 Task: In the  document John.html ,change text color to 'Dark Red' Insert the mentioned shape below the text 'Rounded Rectangle'. Change color of the shape to  PinkChange shape height to 0.7
Action: Mouse moved to (301, 389)
Screenshot: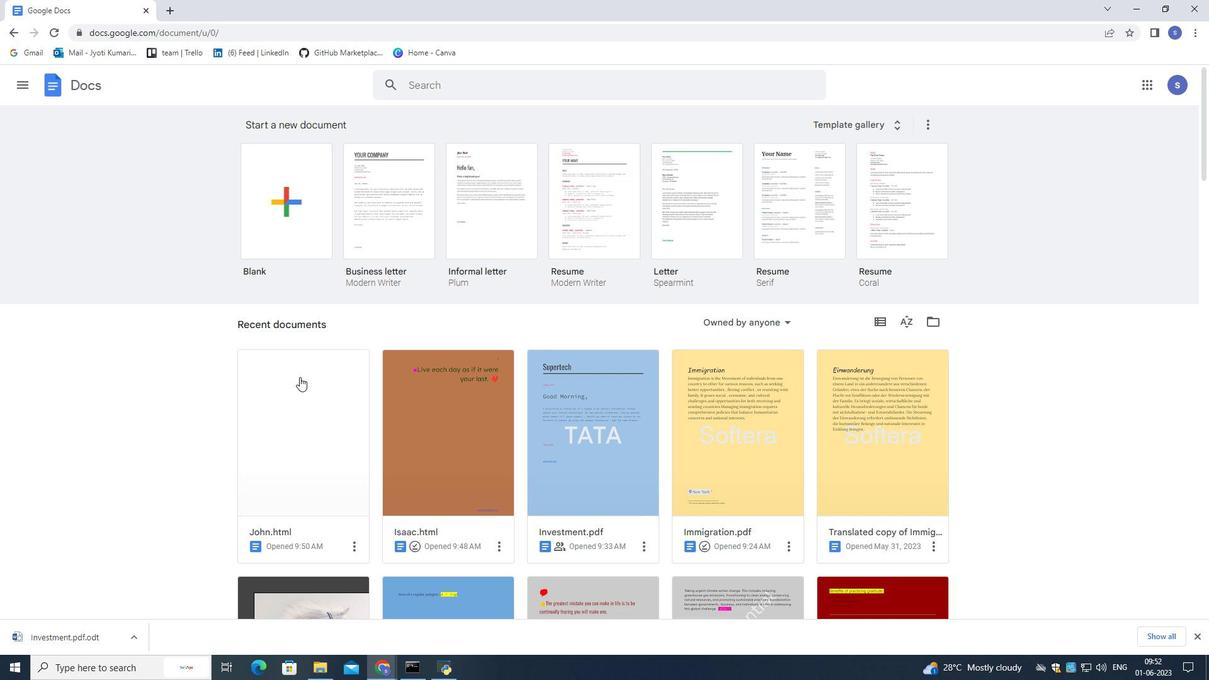 
Action: Mouse pressed left at (301, 389)
Screenshot: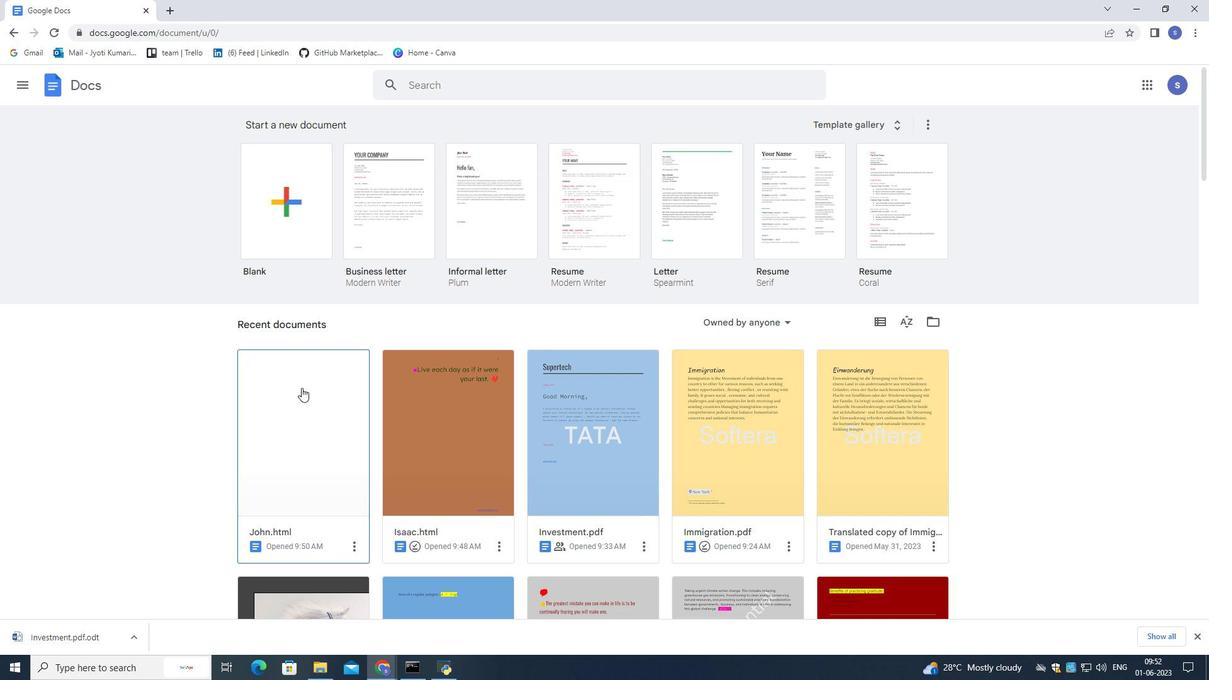 
Action: Mouse pressed left at (301, 389)
Screenshot: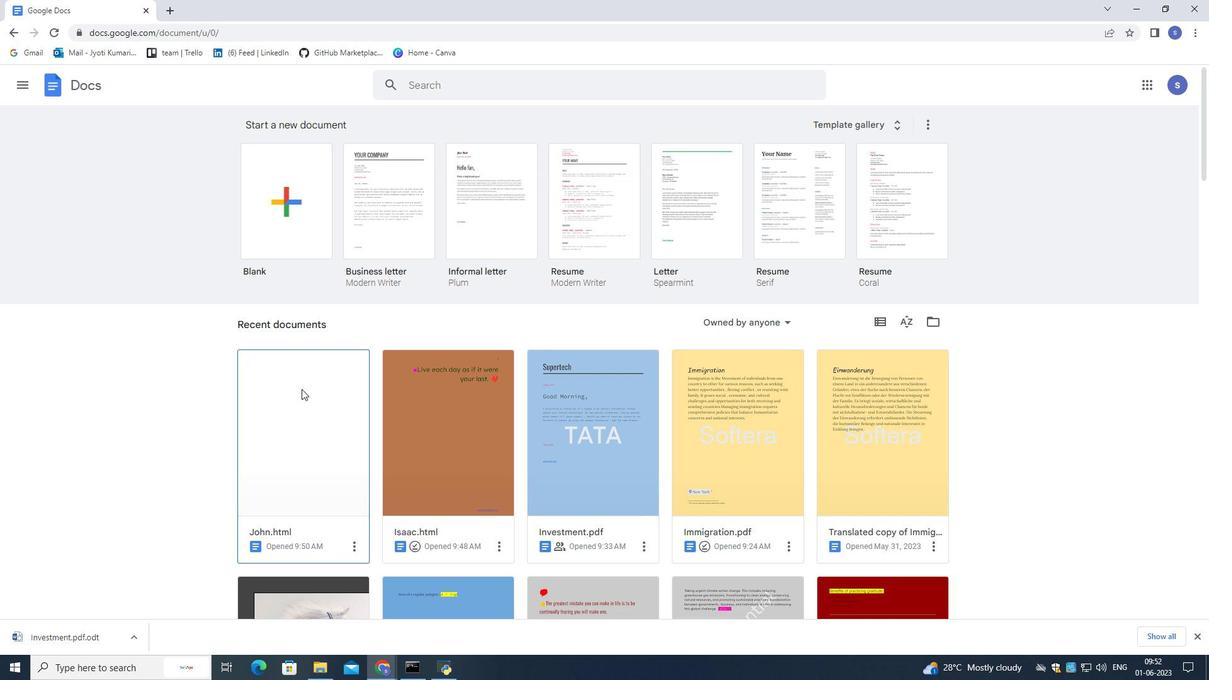 
Action: Mouse moved to (786, 228)
Screenshot: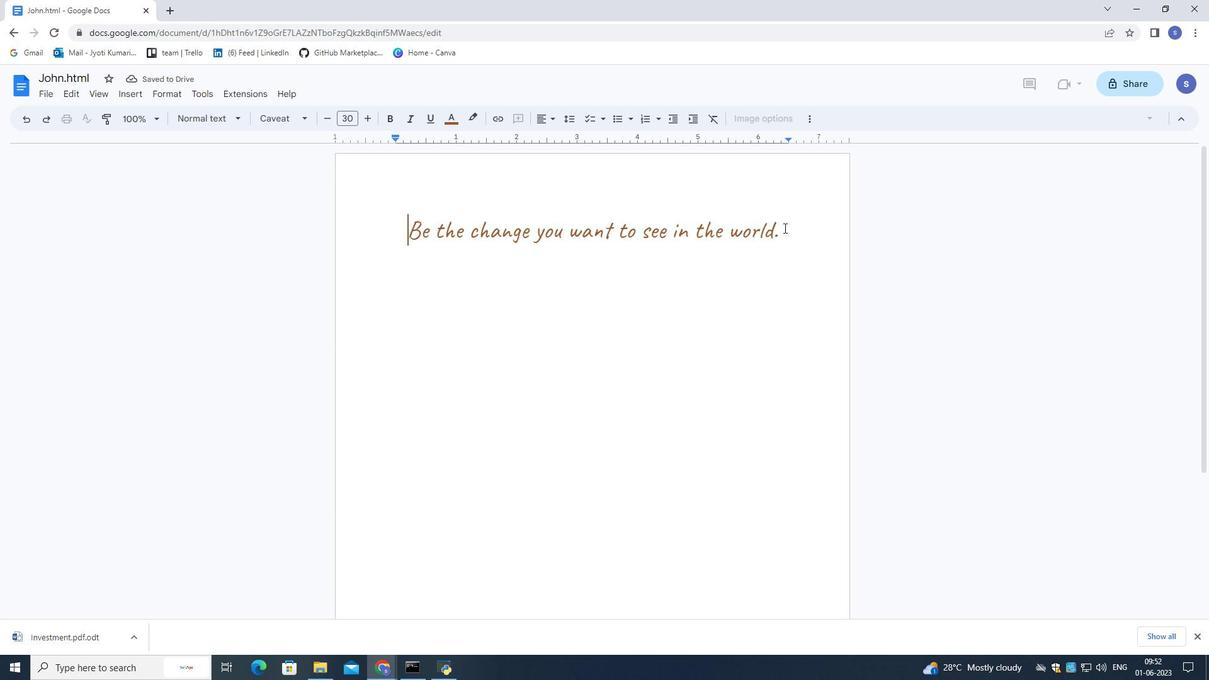 
Action: Mouse pressed left at (786, 228)
Screenshot: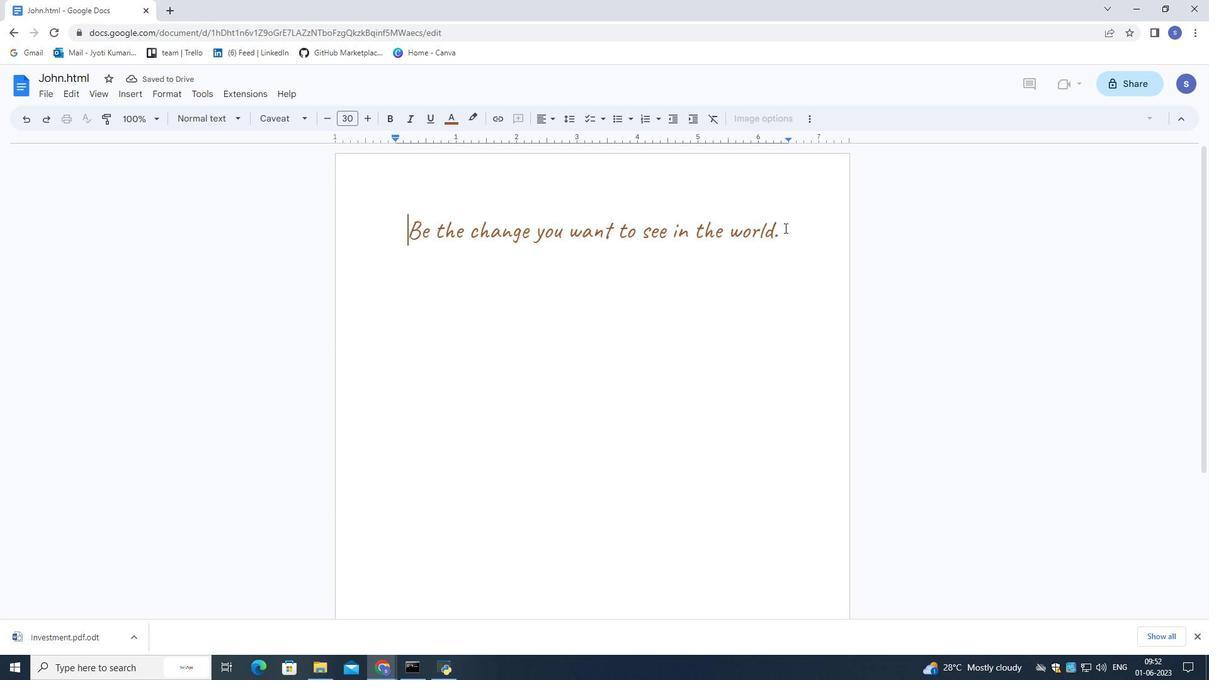 
Action: Mouse moved to (785, 228)
Screenshot: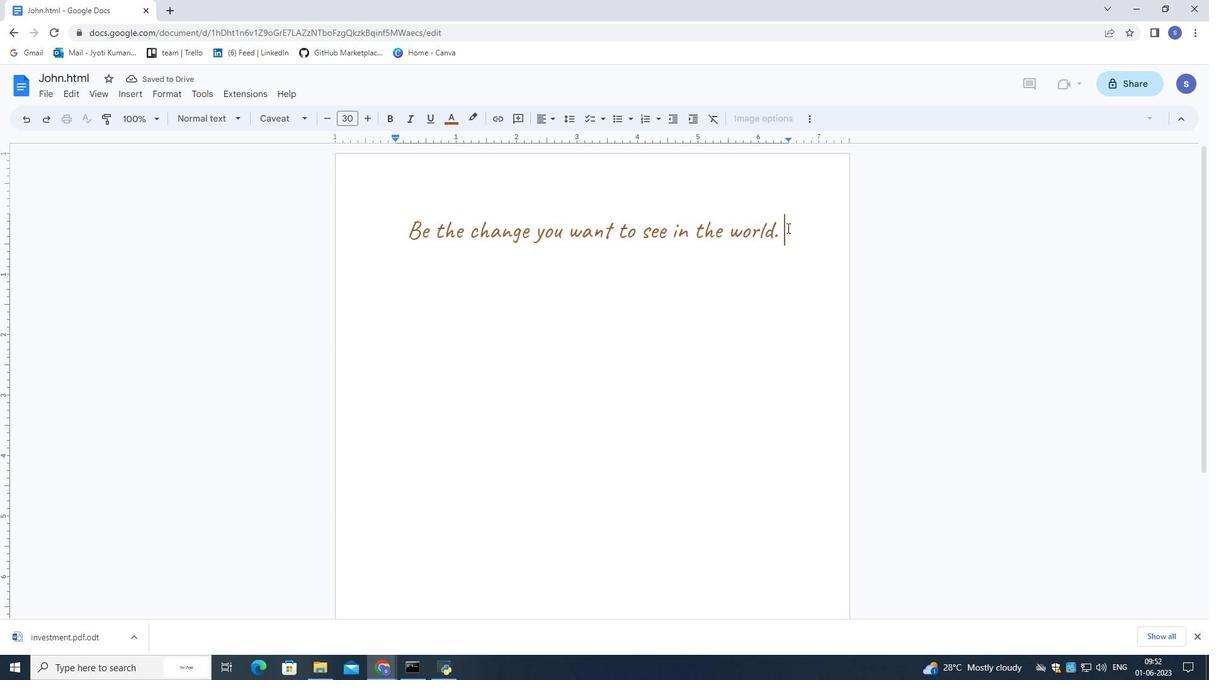 
Action: Mouse pressed left at (785, 228)
Screenshot: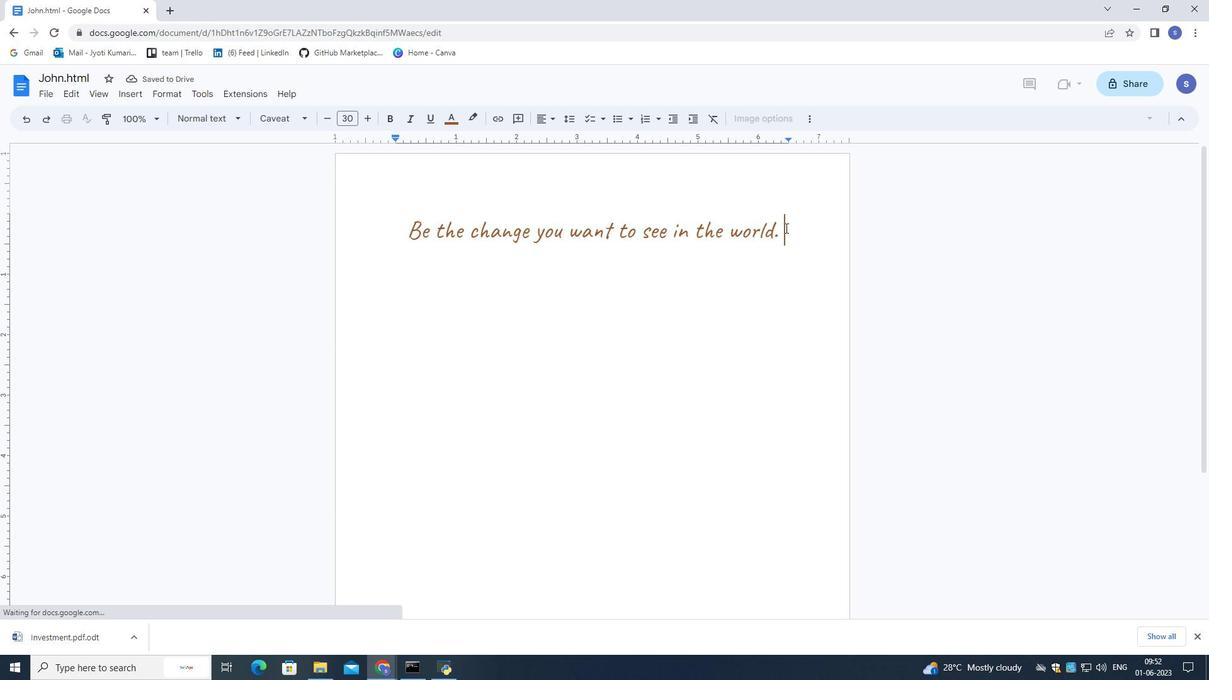 
Action: Mouse moved to (451, 119)
Screenshot: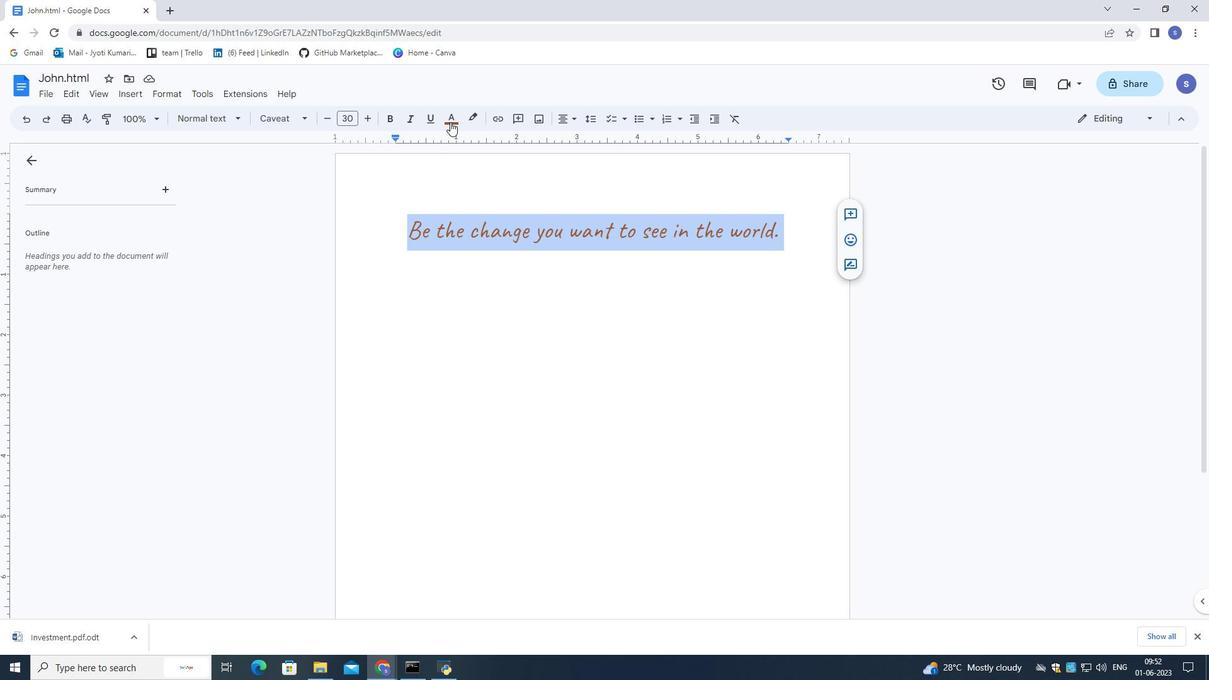 
Action: Mouse pressed left at (451, 119)
Screenshot: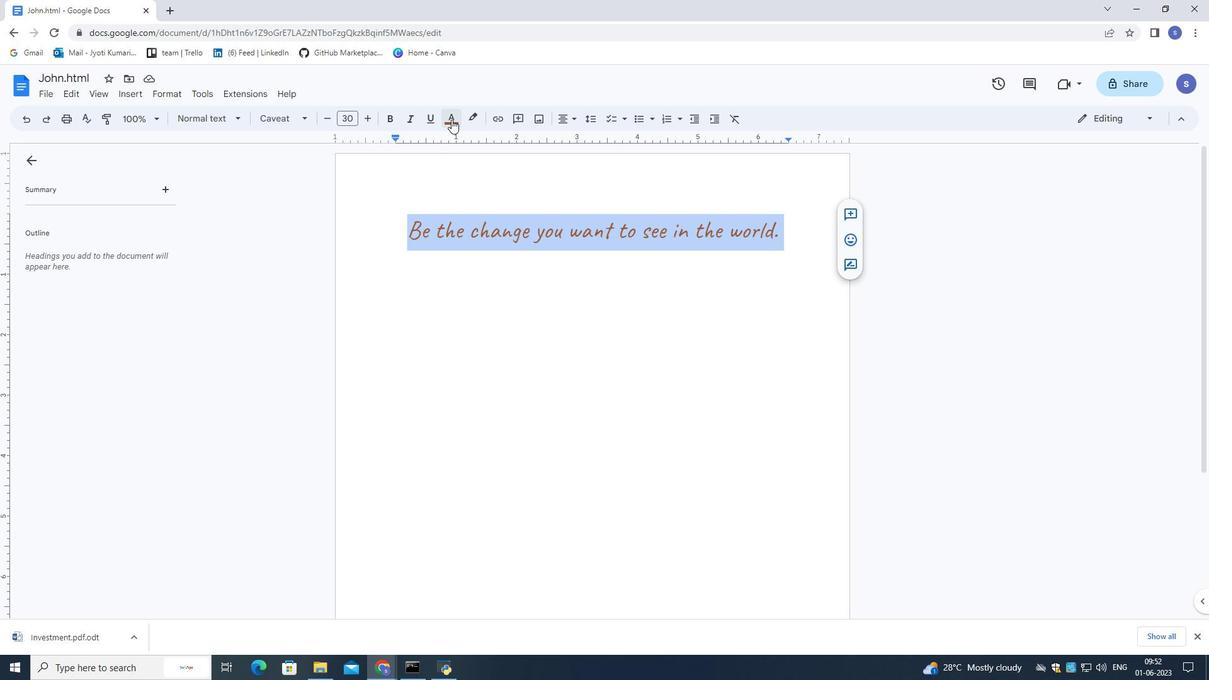 
Action: Mouse moved to (471, 234)
Screenshot: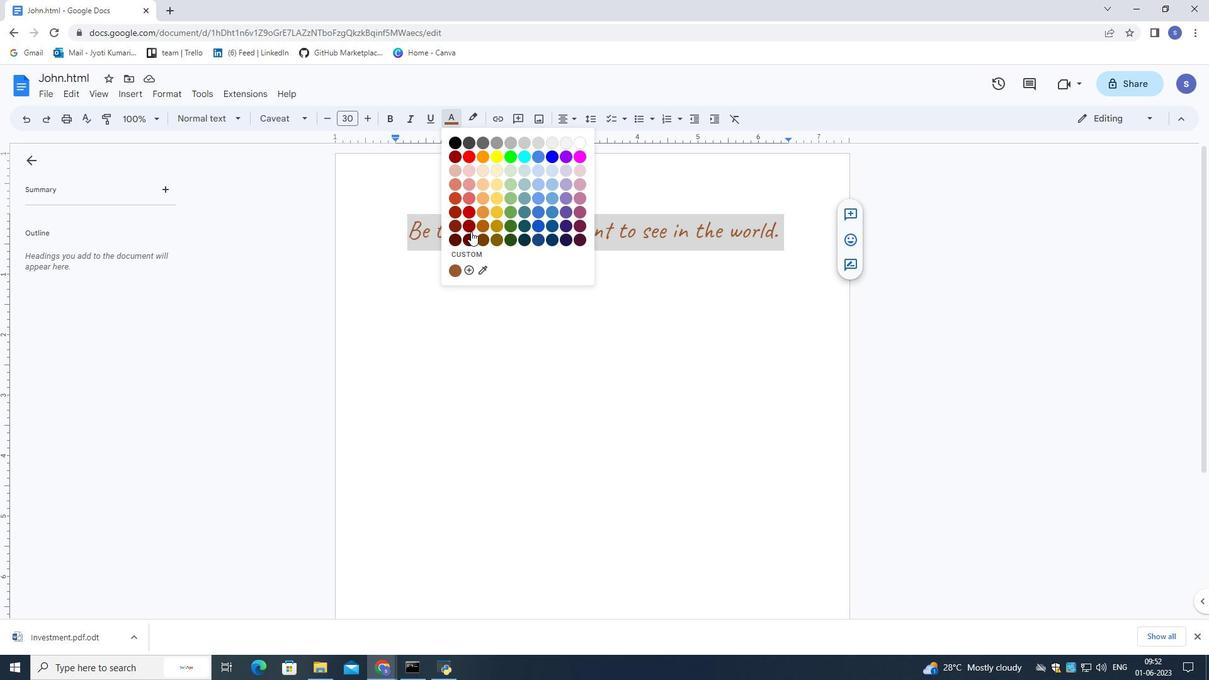 
Action: Mouse pressed left at (471, 234)
Screenshot: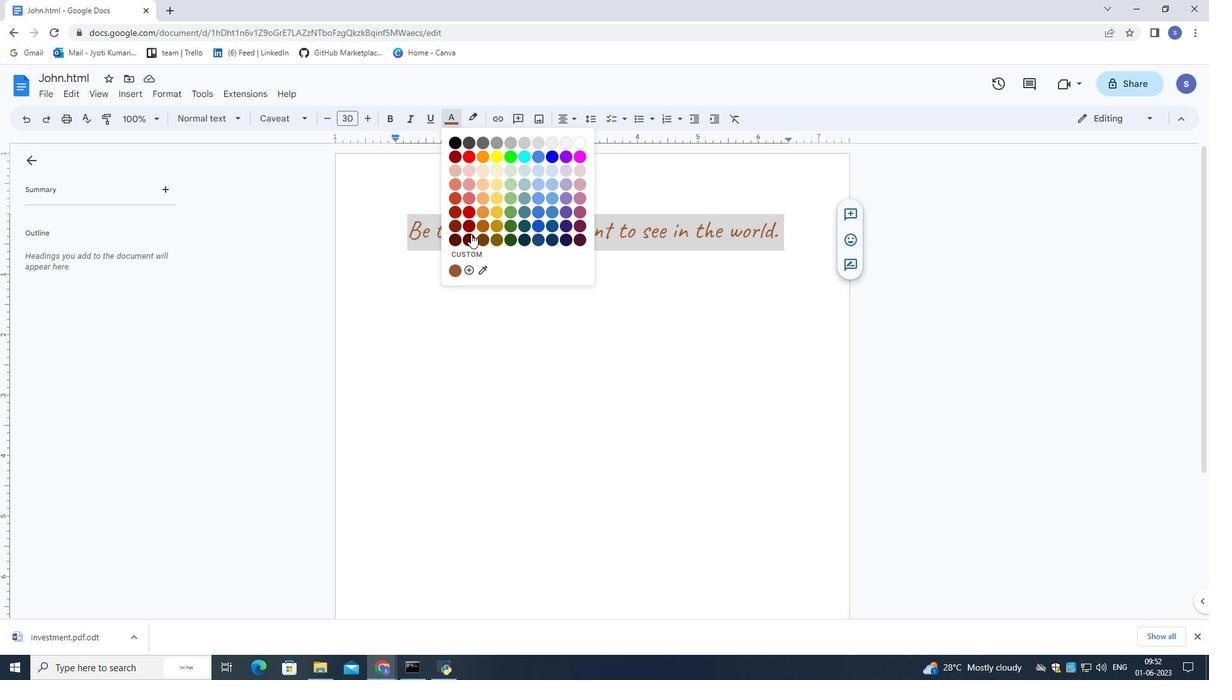 
Action: Mouse moved to (797, 230)
Screenshot: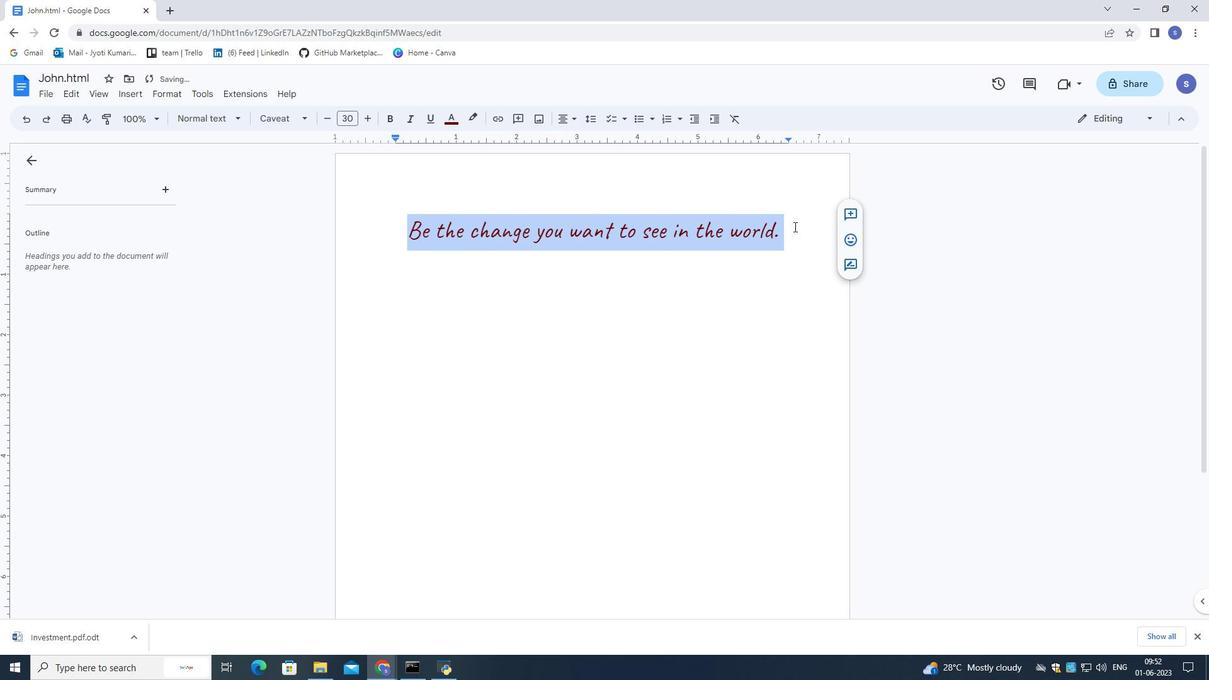 
Action: Mouse pressed left at (797, 230)
Screenshot: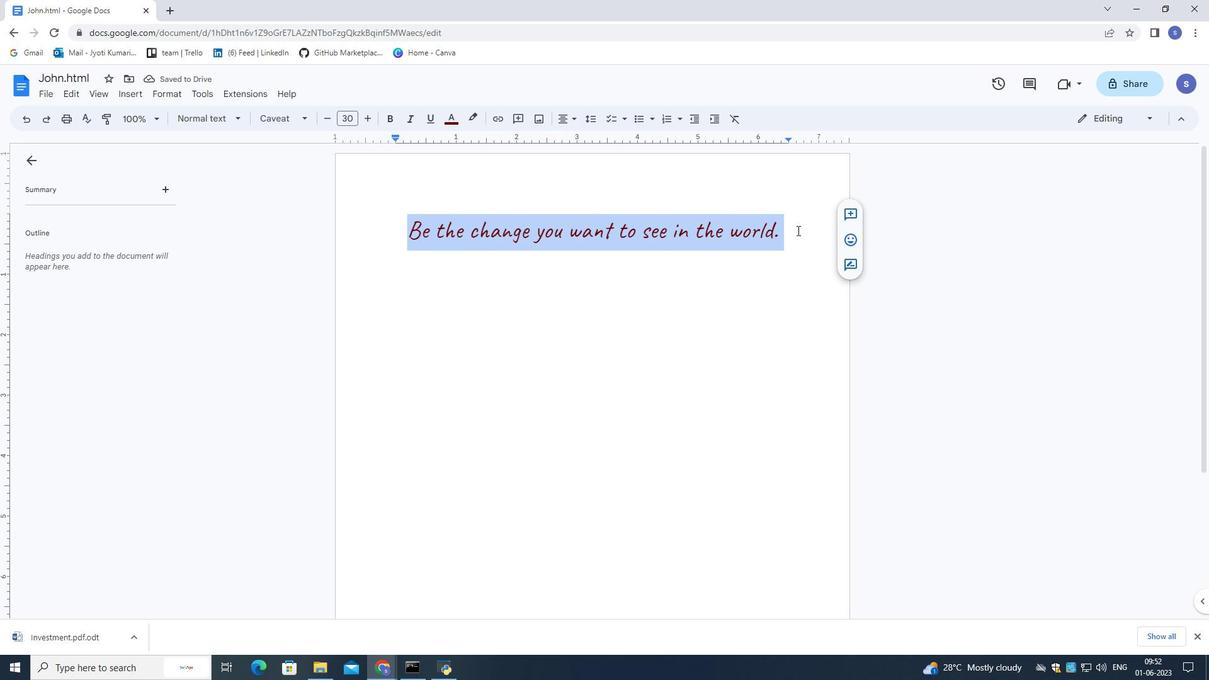 
Action: Mouse moved to (590, 251)
Screenshot: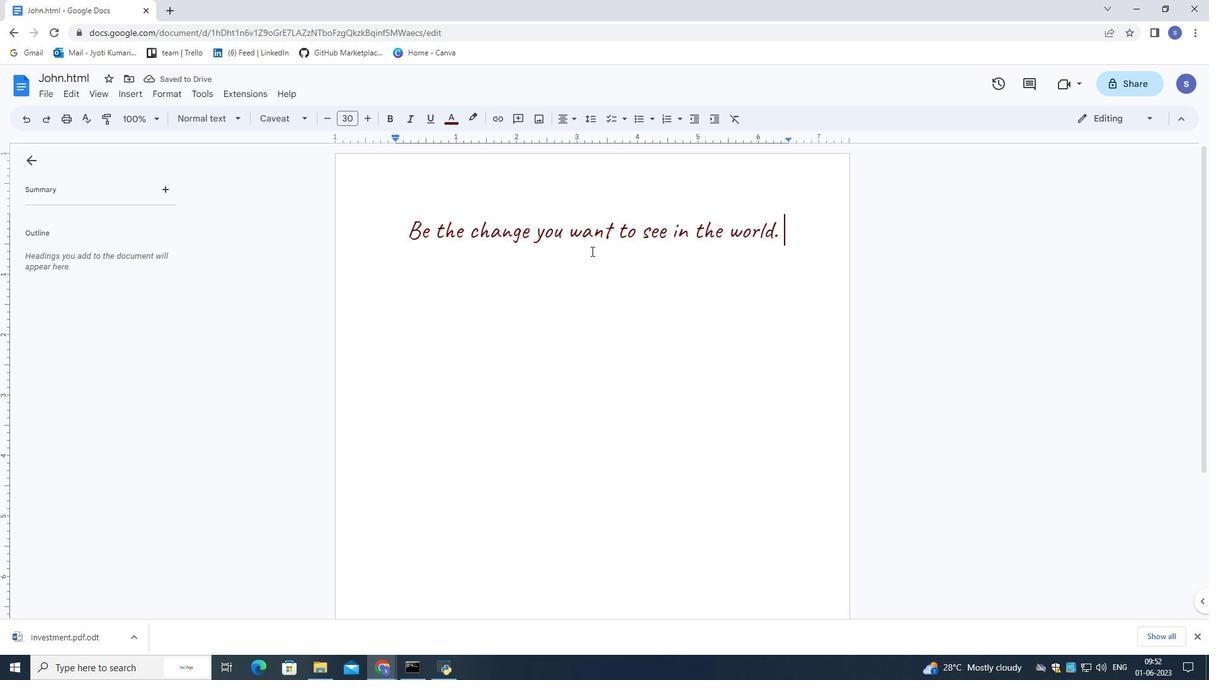 
Action: Key pressed <Key.enter>
Screenshot: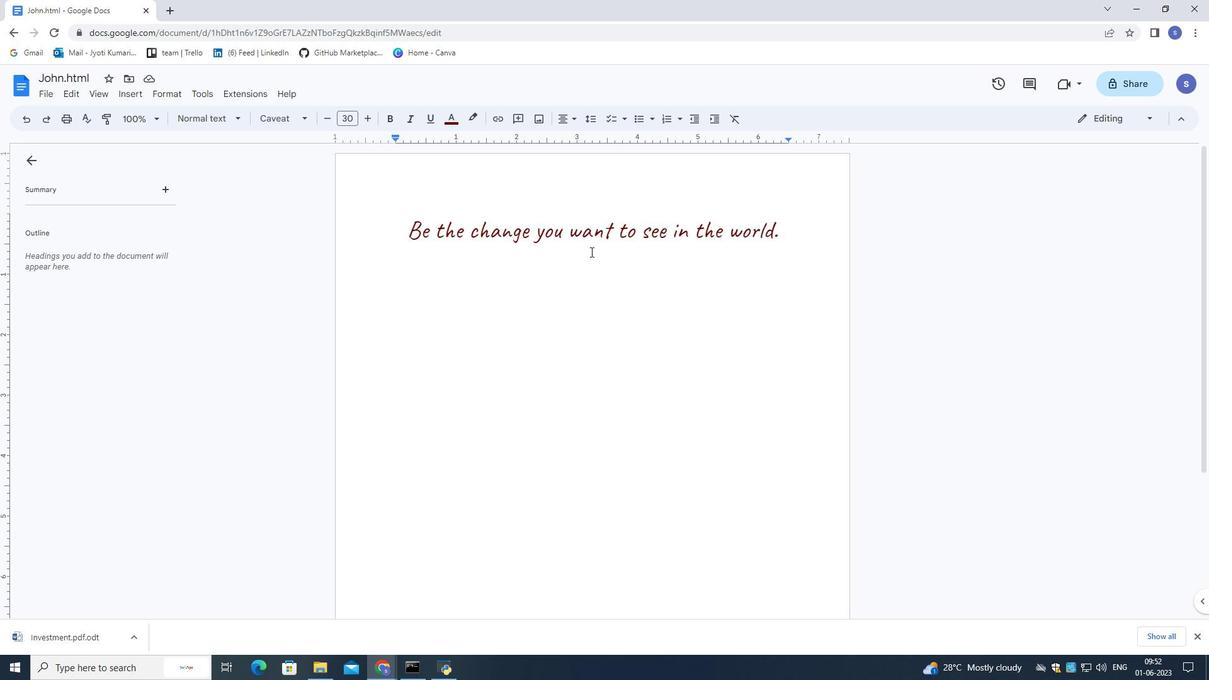 
Action: Mouse moved to (142, 94)
Screenshot: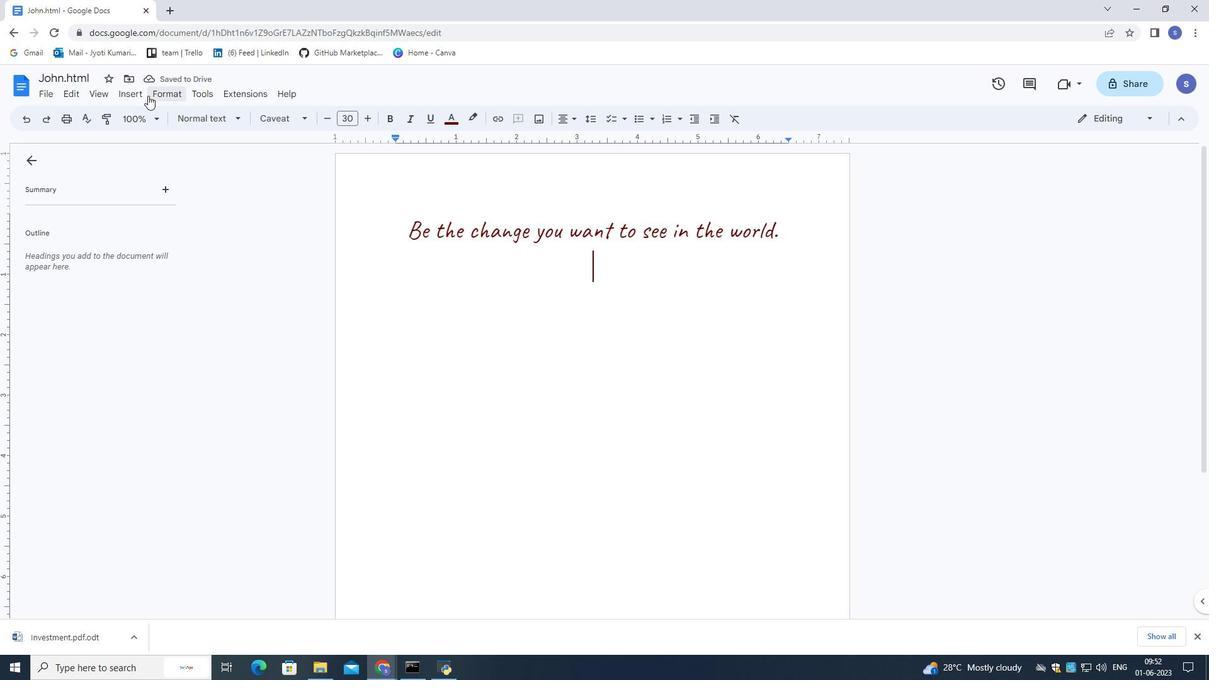 
Action: Mouse pressed left at (142, 94)
Screenshot: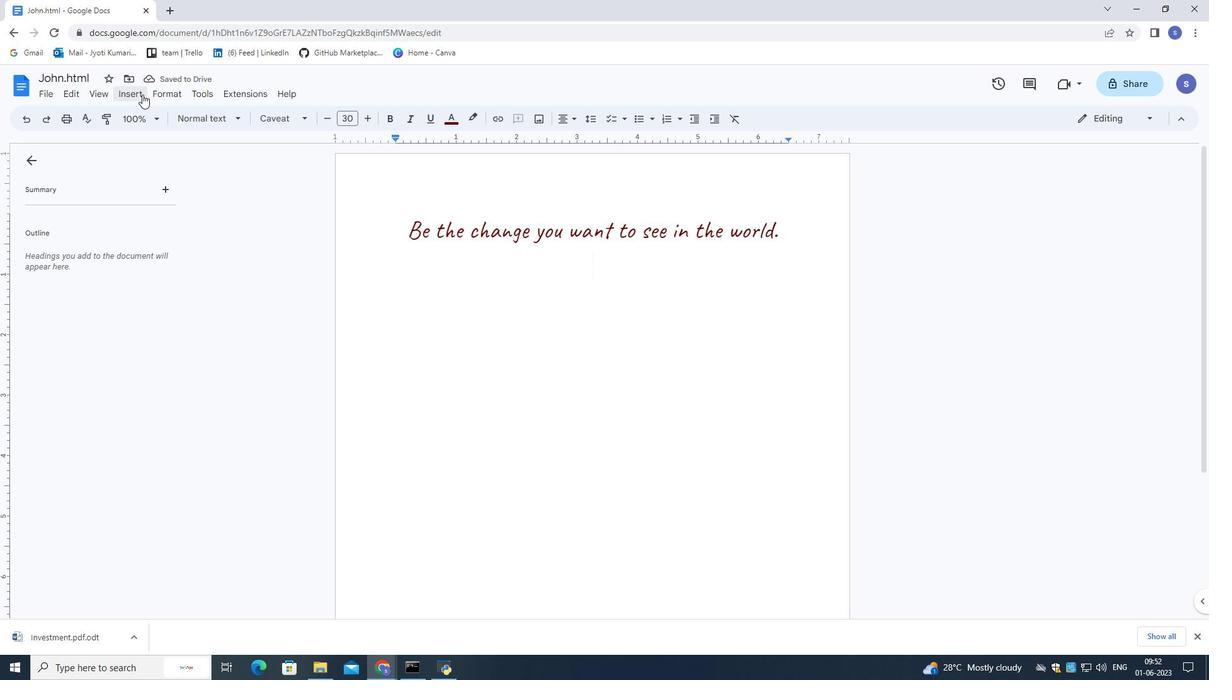
Action: Mouse moved to (361, 158)
Screenshot: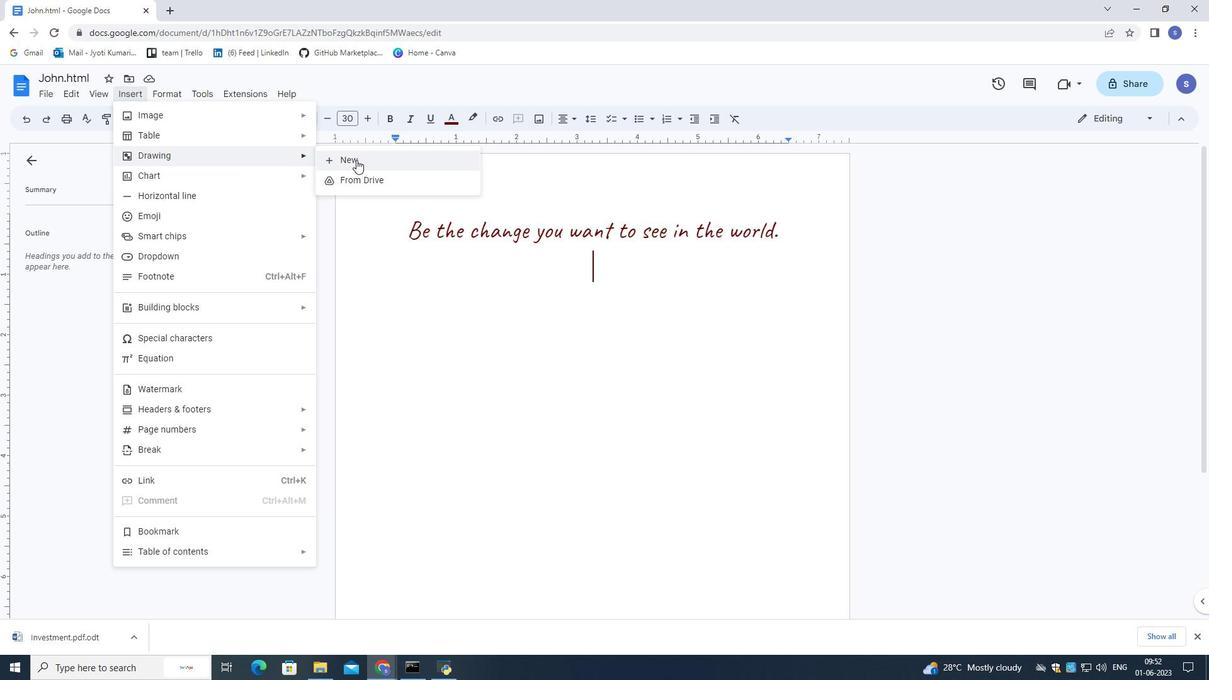 
Action: Mouse pressed left at (361, 158)
Screenshot: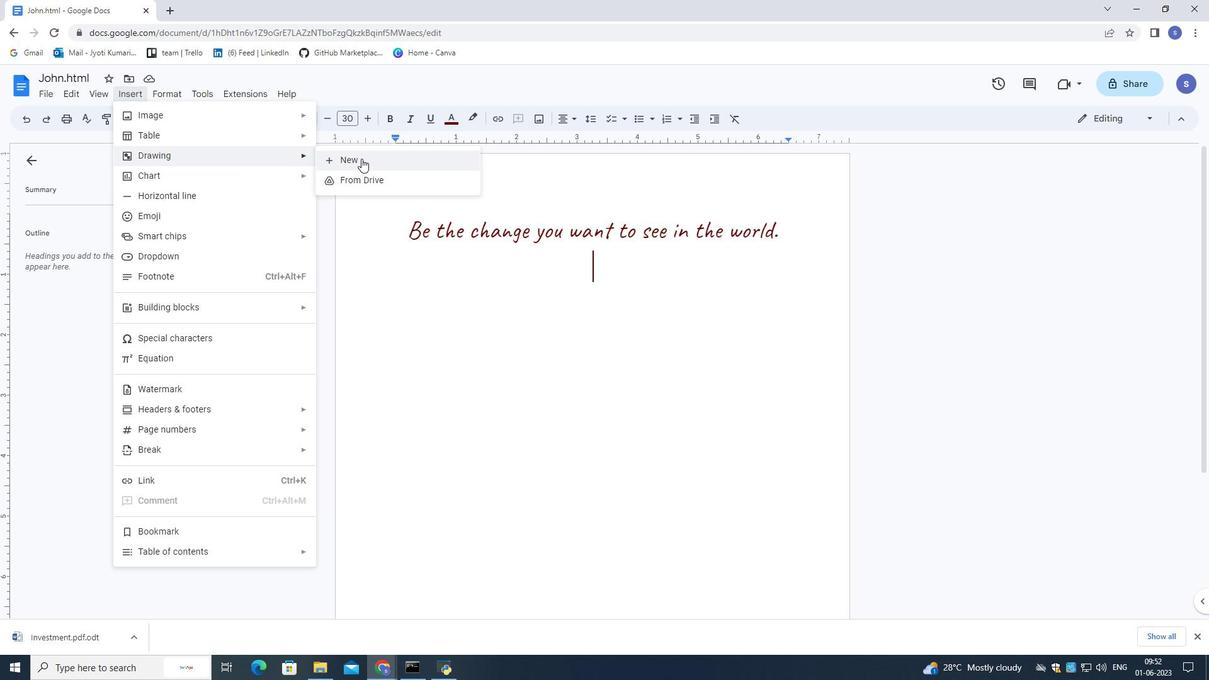 
Action: Mouse moved to (476, 147)
Screenshot: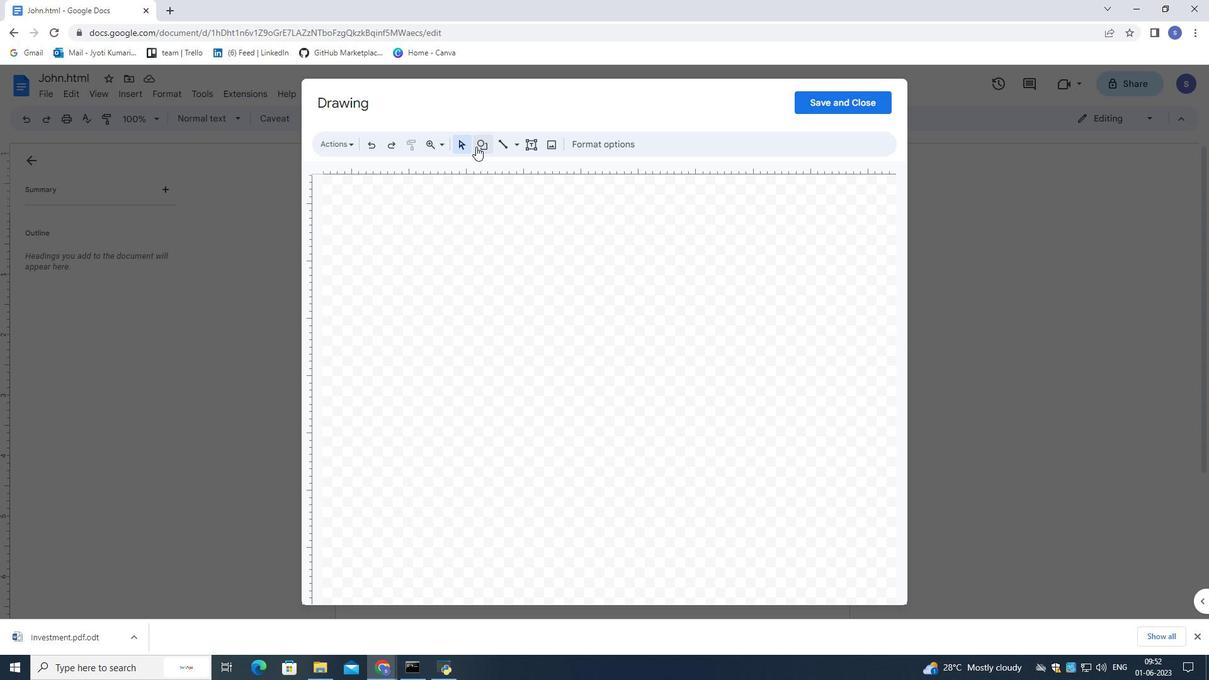 
Action: Mouse pressed left at (476, 147)
Screenshot: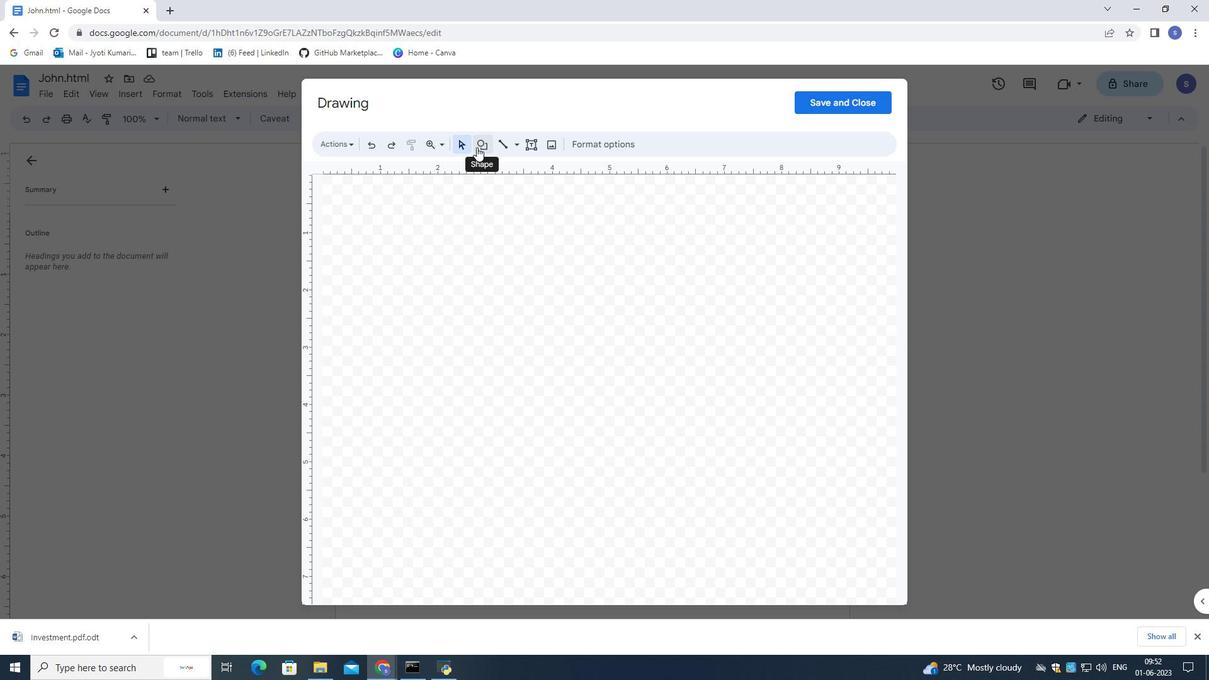 
Action: Mouse moved to (597, 172)
Screenshot: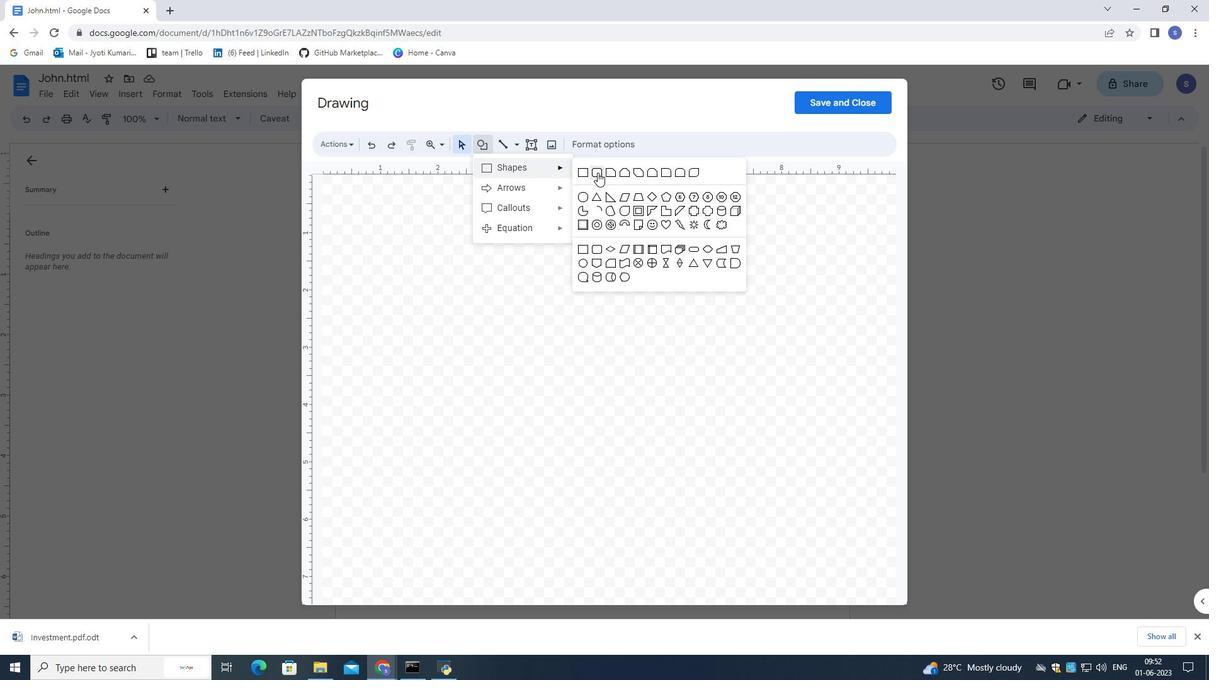 
Action: Mouse pressed left at (597, 172)
Screenshot: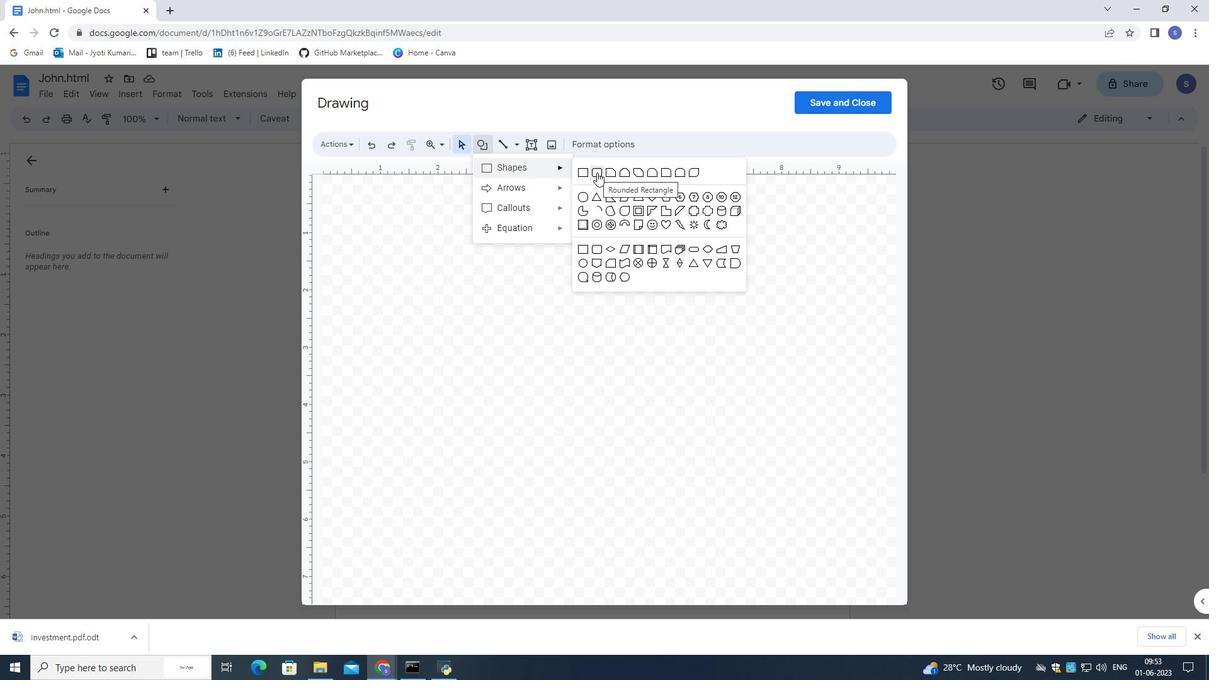 
Action: Mouse moved to (440, 252)
Screenshot: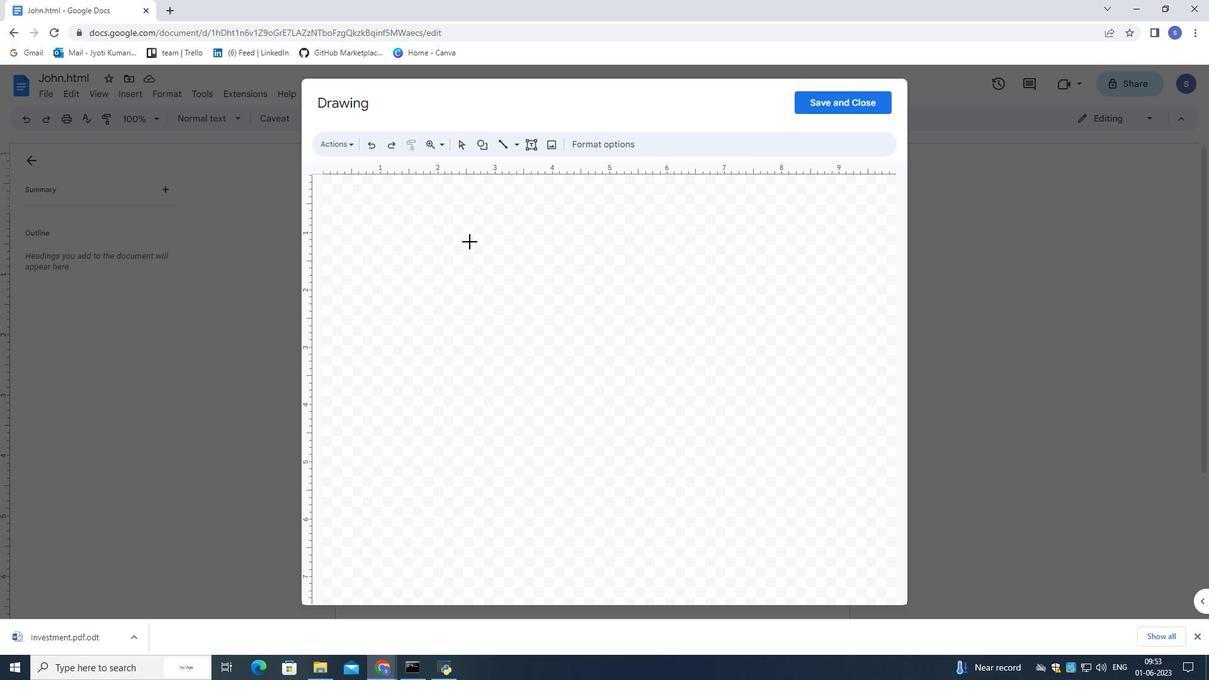 
Action: Mouse pressed left at (440, 252)
Screenshot: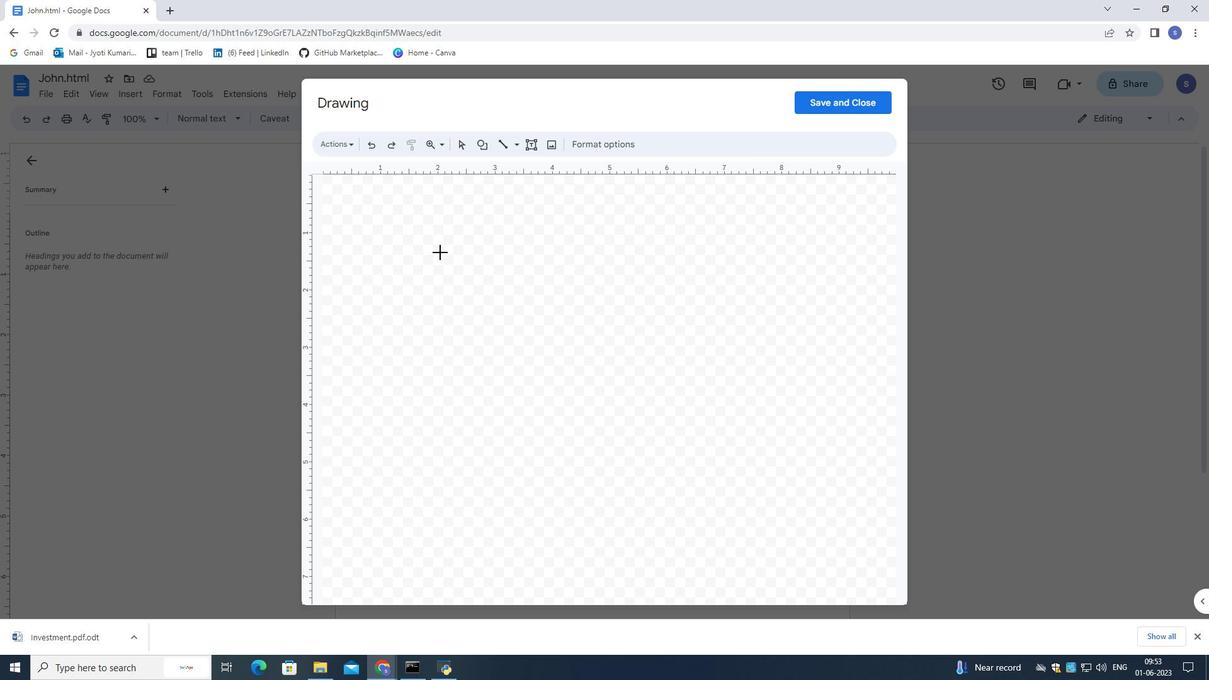 
Action: Mouse moved to (731, 381)
Screenshot: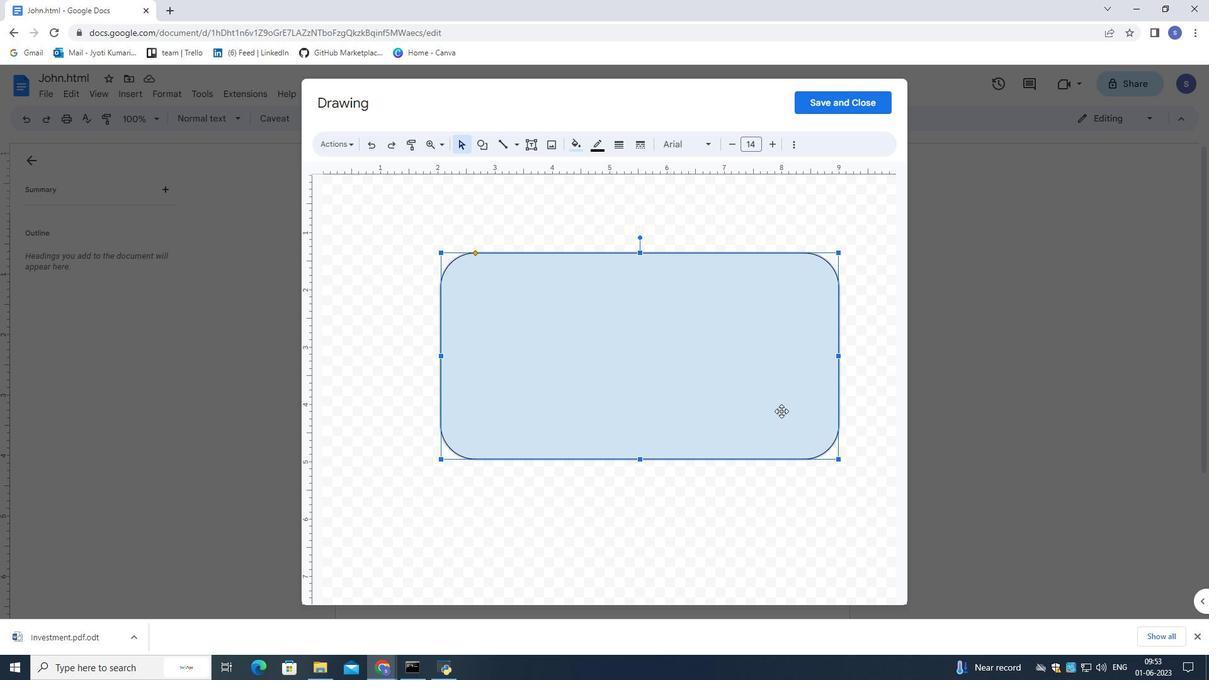 
Action: Mouse pressed left at (731, 381)
Screenshot: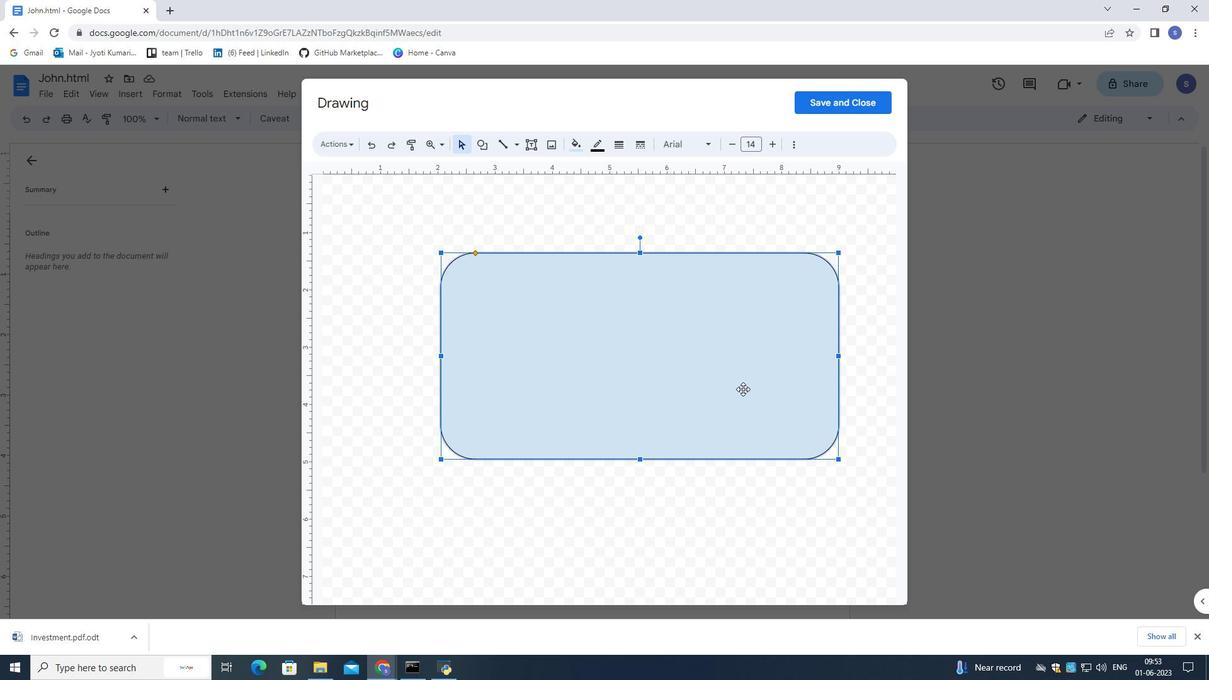 
Action: Mouse moved to (576, 140)
Screenshot: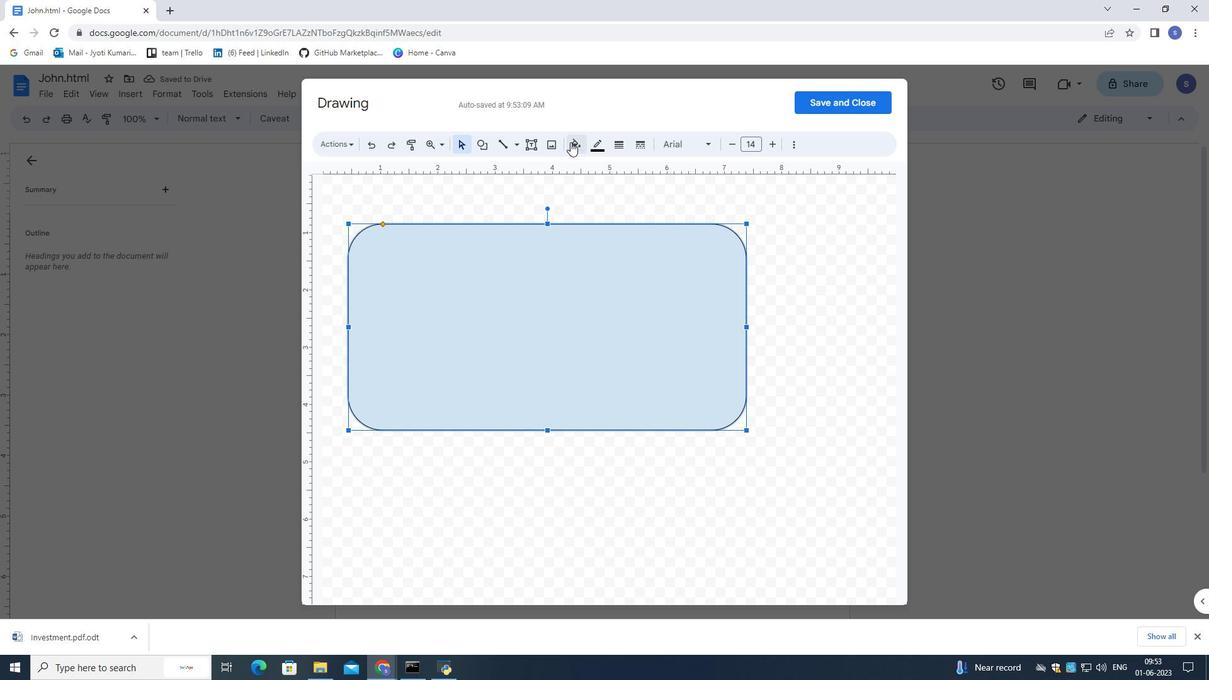 
Action: Mouse pressed left at (576, 140)
Screenshot: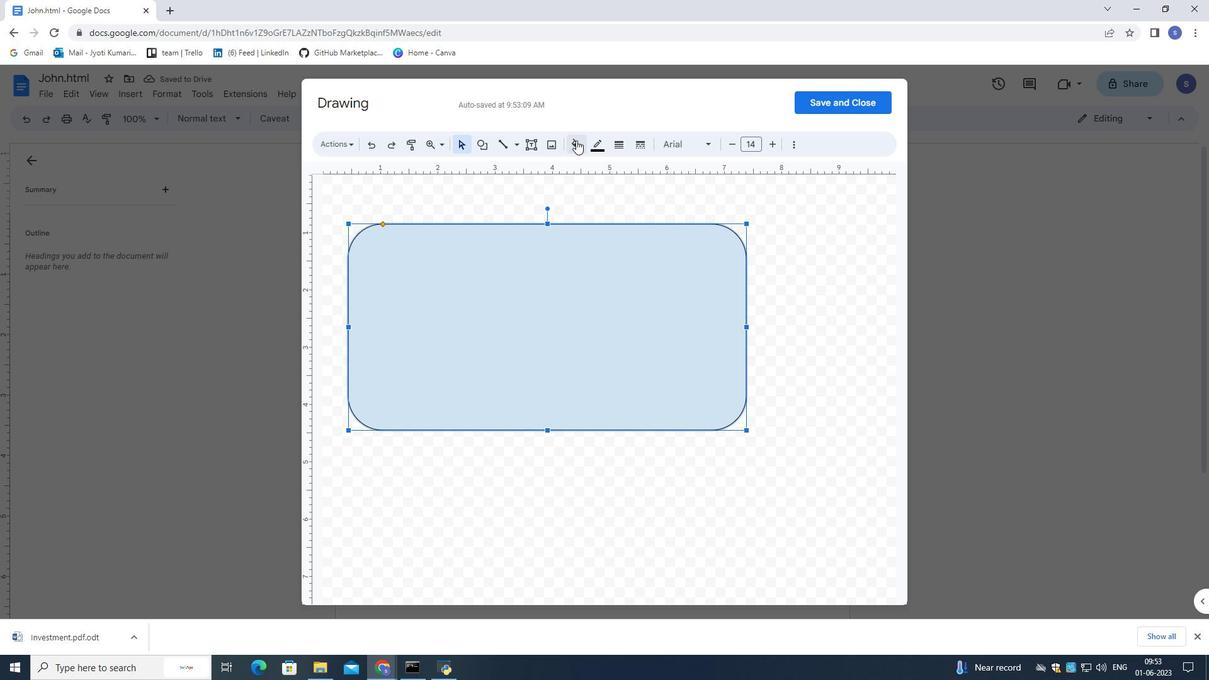 
Action: Mouse moved to (594, 190)
Screenshot: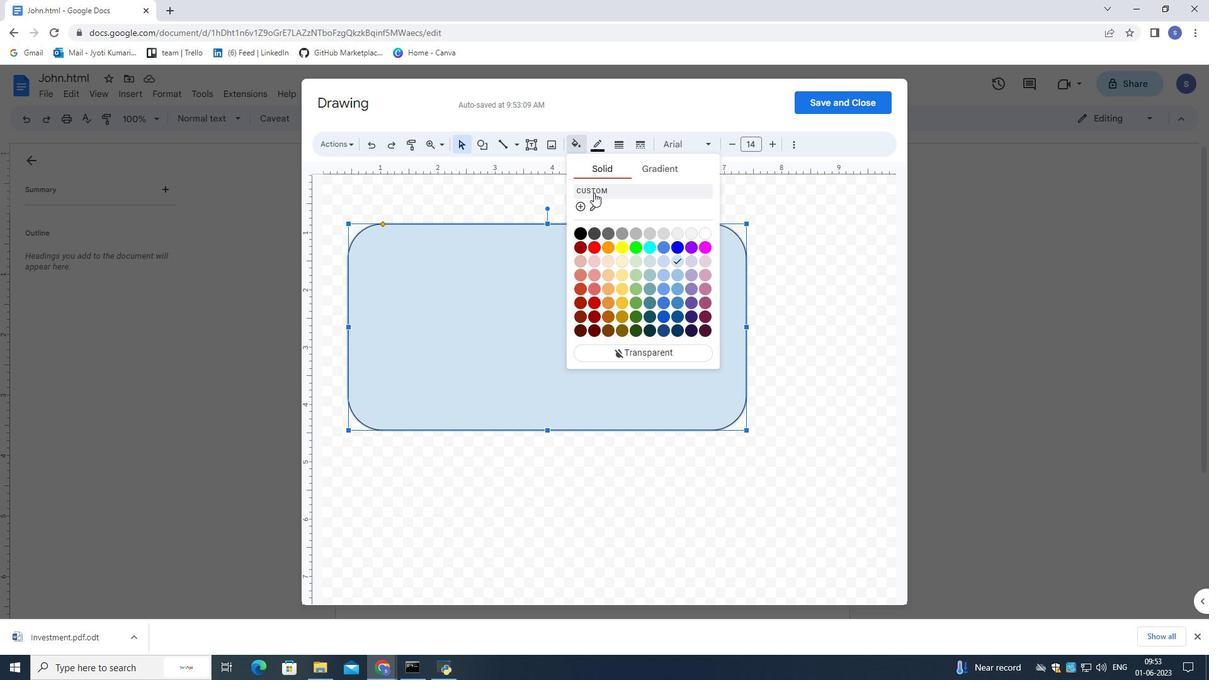 
Action: Mouse pressed left at (594, 190)
Screenshot: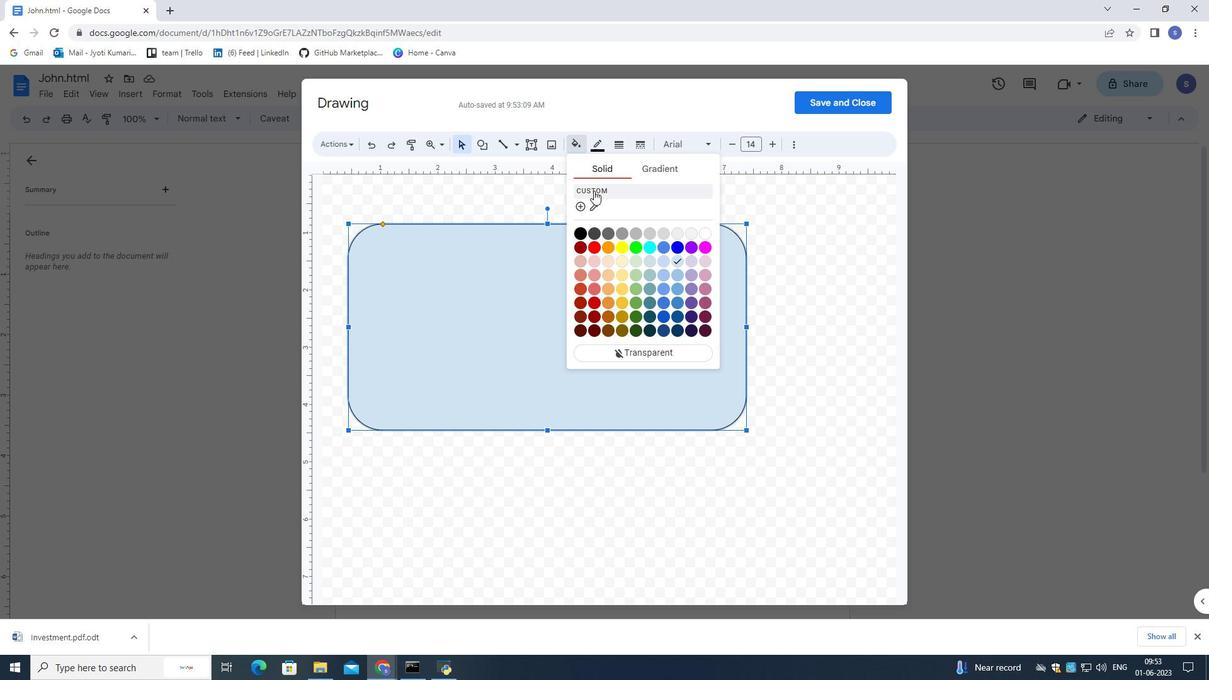 
Action: Mouse moved to (647, 366)
Screenshot: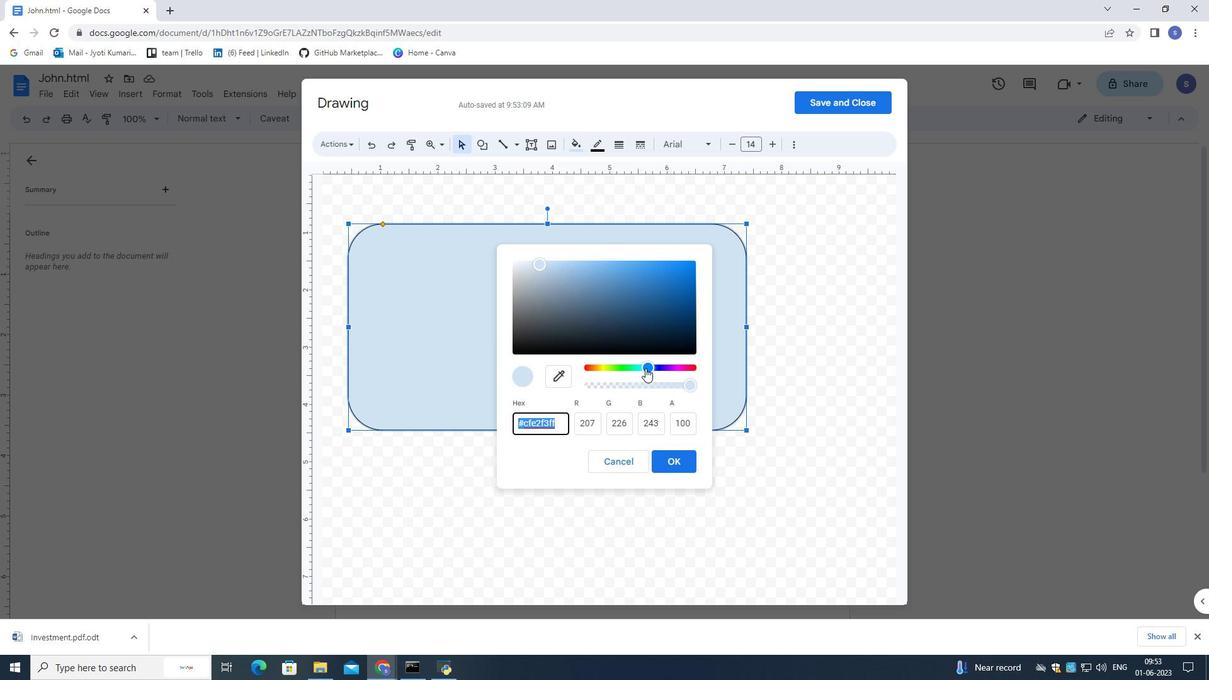 
Action: Mouse pressed left at (647, 366)
Screenshot: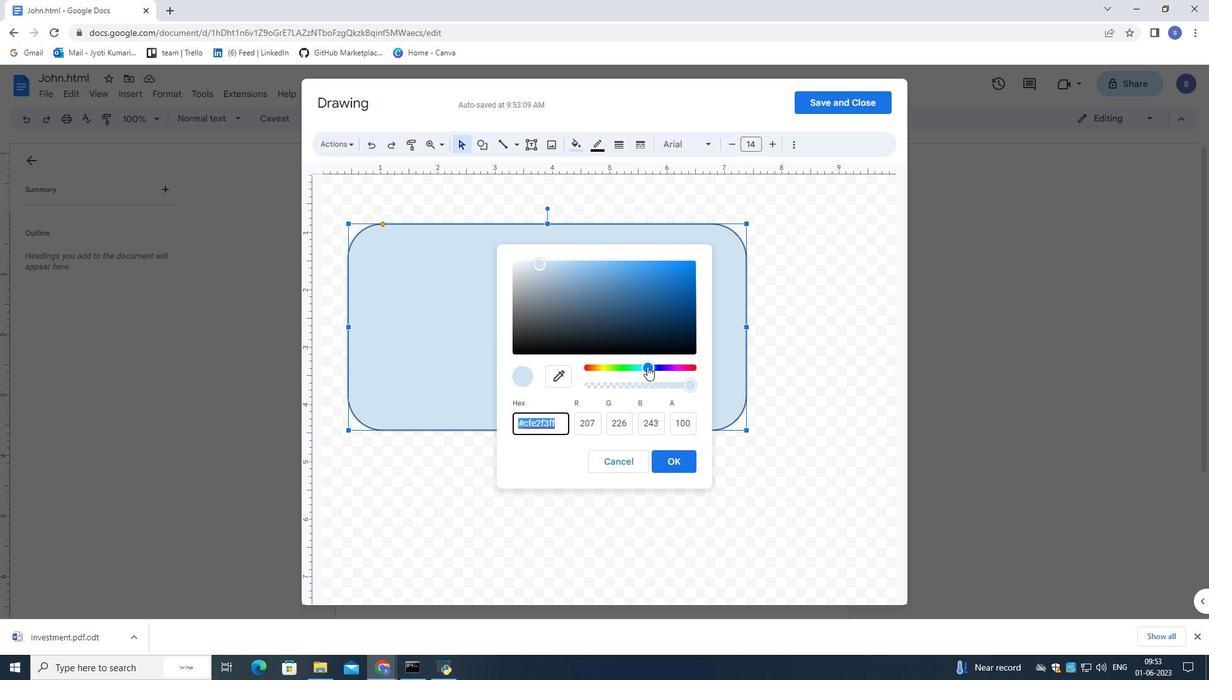 
Action: Mouse moved to (609, 284)
Screenshot: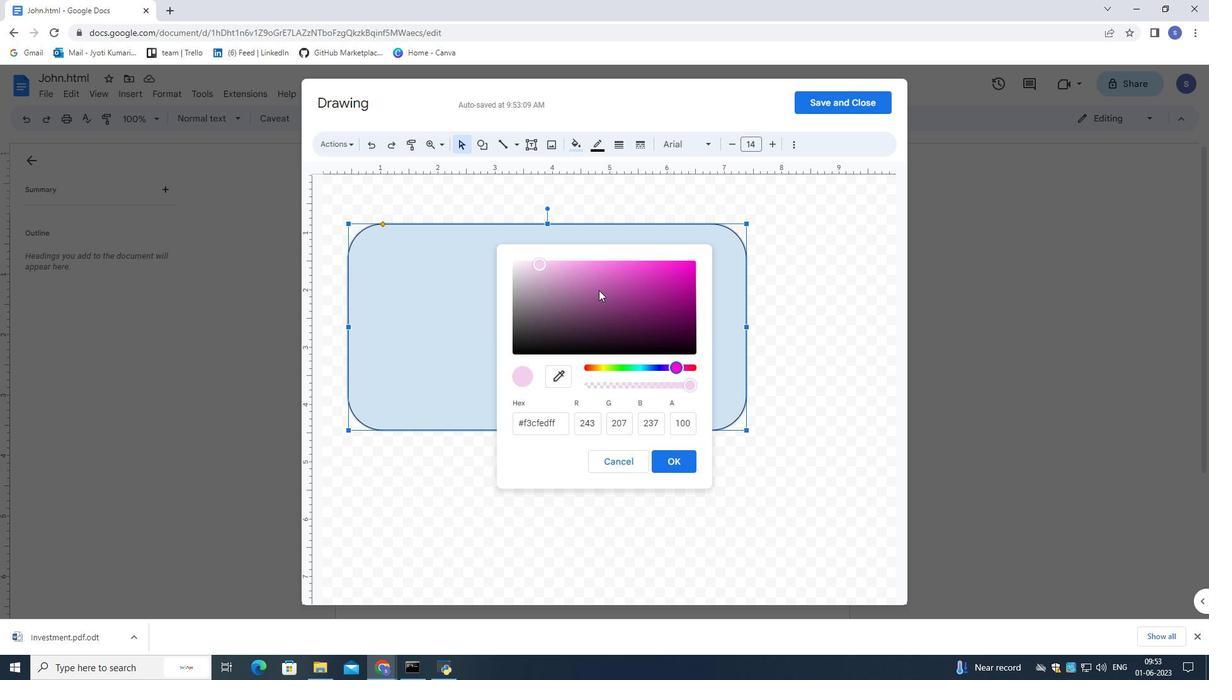 
Action: Mouse pressed left at (609, 284)
Screenshot: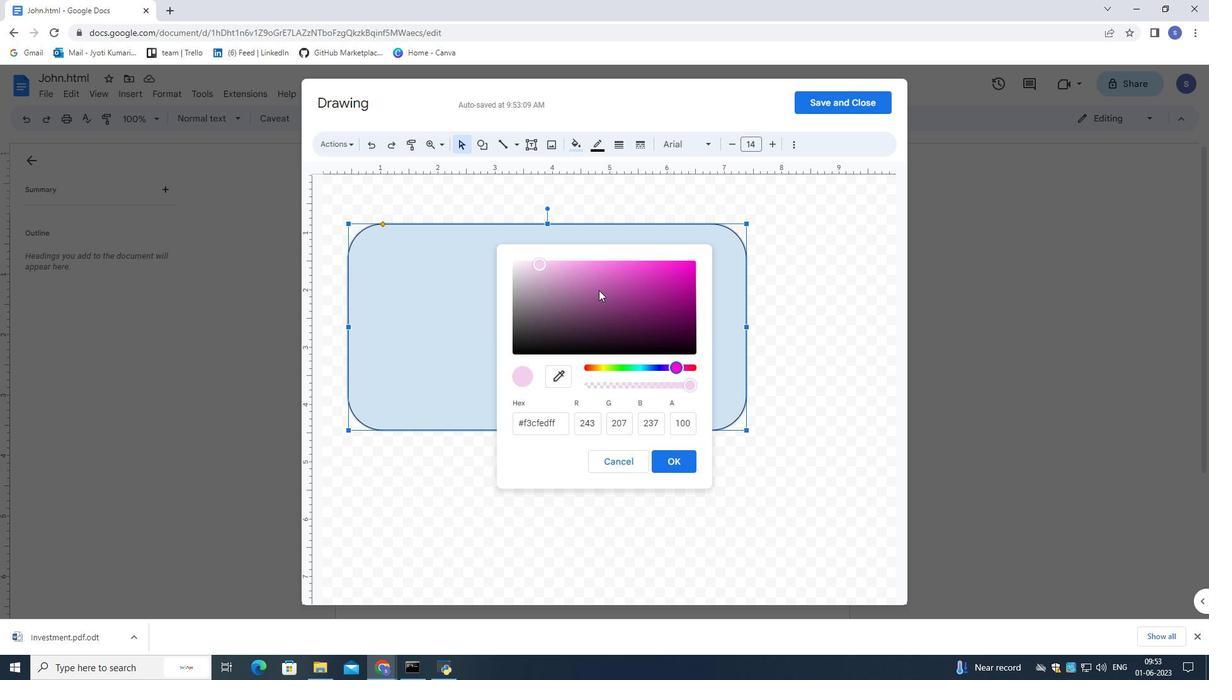 
Action: Mouse moved to (675, 461)
Screenshot: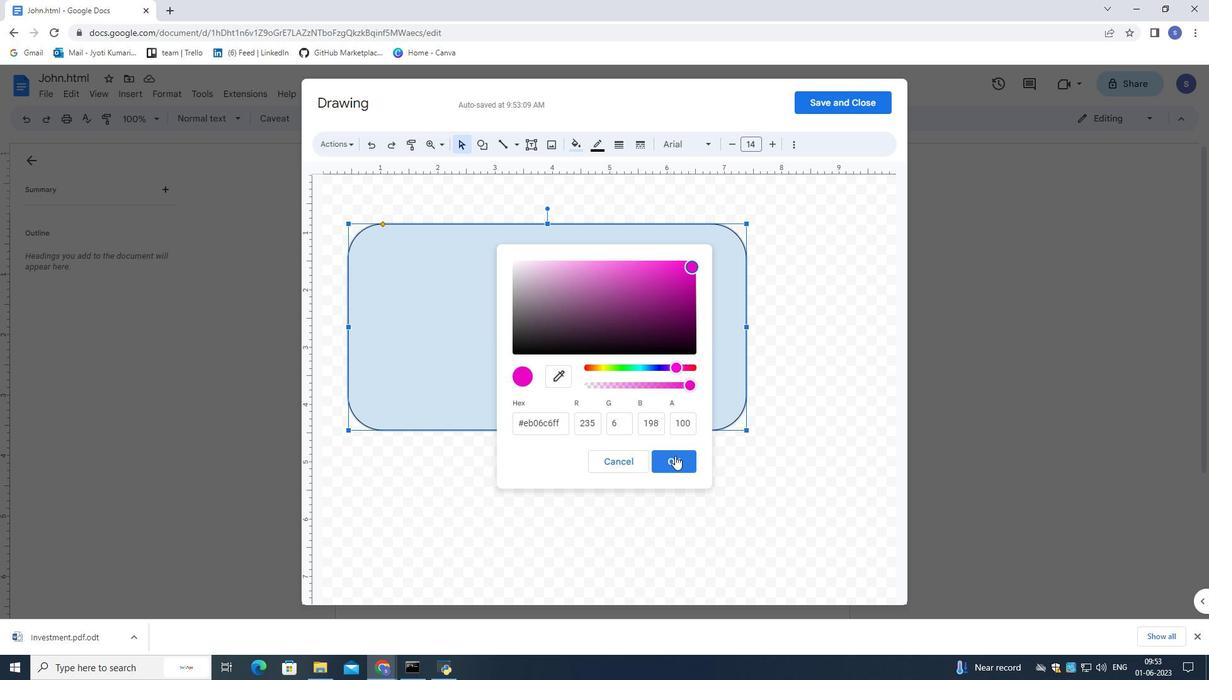 
Action: Mouse pressed left at (675, 461)
Screenshot: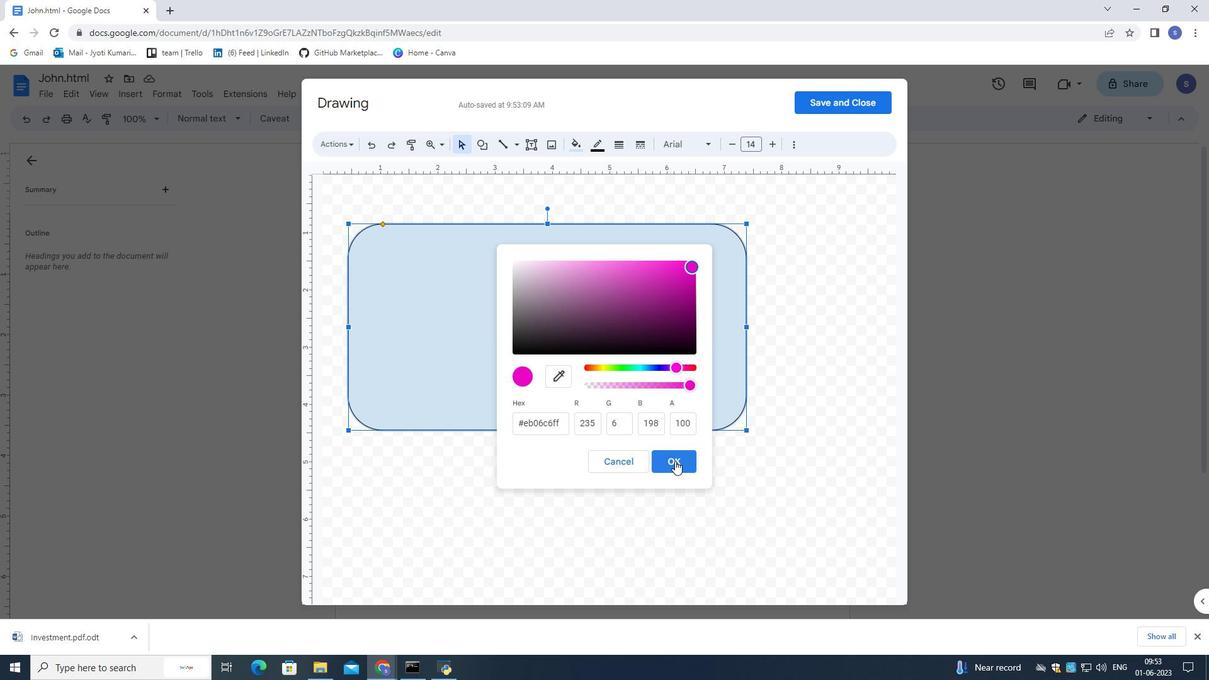 
Action: Mouse moved to (844, 97)
Screenshot: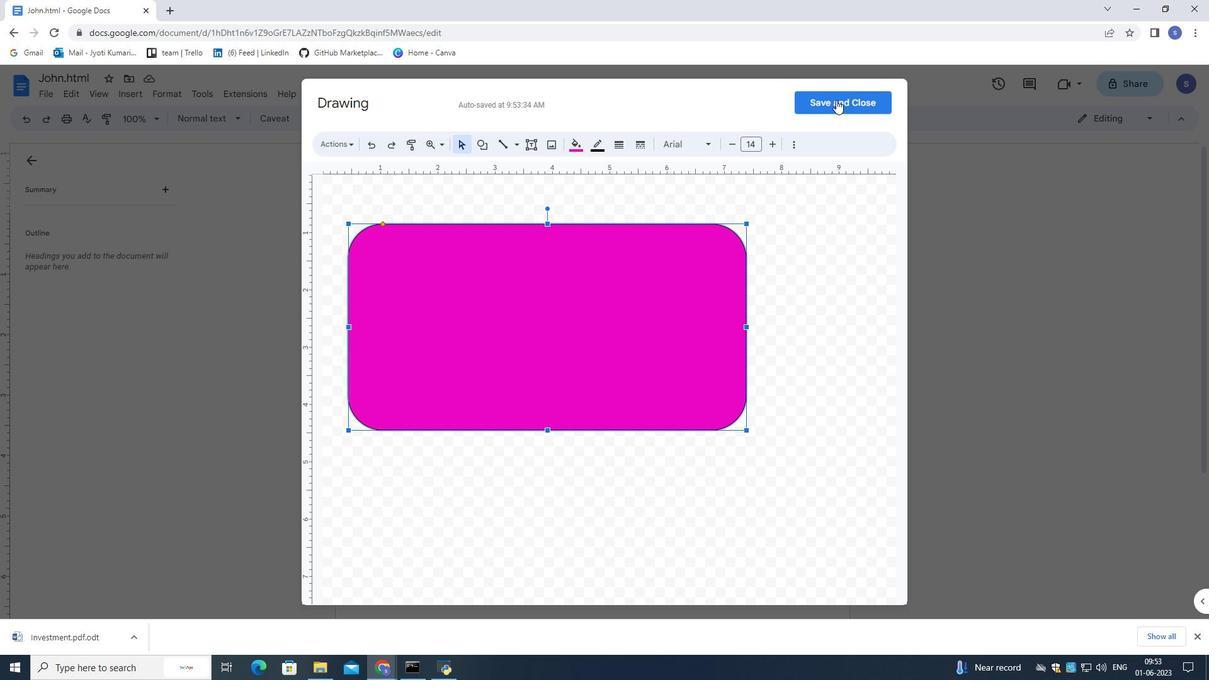 
Action: Mouse pressed left at (844, 97)
Screenshot: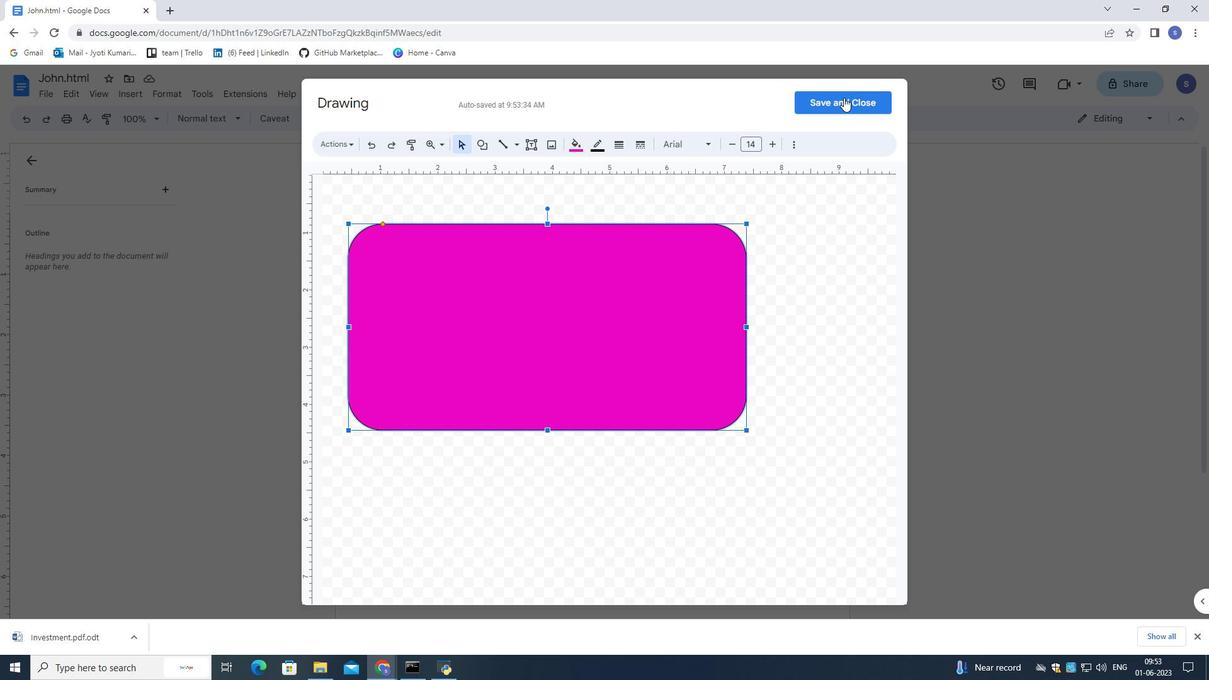 
Action: Mouse moved to (746, 350)
Screenshot: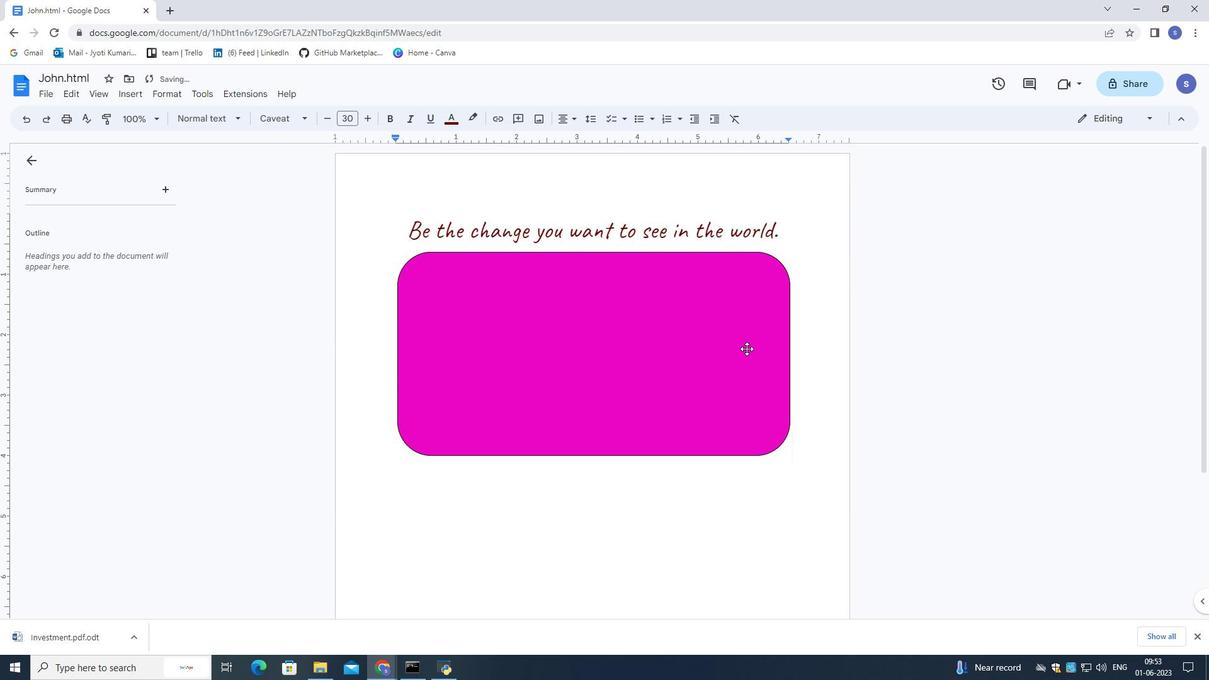 
Action: Mouse pressed left at (746, 350)
Screenshot: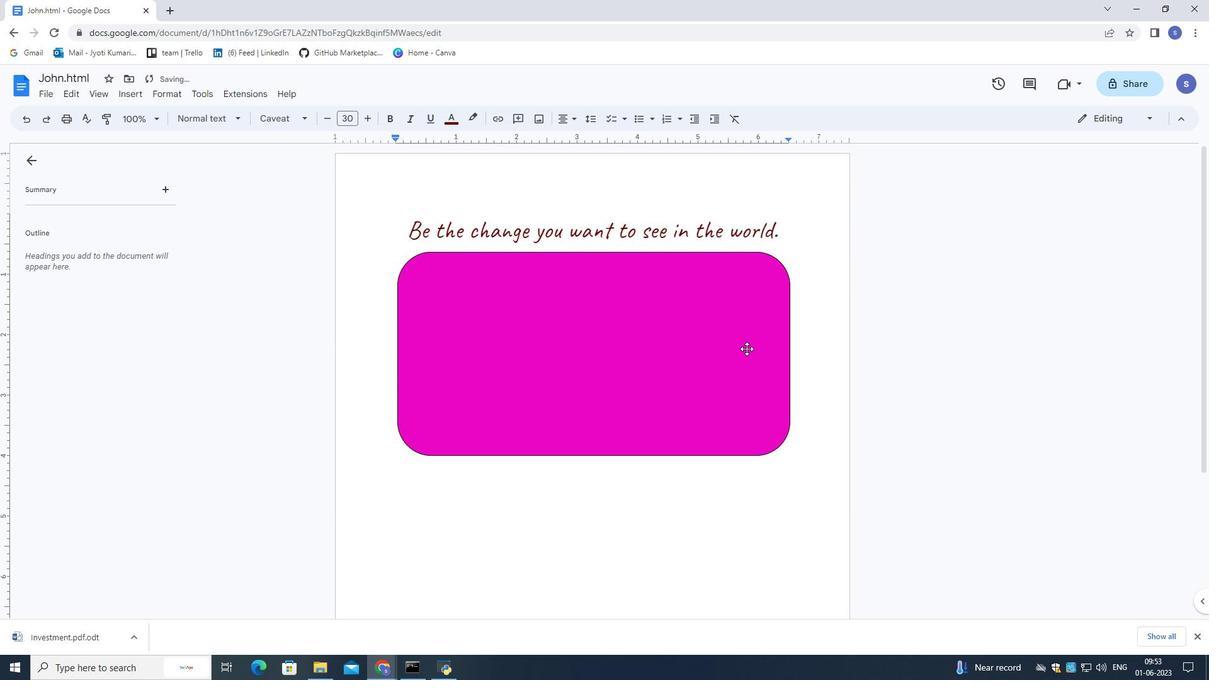 
Action: Mouse moved to (581, 481)
Screenshot: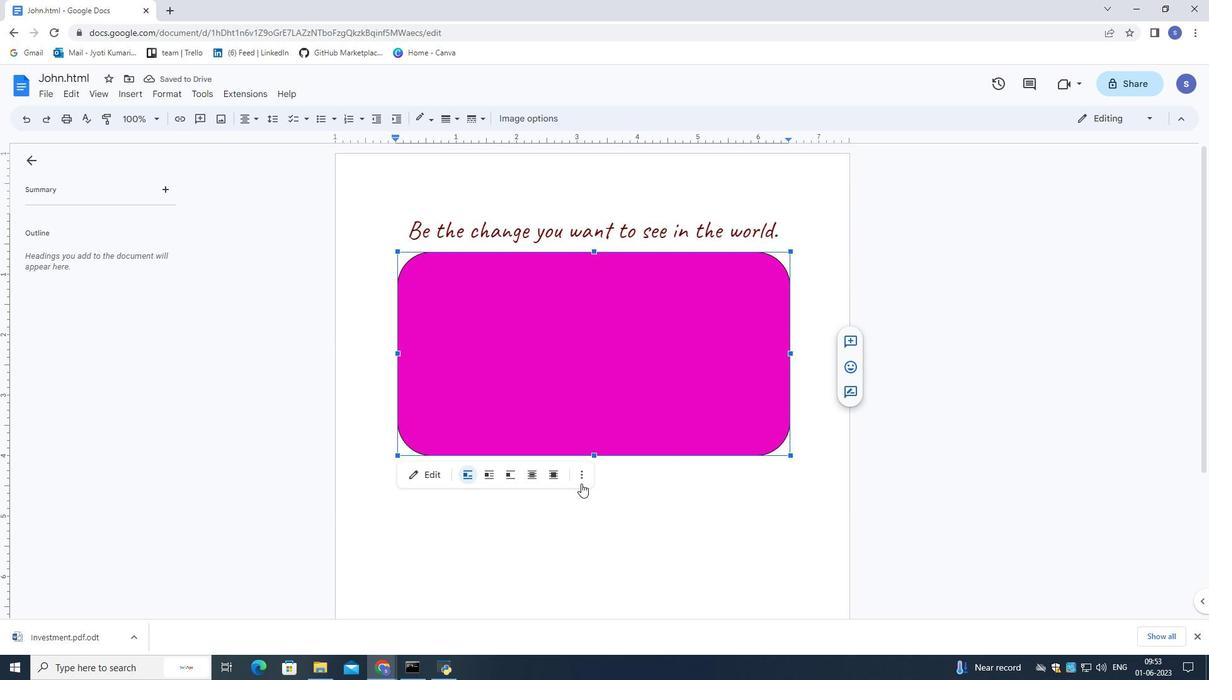 
Action: Mouse pressed left at (581, 481)
Screenshot: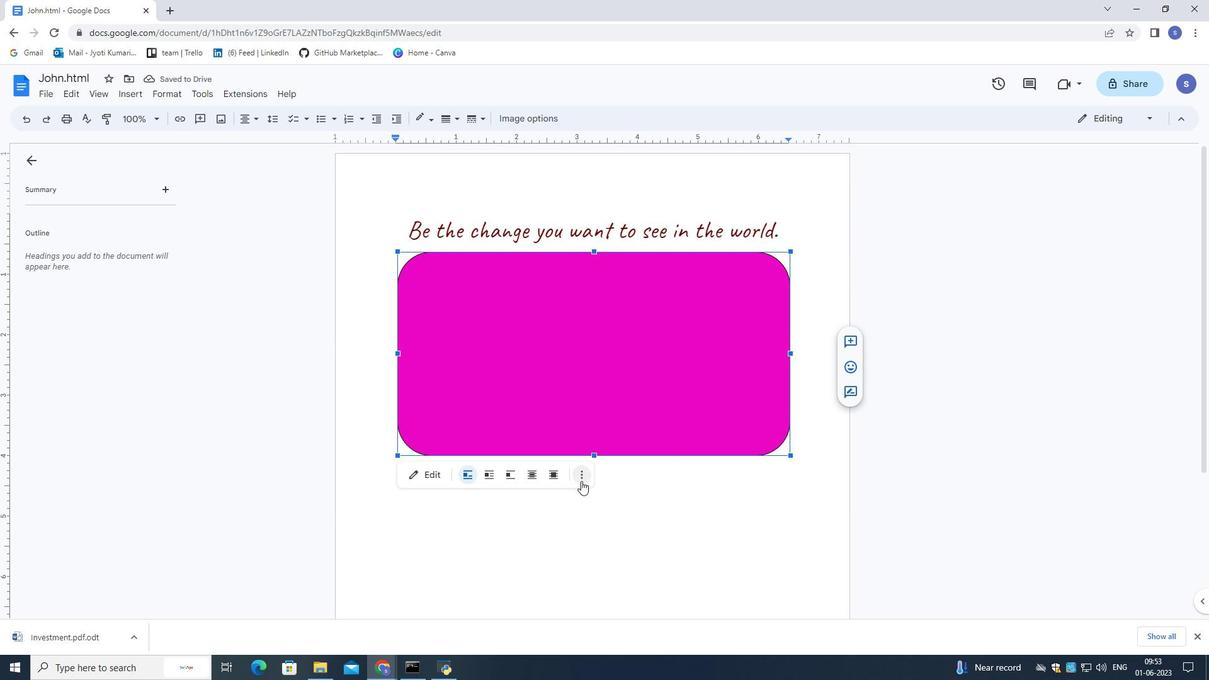 
Action: Mouse moved to (619, 496)
Screenshot: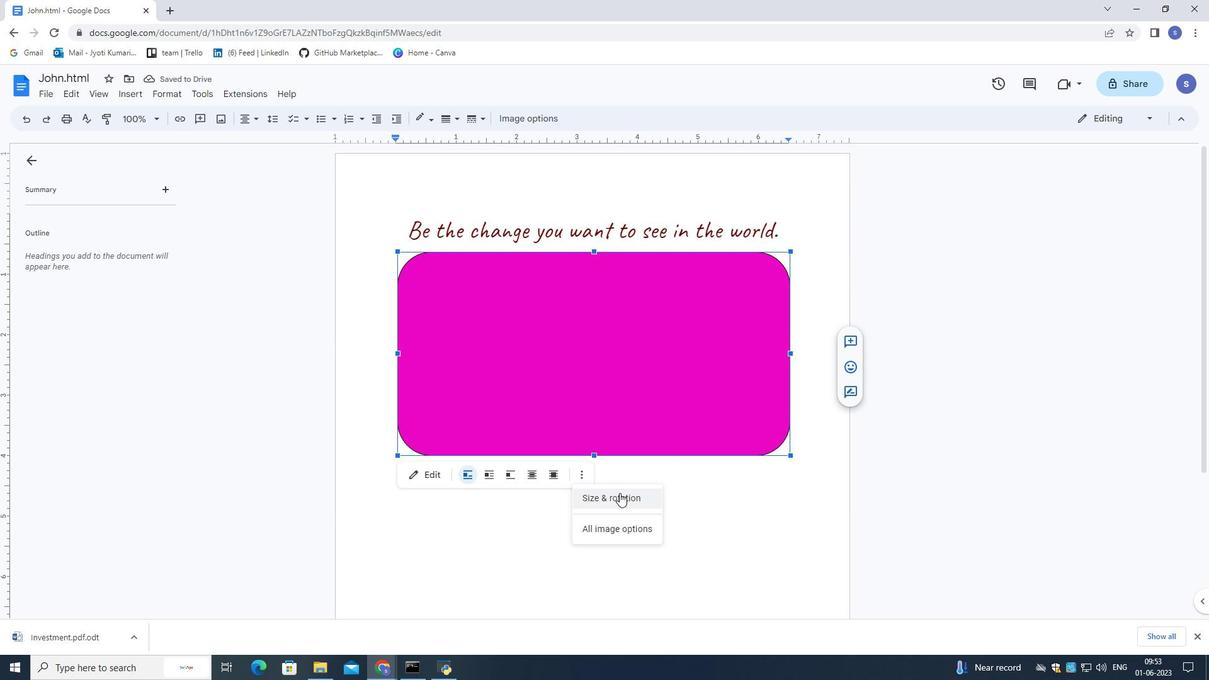 
Action: Mouse pressed left at (619, 496)
Screenshot: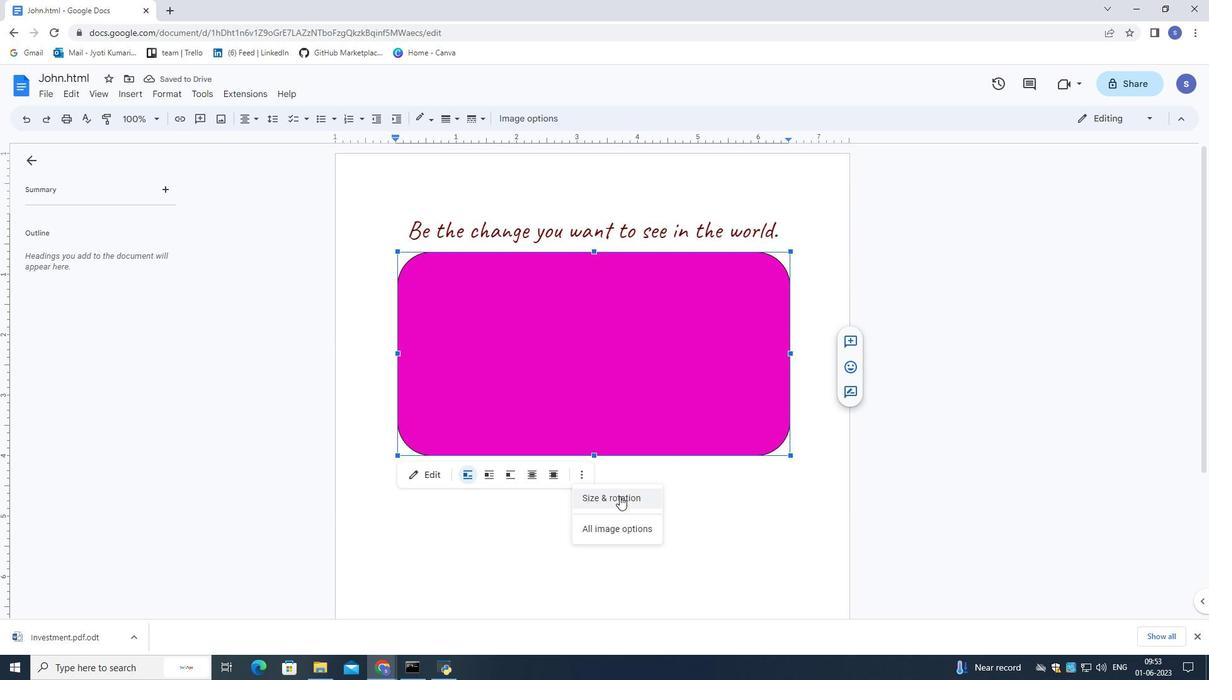 
Action: Mouse moved to (1153, 227)
Screenshot: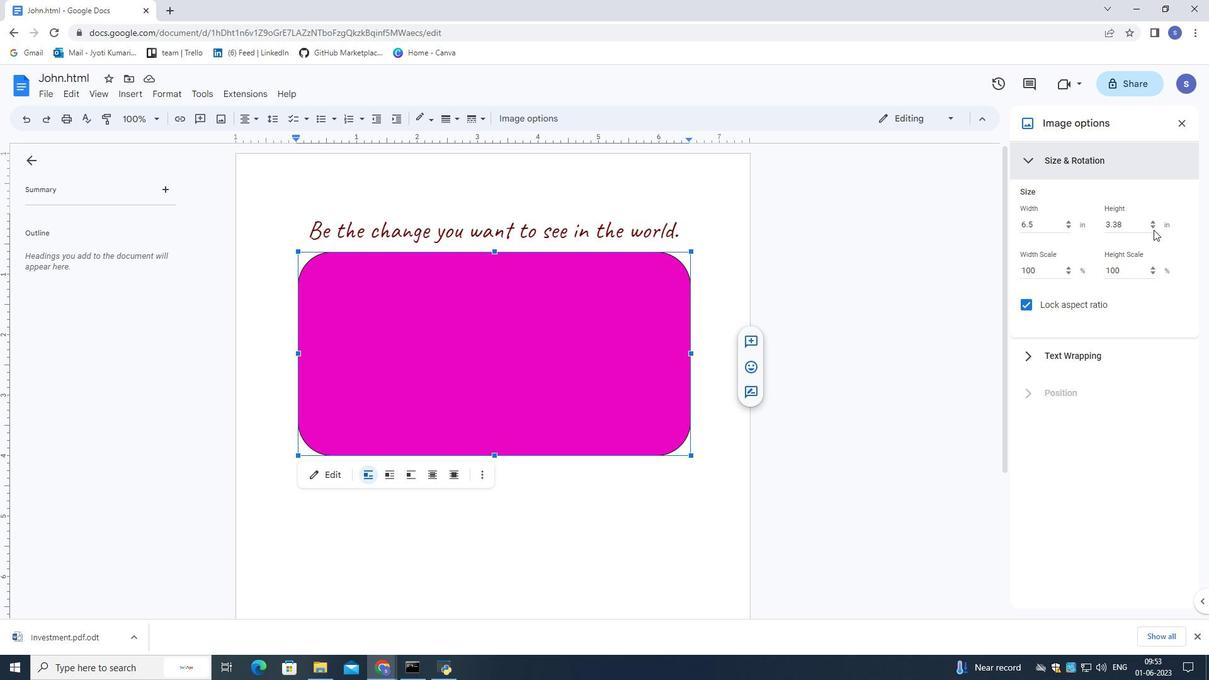 
Action: Mouse pressed left at (1153, 227)
Screenshot: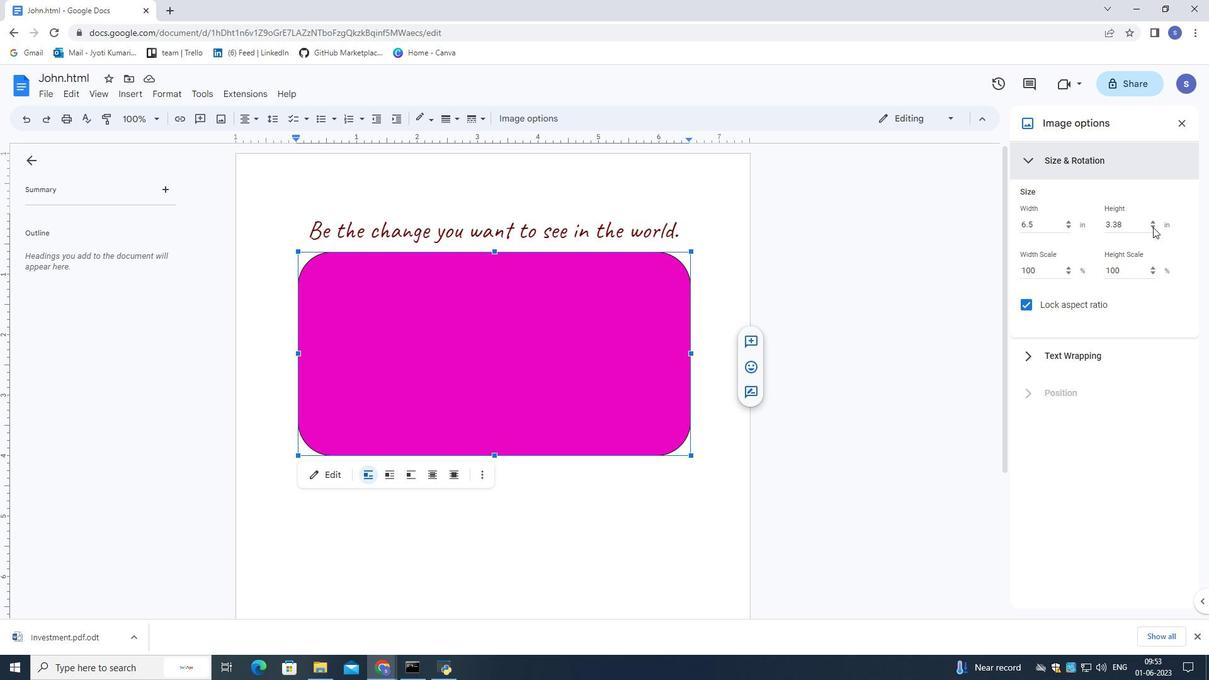 
Action: Mouse pressed left at (1153, 227)
Screenshot: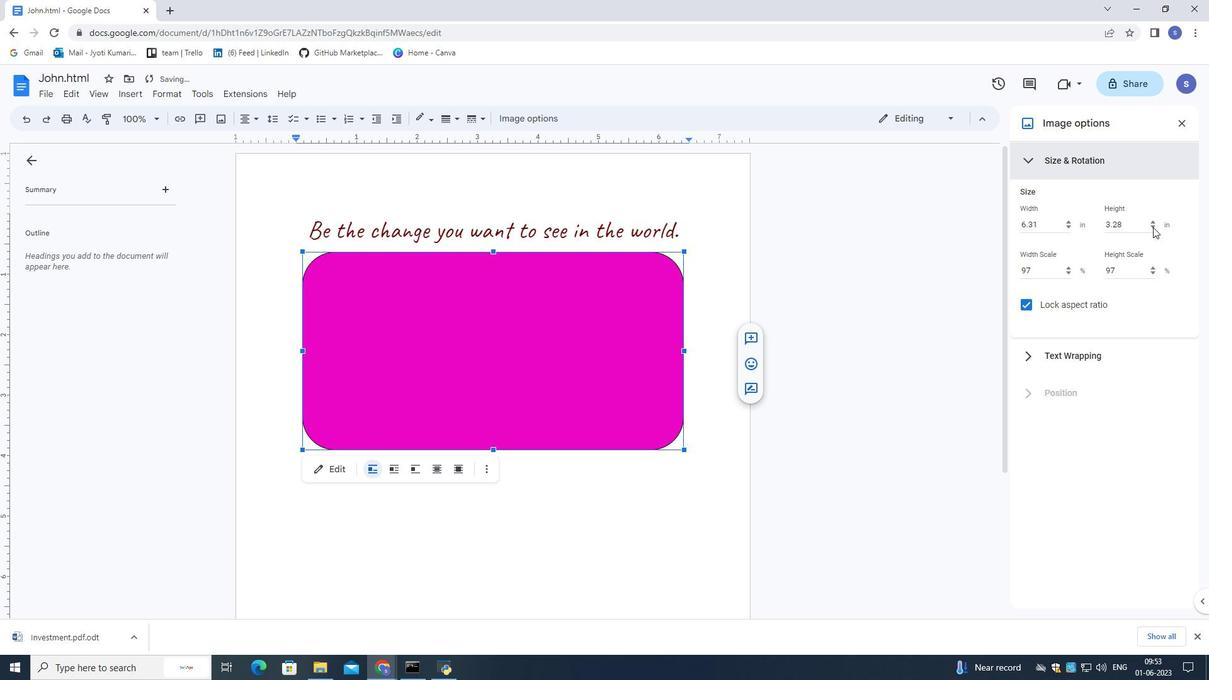 
Action: Mouse pressed left at (1153, 227)
Screenshot: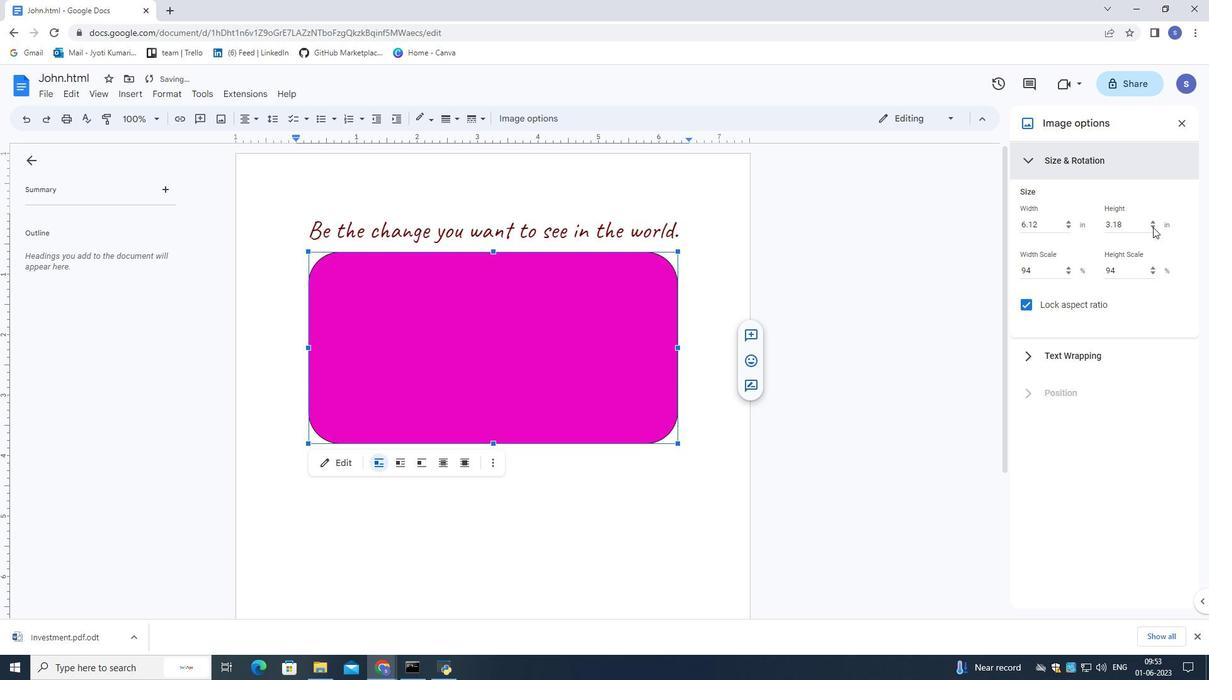 
Action: Mouse pressed left at (1153, 227)
Screenshot: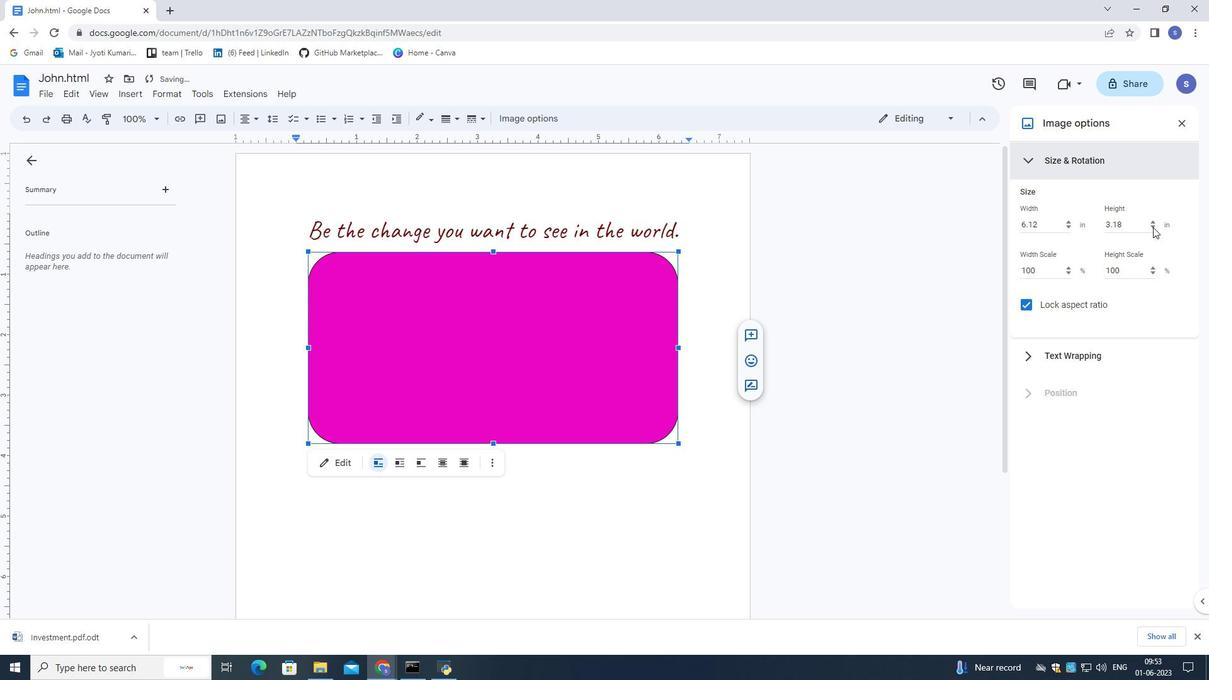 
Action: Mouse pressed left at (1153, 227)
Screenshot: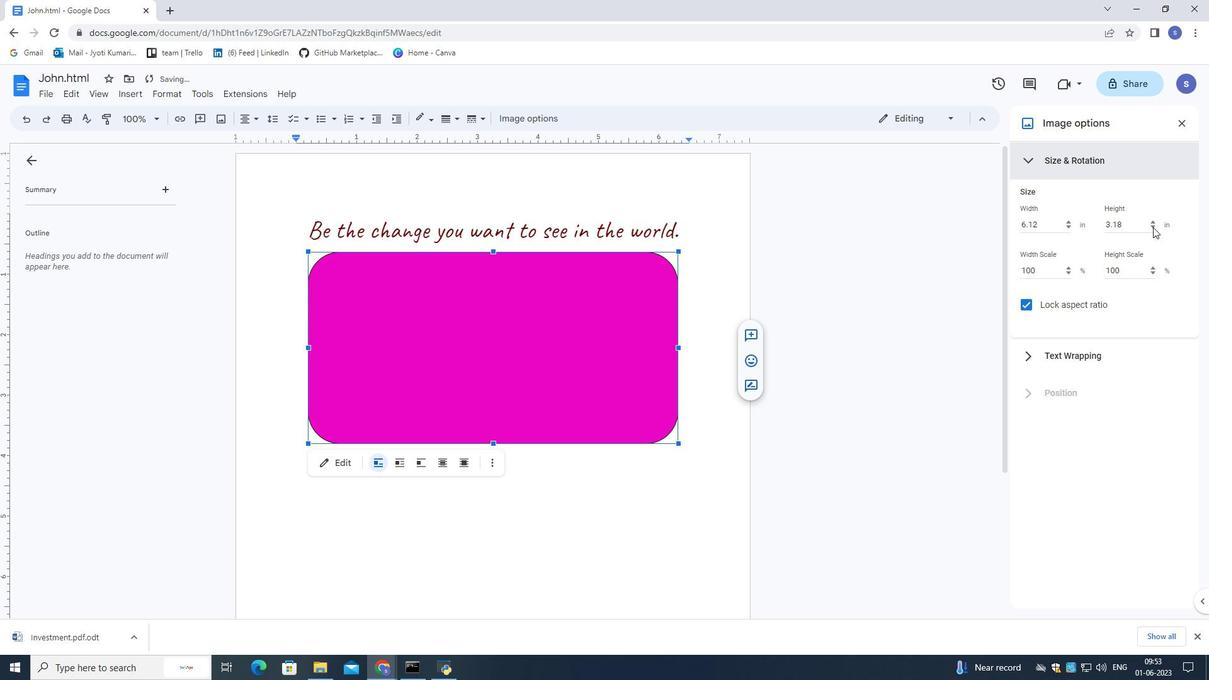 
Action: Mouse pressed left at (1153, 227)
Screenshot: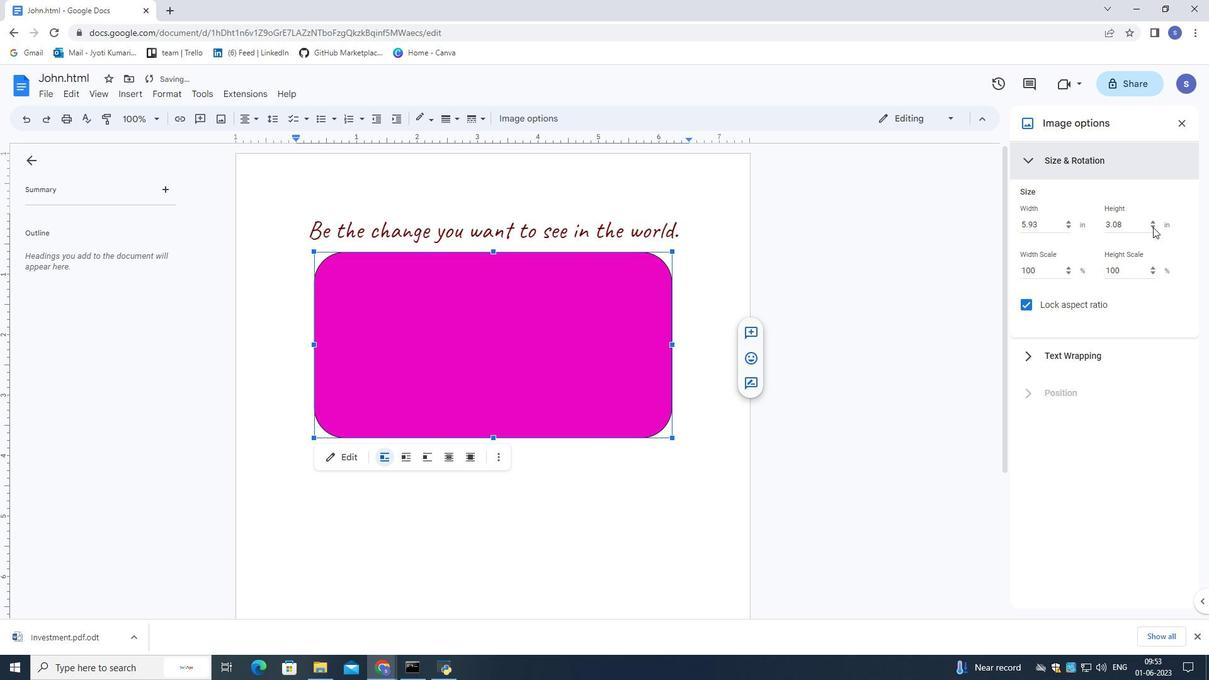 
Action: Mouse pressed left at (1153, 227)
Screenshot: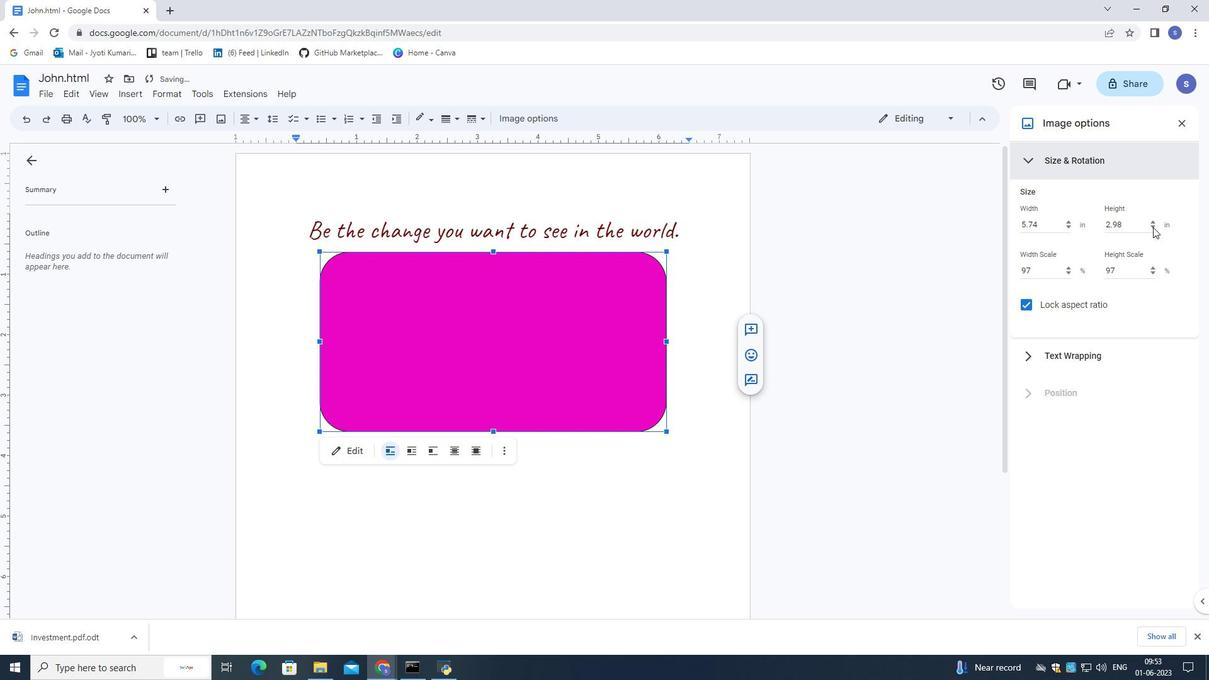
Action: Mouse pressed left at (1153, 227)
Screenshot: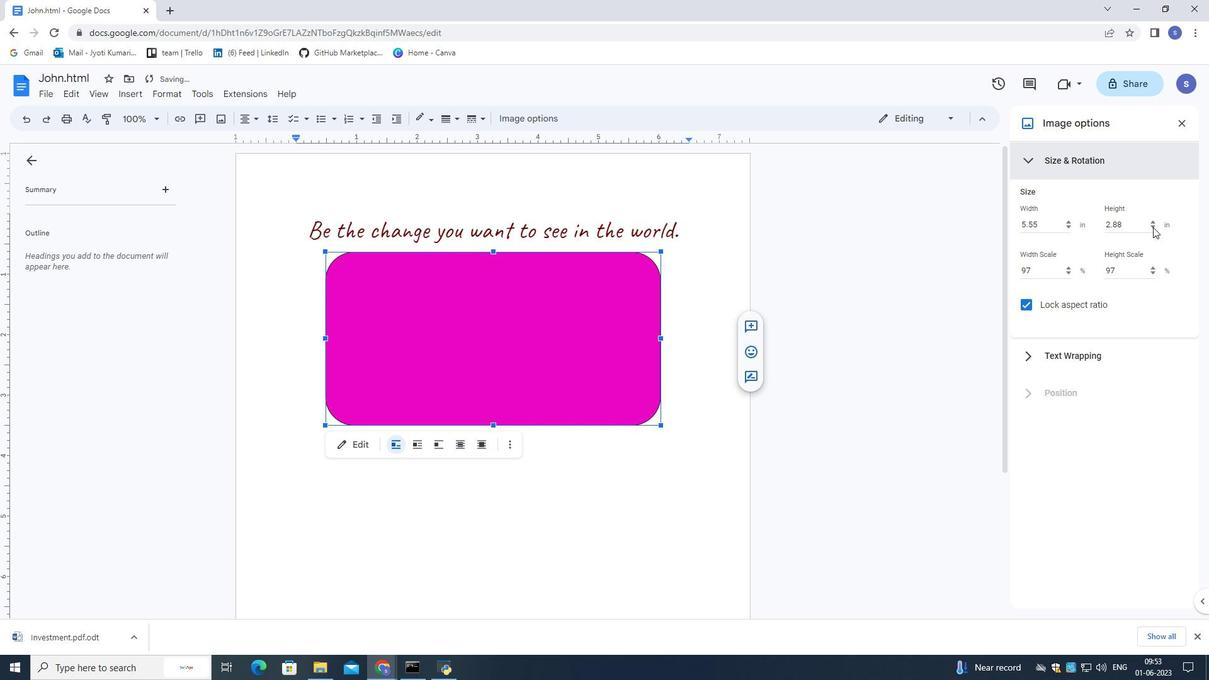 
Action: Mouse pressed left at (1153, 227)
Screenshot: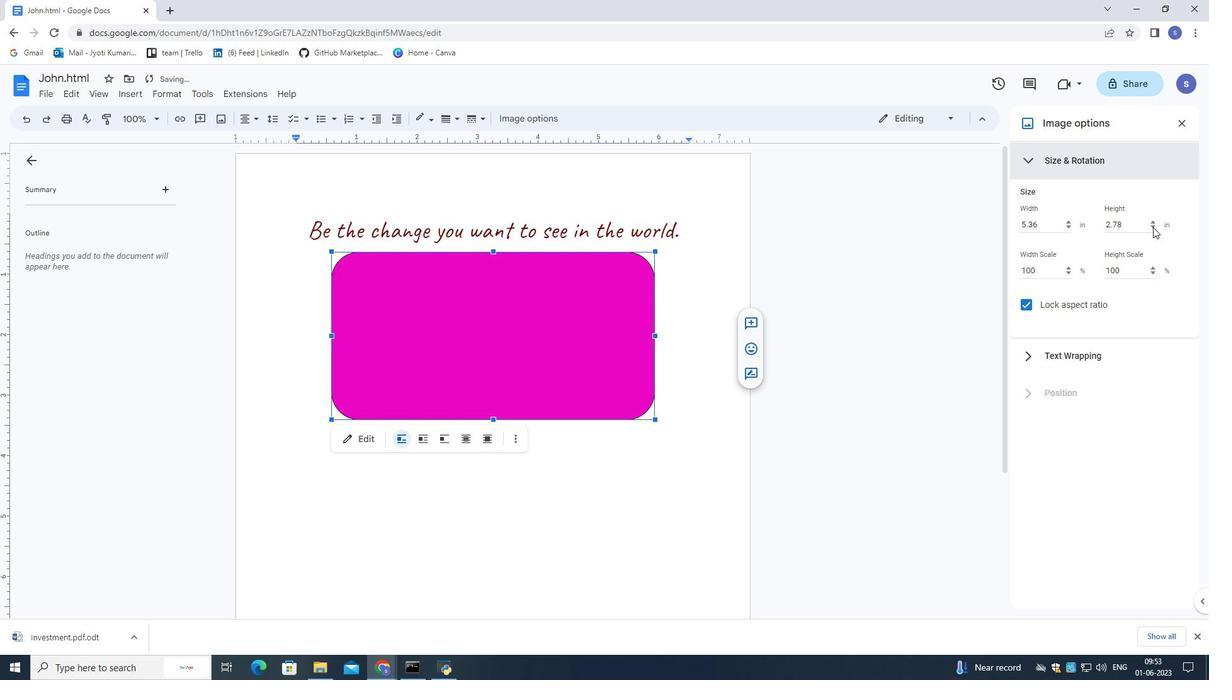 
Action: Mouse pressed left at (1153, 227)
Screenshot: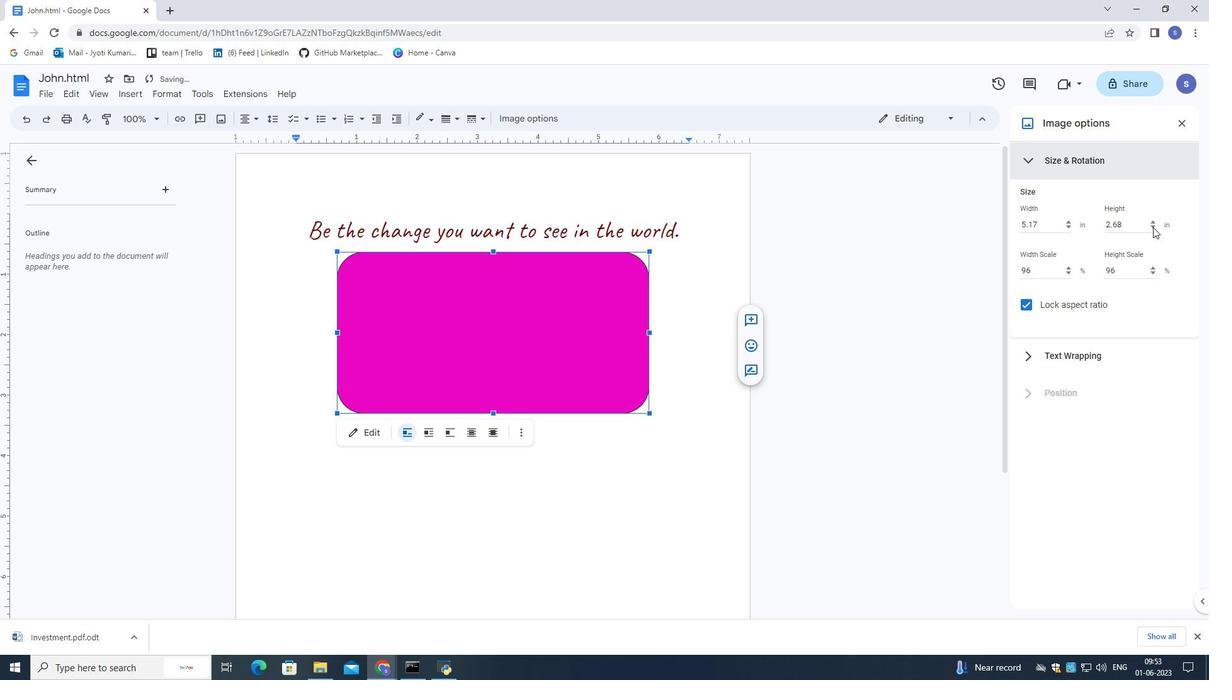 
Action: Mouse pressed left at (1153, 227)
Screenshot: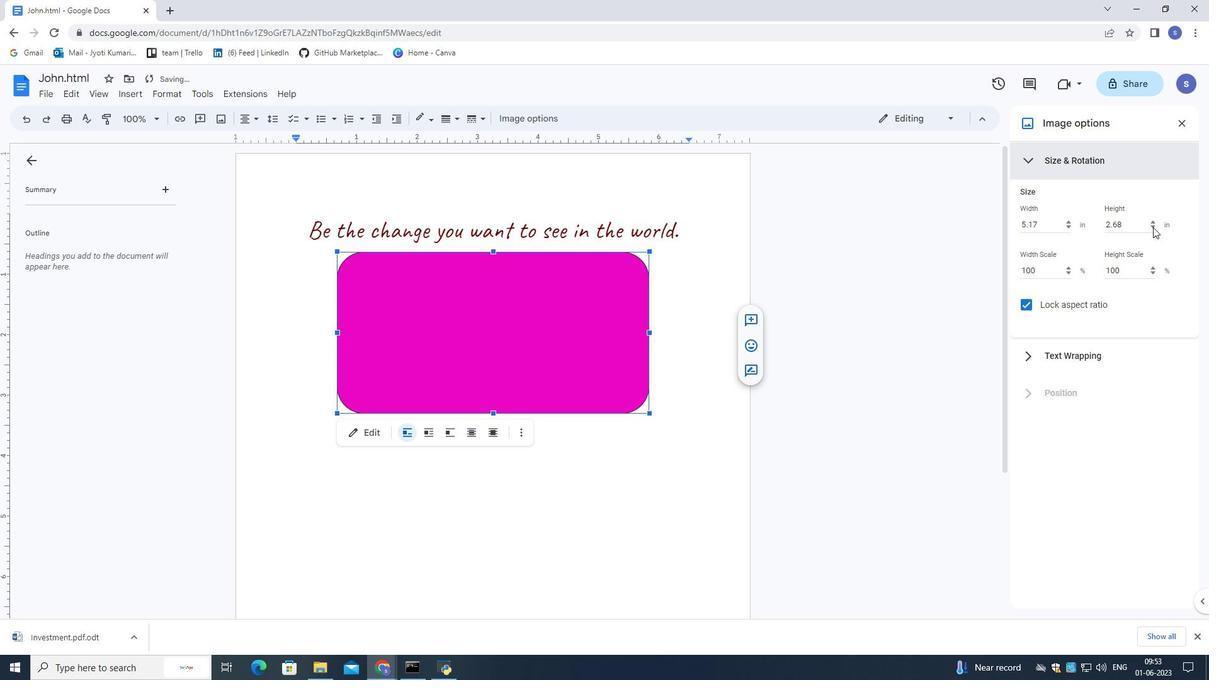 
Action: Mouse pressed left at (1153, 227)
Screenshot: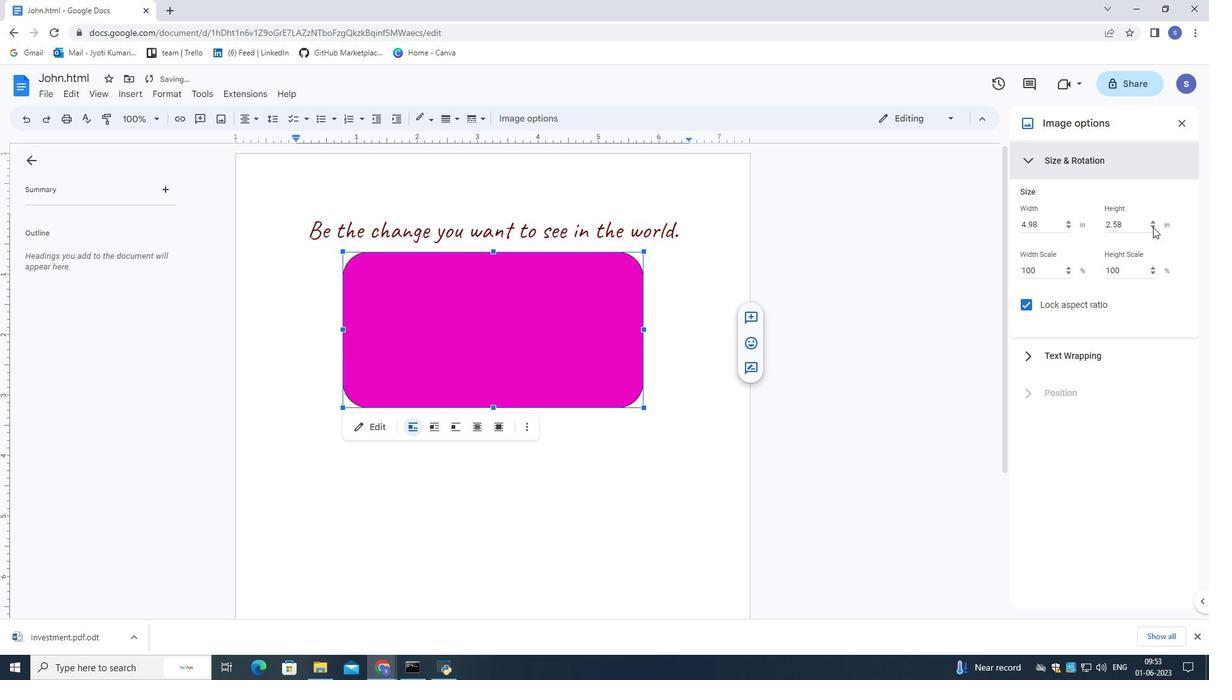 
Action: Mouse pressed left at (1153, 227)
Screenshot: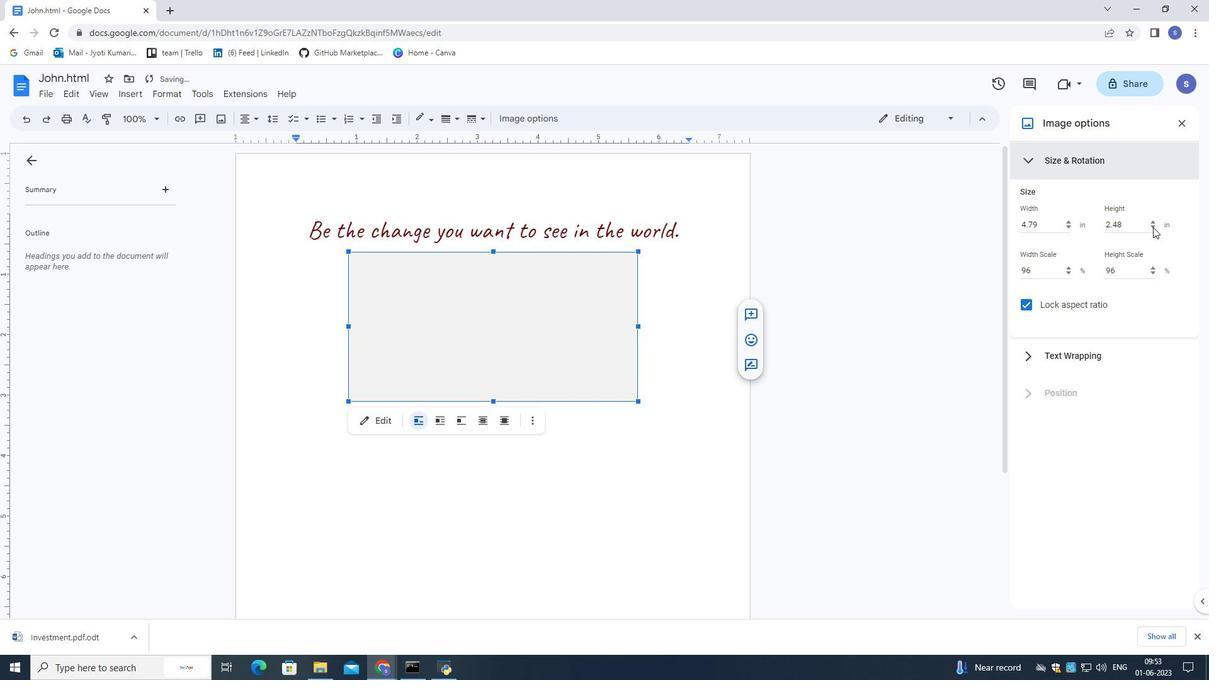 
Action: Mouse pressed left at (1153, 227)
Screenshot: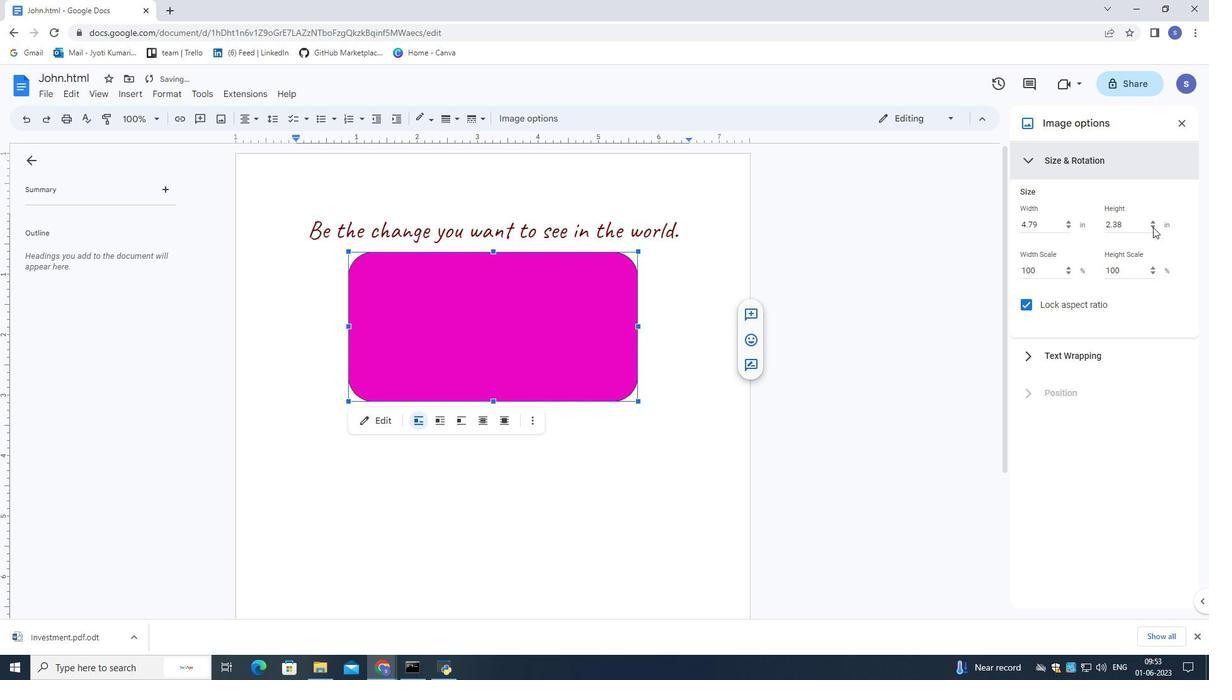 
Action: Mouse pressed left at (1153, 227)
Screenshot: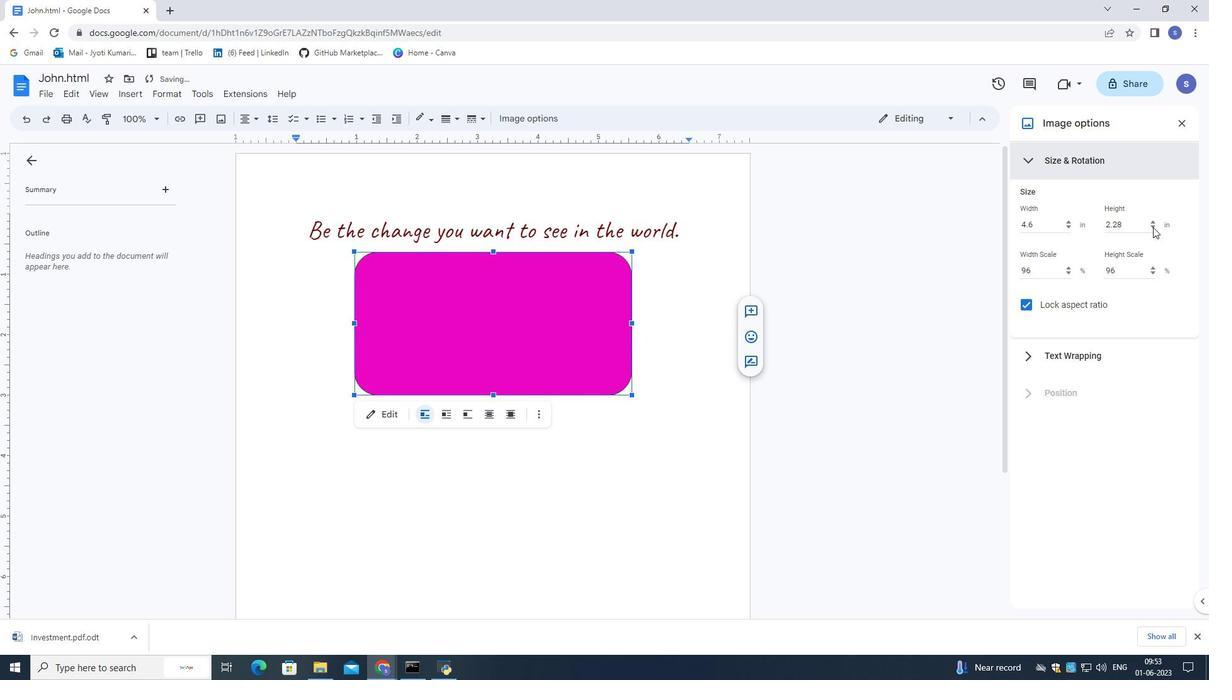 
Action: Mouse pressed left at (1153, 227)
Screenshot: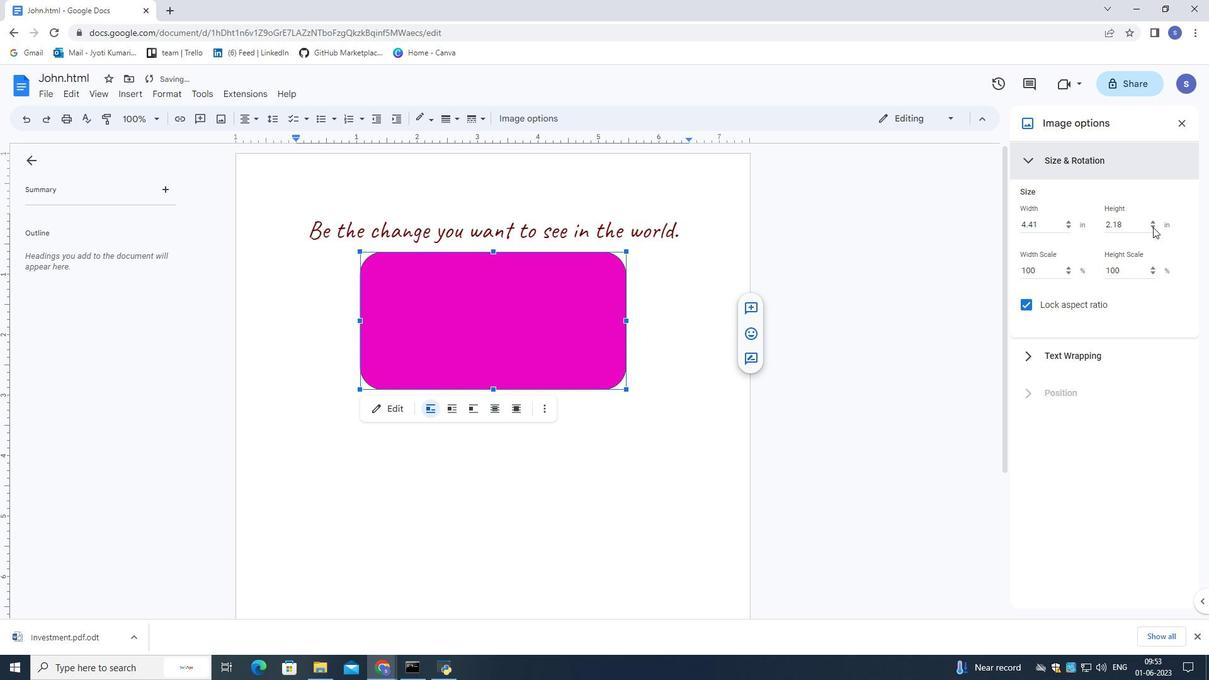 
Action: Mouse pressed left at (1153, 227)
Screenshot: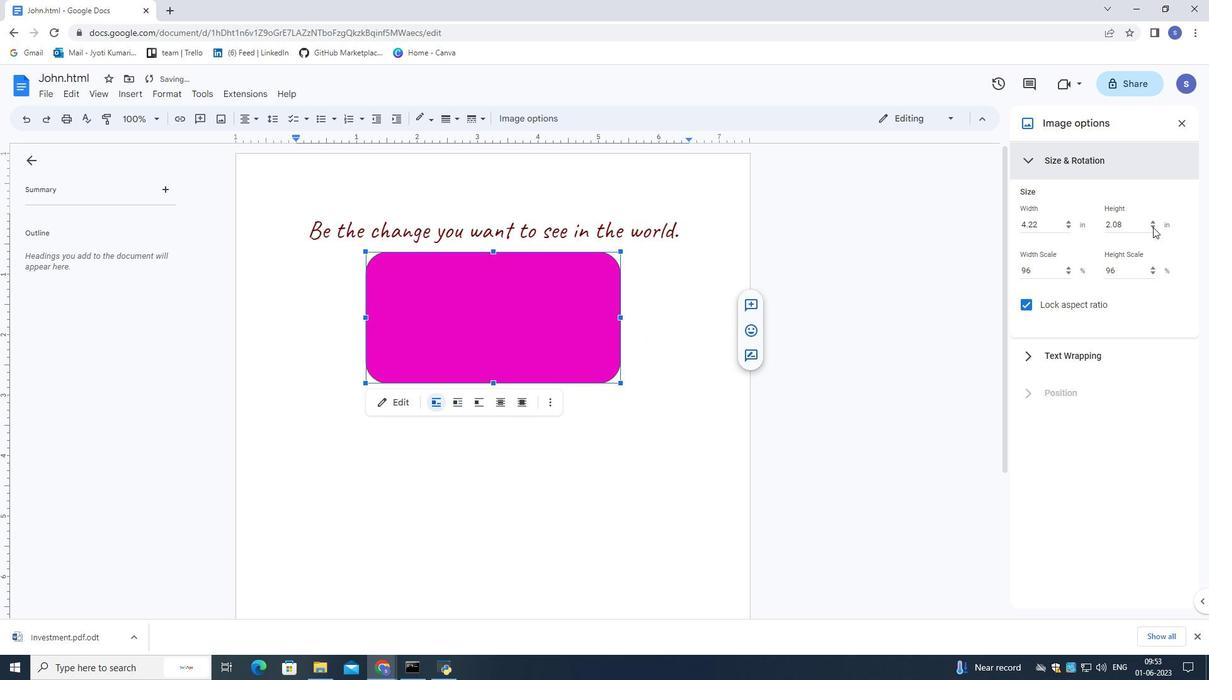 
Action: Mouse pressed left at (1153, 227)
Screenshot: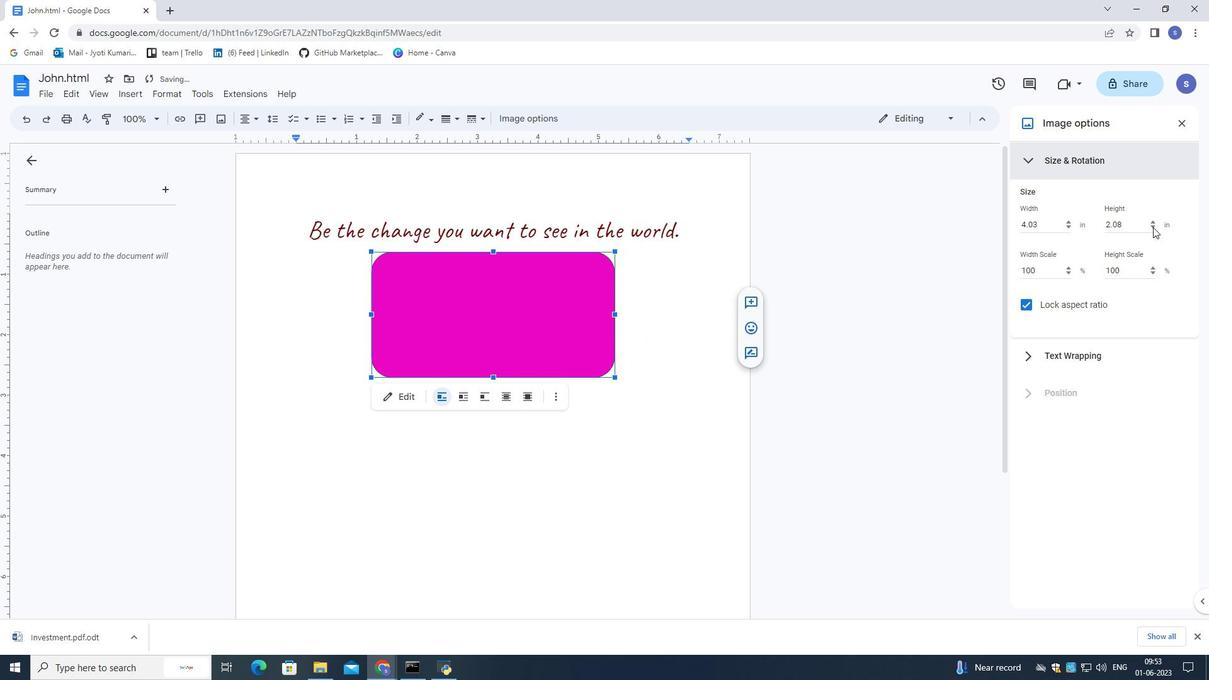 
Action: Mouse pressed left at (1153, 227)
Screenshot: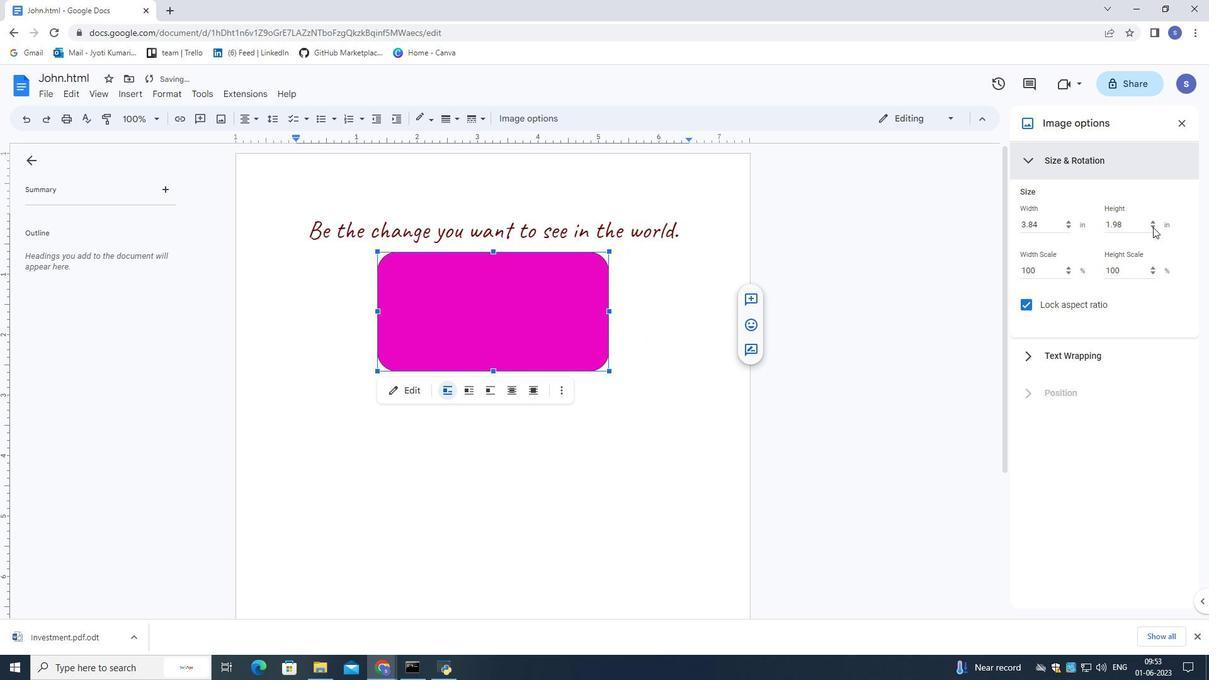 
Action: Mouse pressed left at (1153, 227)
Screenshot: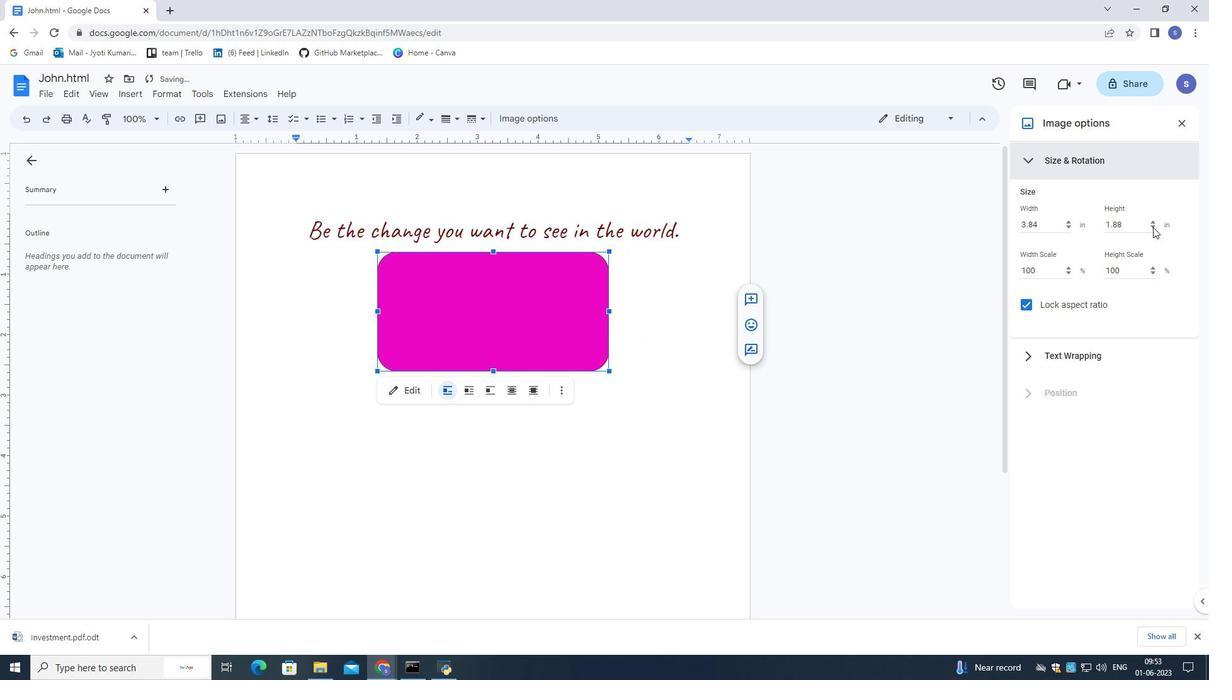 
Action: Mouse pressed left at (1153, 227)
Screenshot: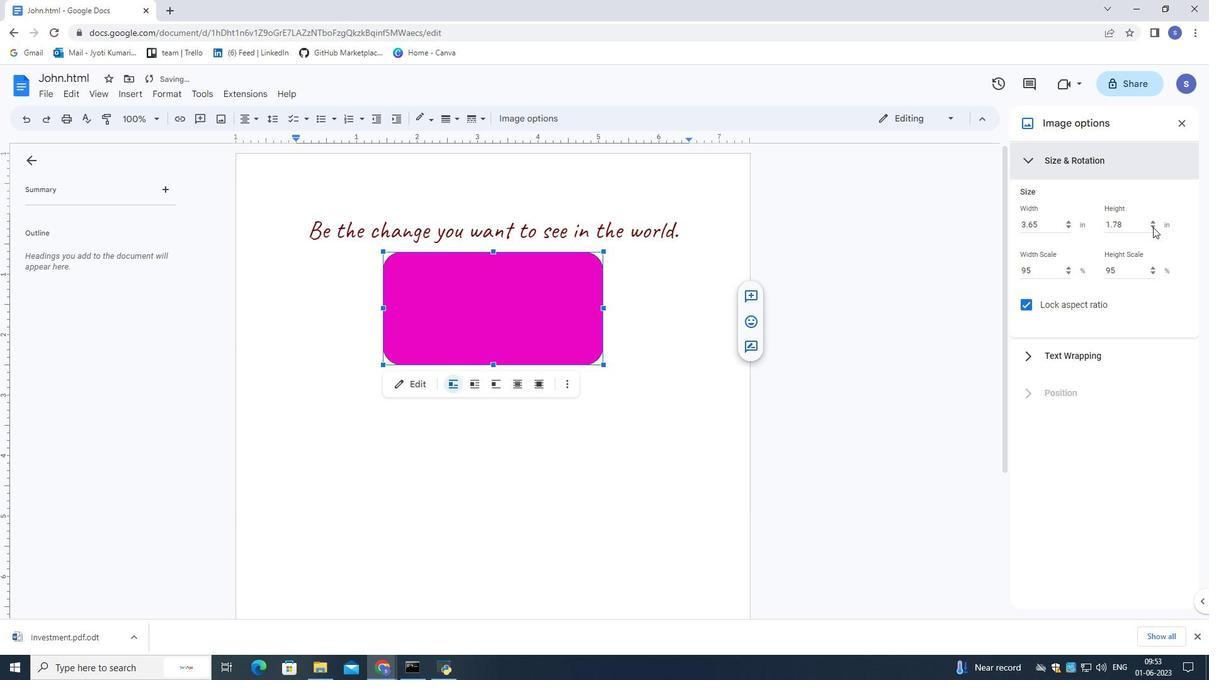 
Action: Mouse pressed left at (1153, 227)
Screenshot: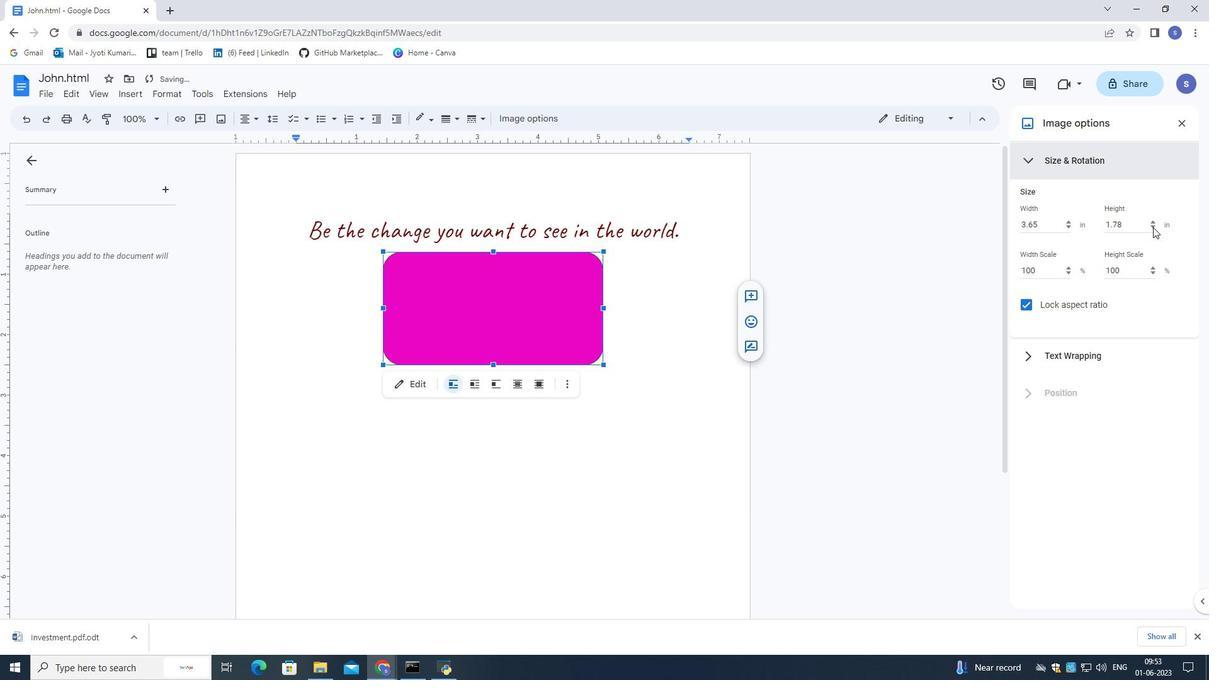 
Action: Mouse pressed left at (1153, 227)
Screenshot: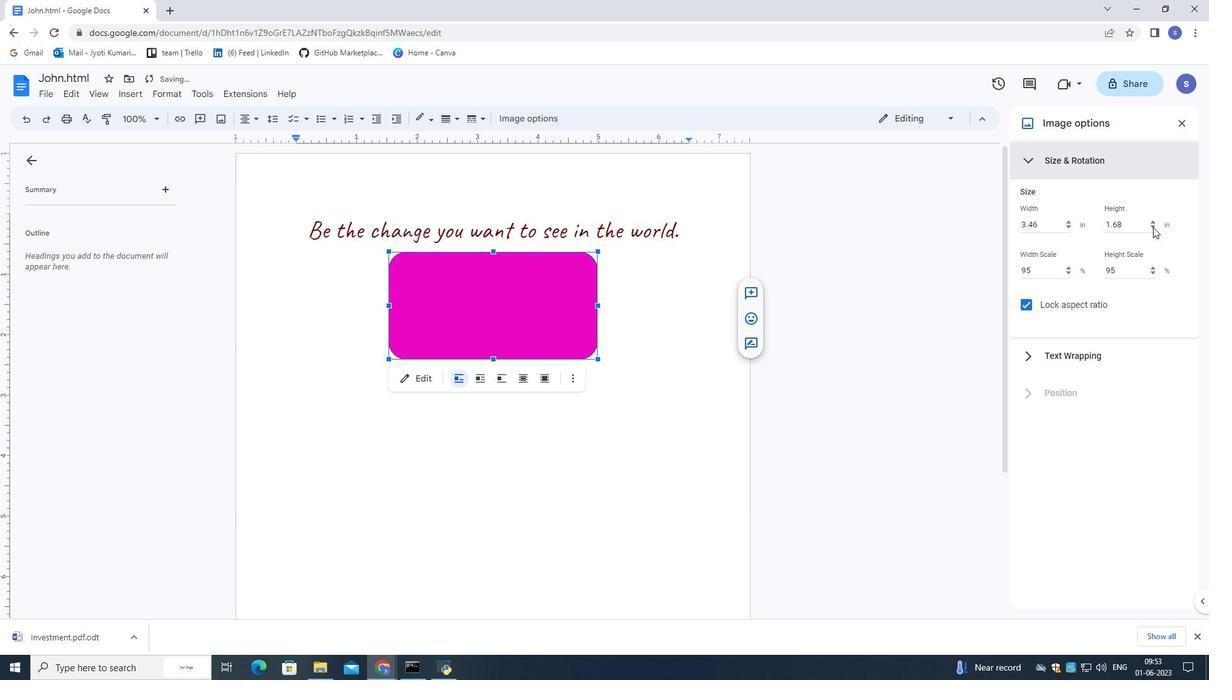 
Action: Mouse pressed left at (1153, 227)
Screenshot: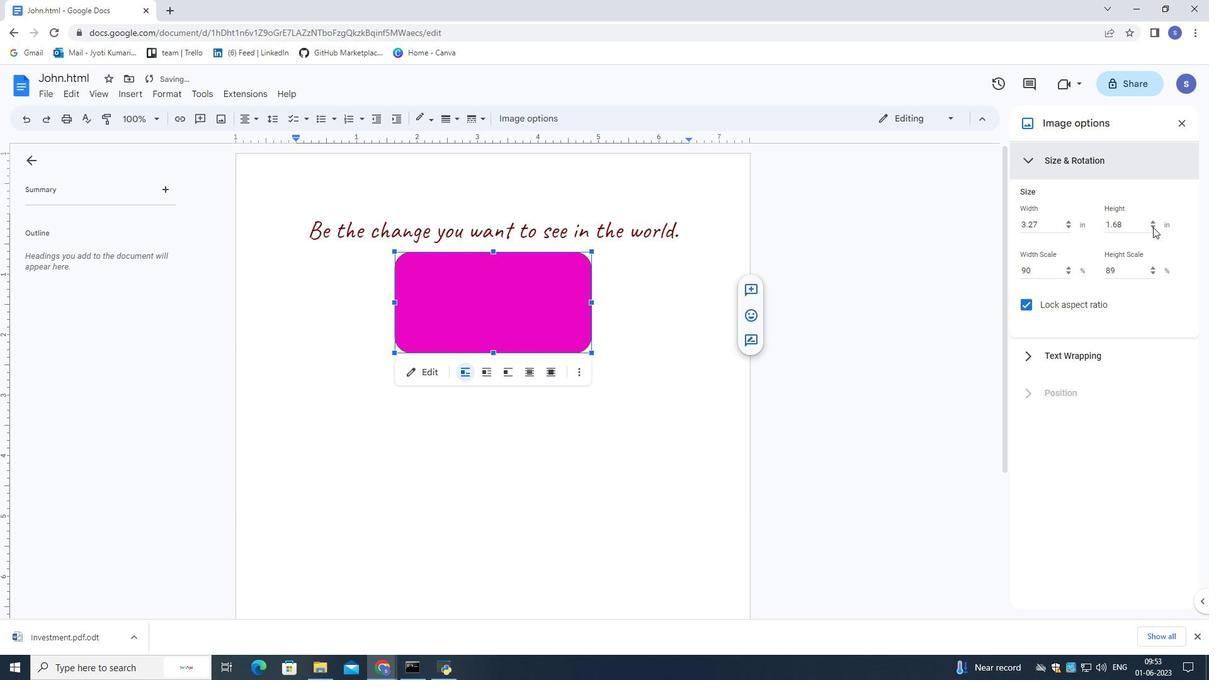 
Action: Mouse pressed left at (1153, 227)
Screenshot: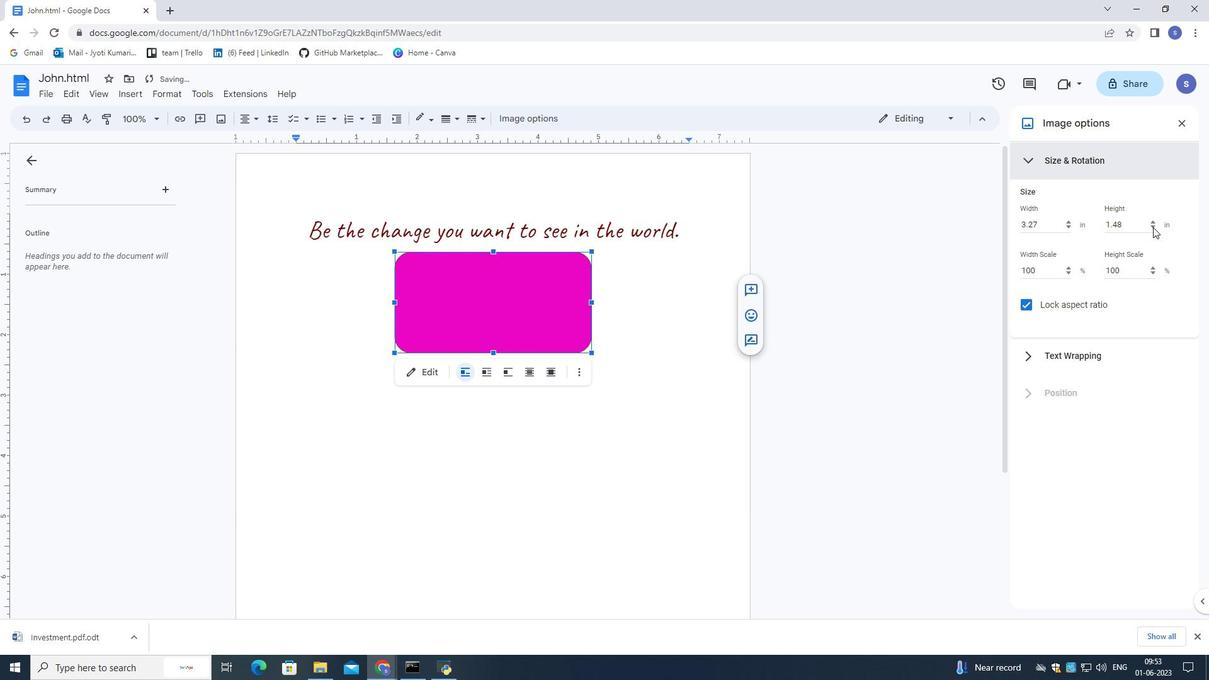 
Action: Mouse pressed left at (1153, 227)
Screenshot: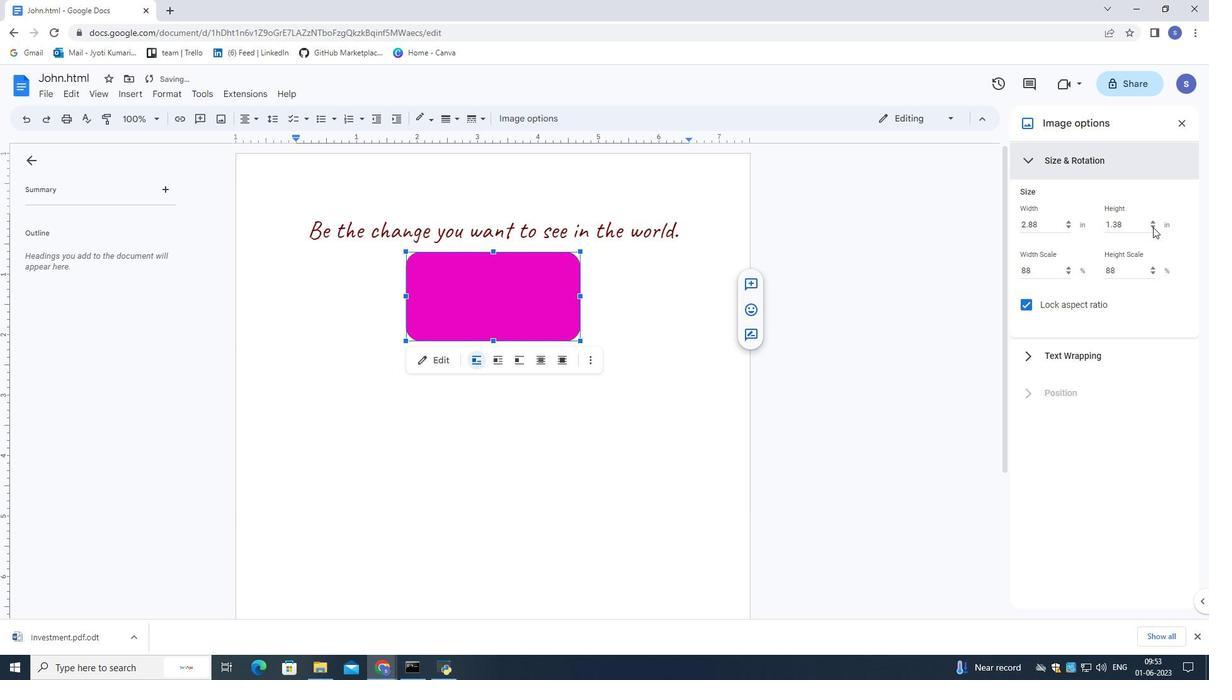 
Action: Mouse pressed left at (1153, 227)
Screenshot: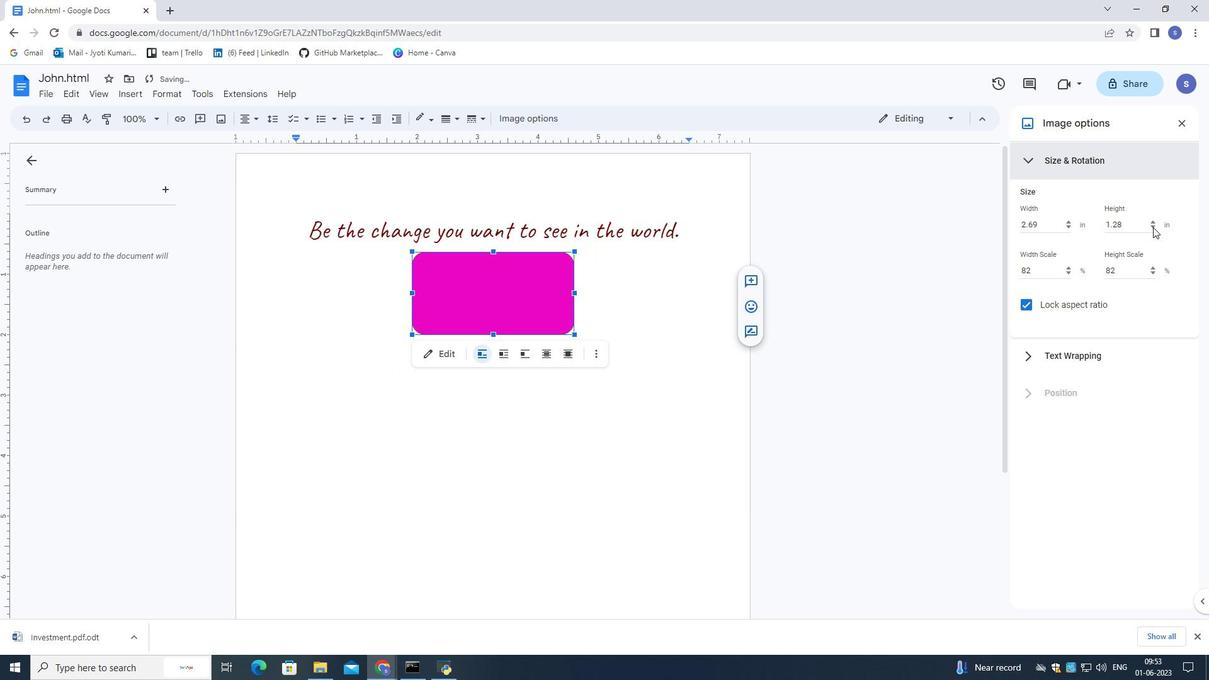 
Action: Mouse pressed left at (1153, 227)
Screenshot: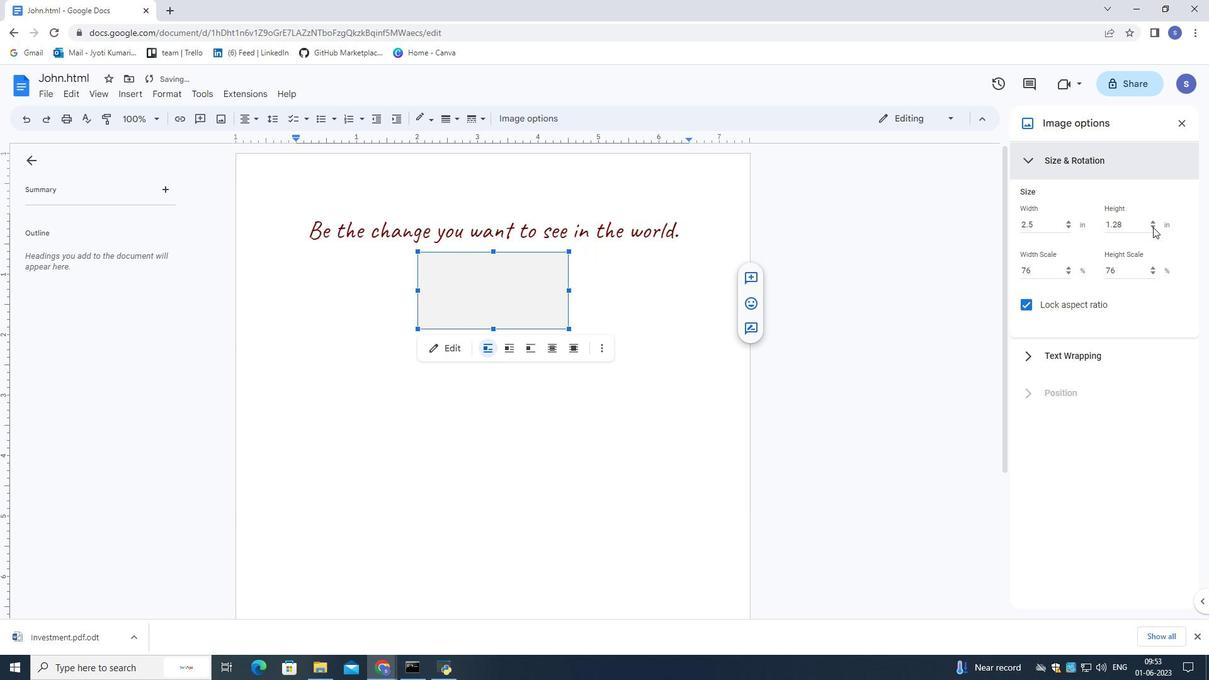 
Action: Mouse pressed left at (1153, 227)
Screenshot: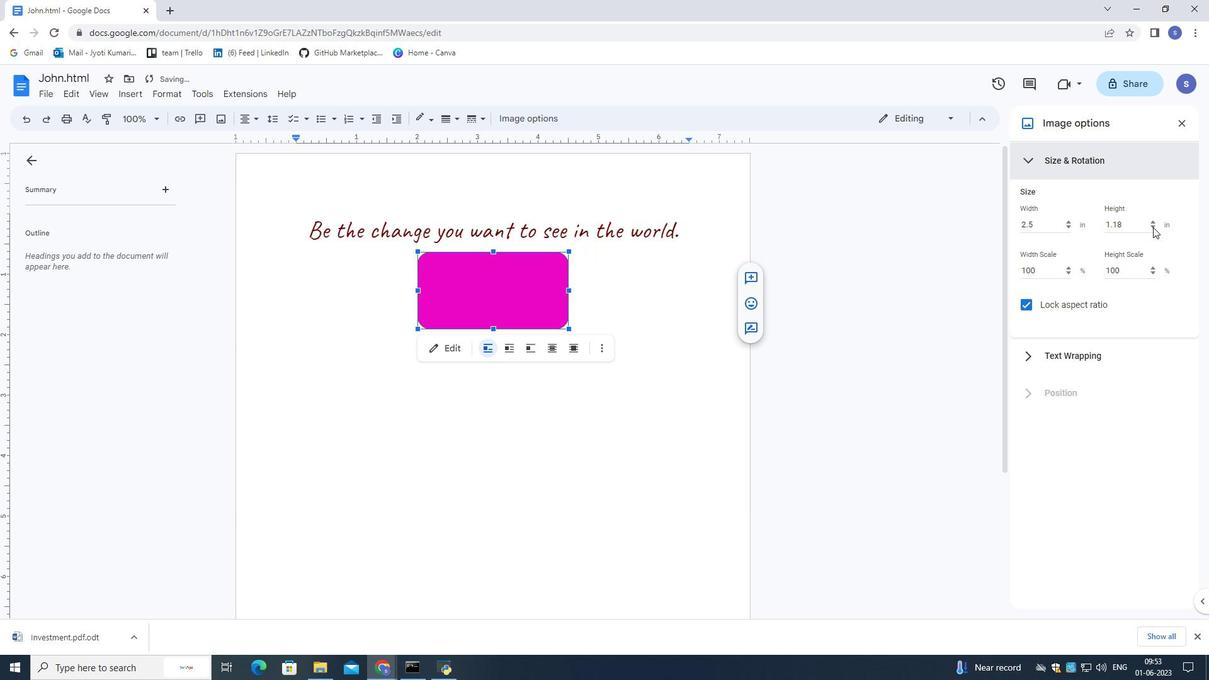 
Action: Mouse pressed left at (1153, 227)
Screenshot: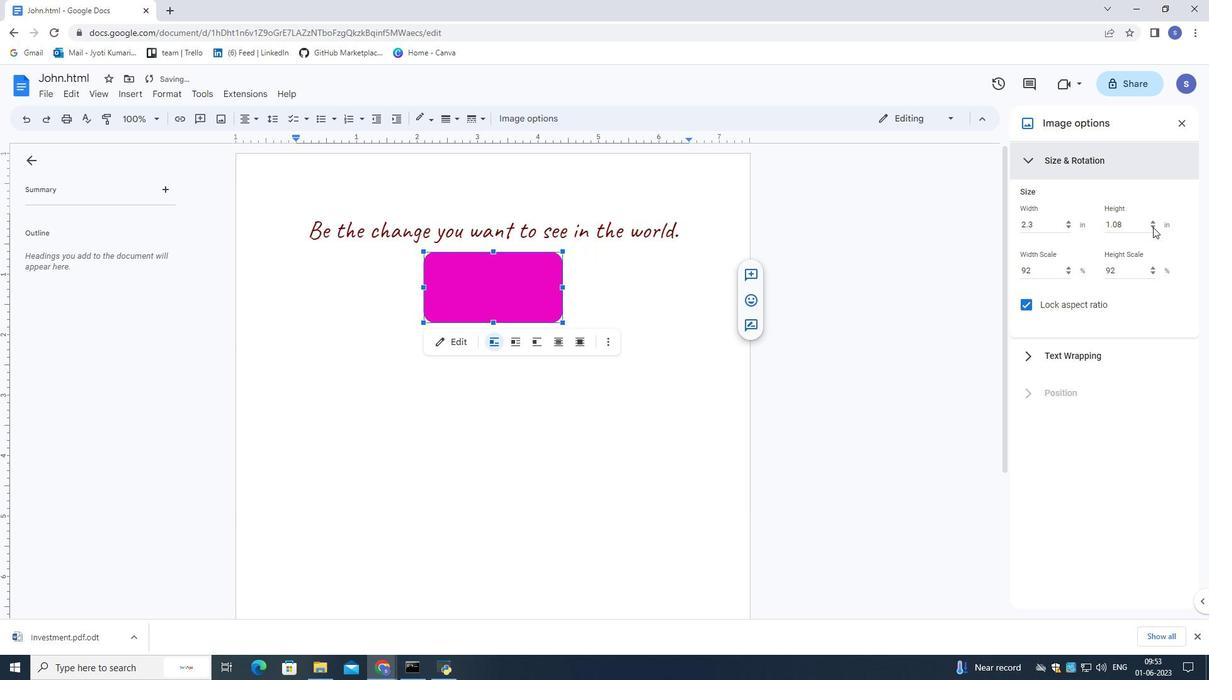 
Action: Mouse pressed left at (1153, 227)
Screenshot: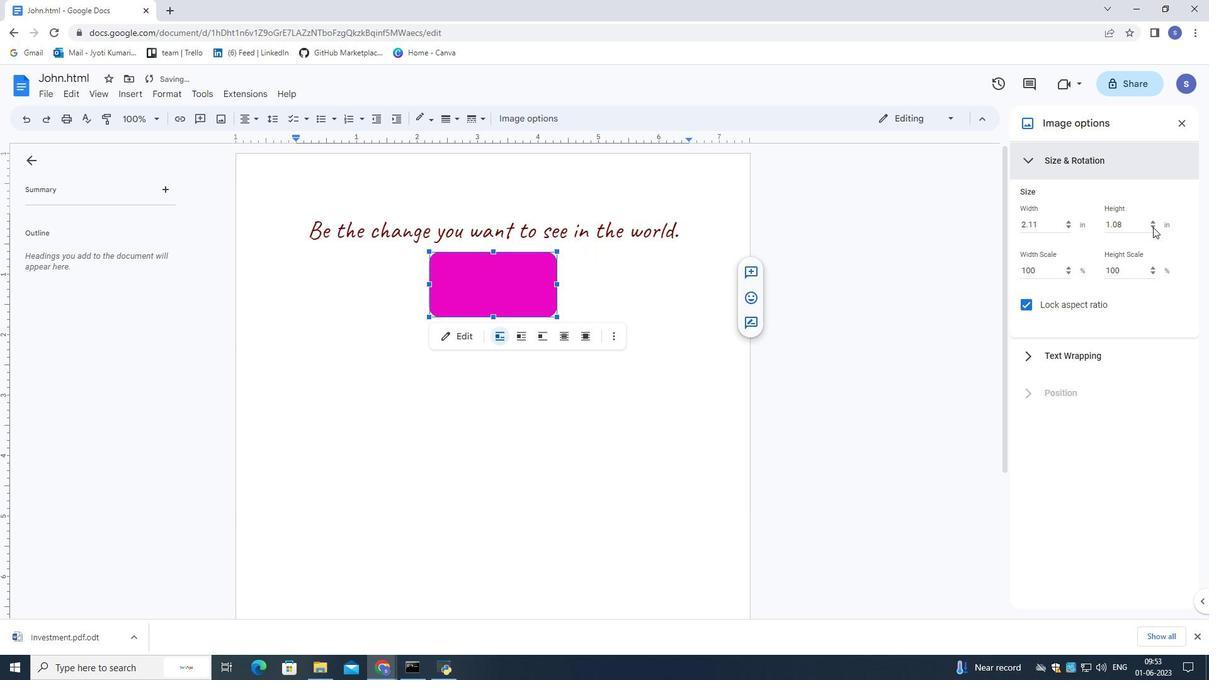 
Action: Mouse pressed left at (1153, 227)
Screenshot: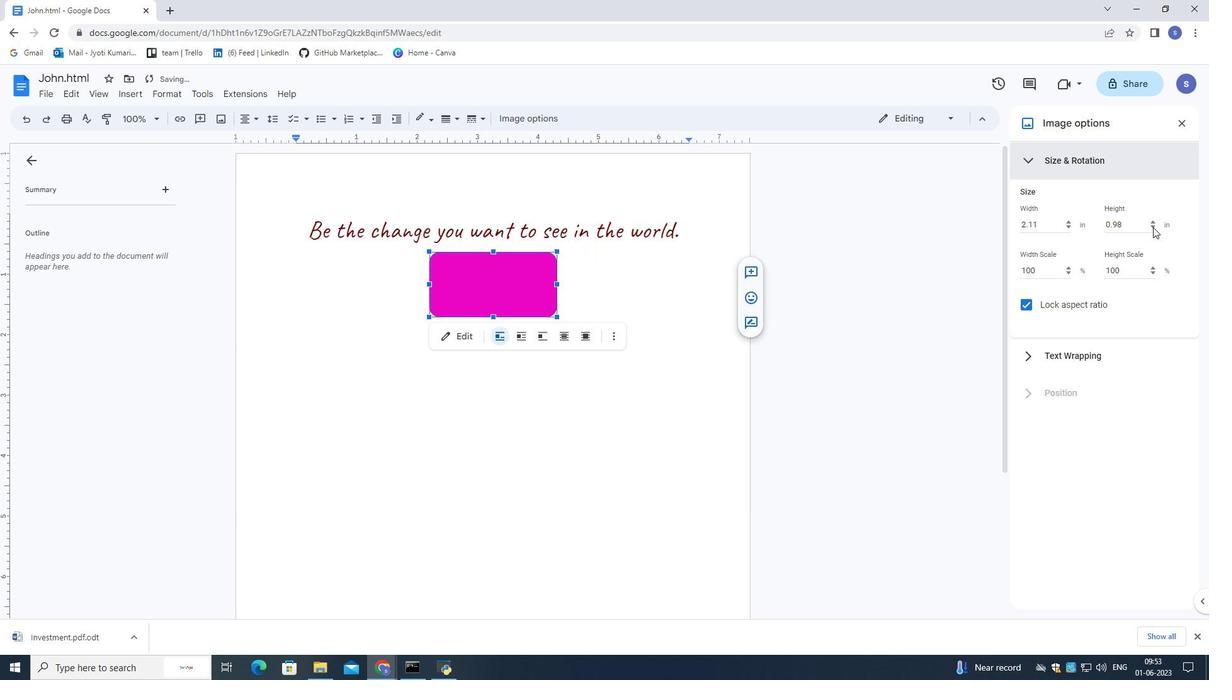 
Action: Mouse pressed left at (1153, 227)
Screenshot: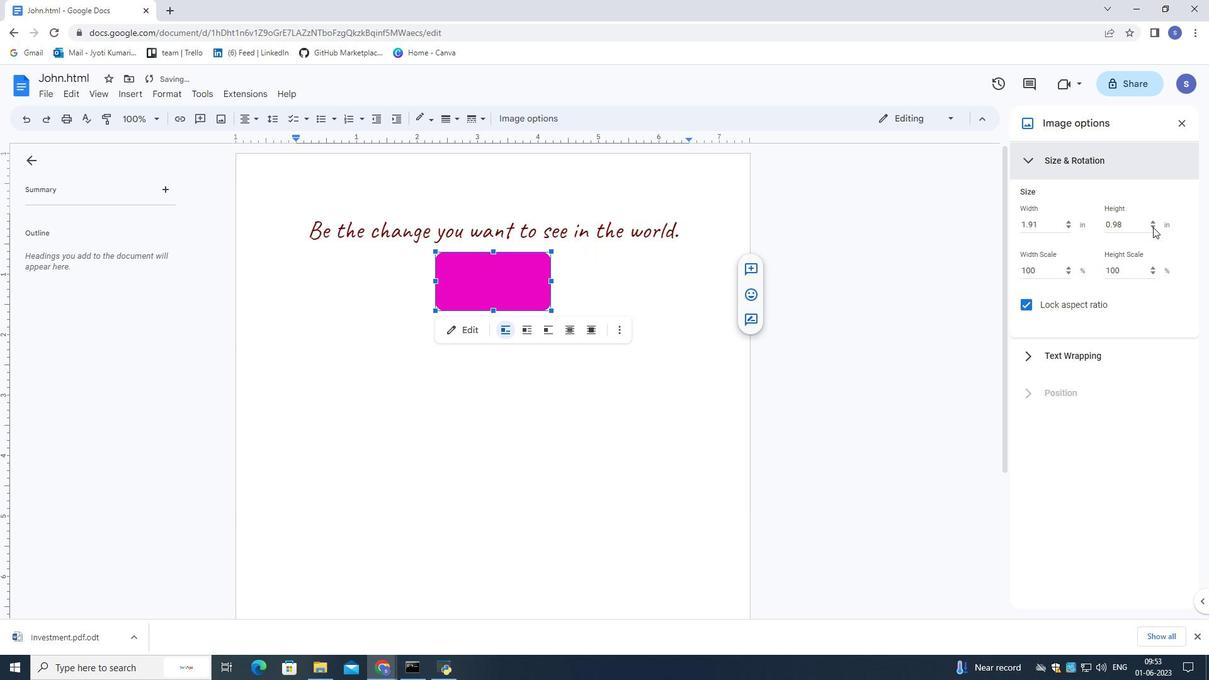 
Action: Mouse pressed left at (1153, 227)
Screenshot: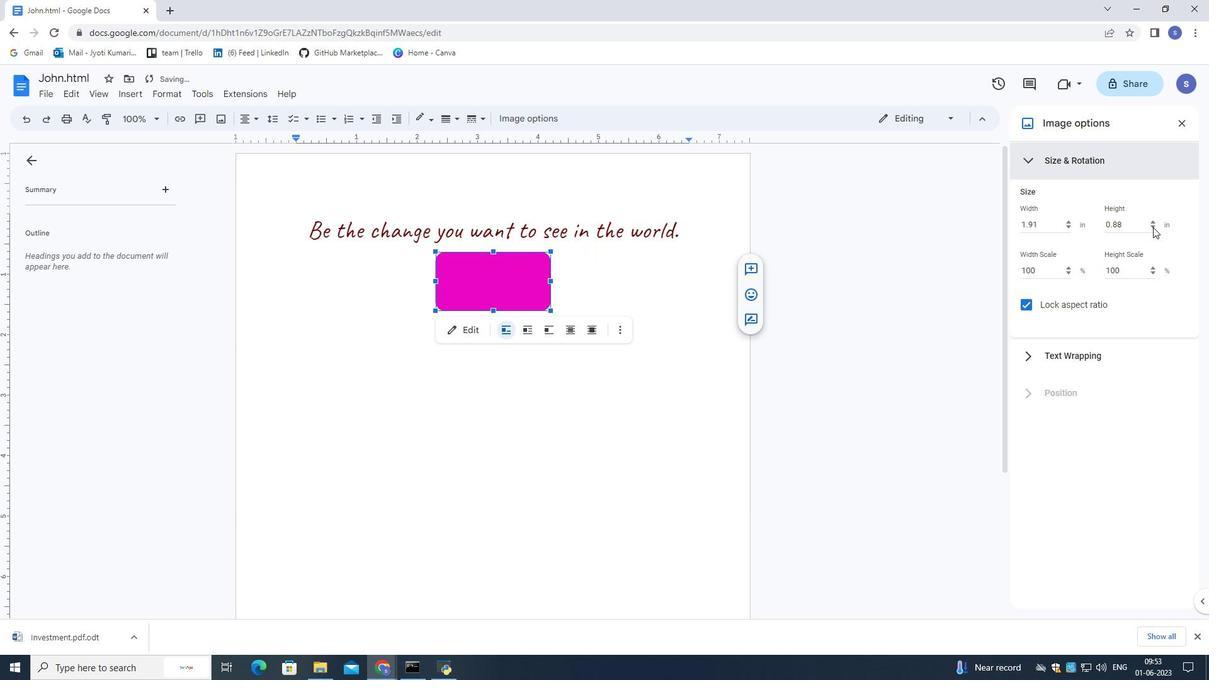 
Action: Mouse pressed left at (1153, 227)
Screenshot: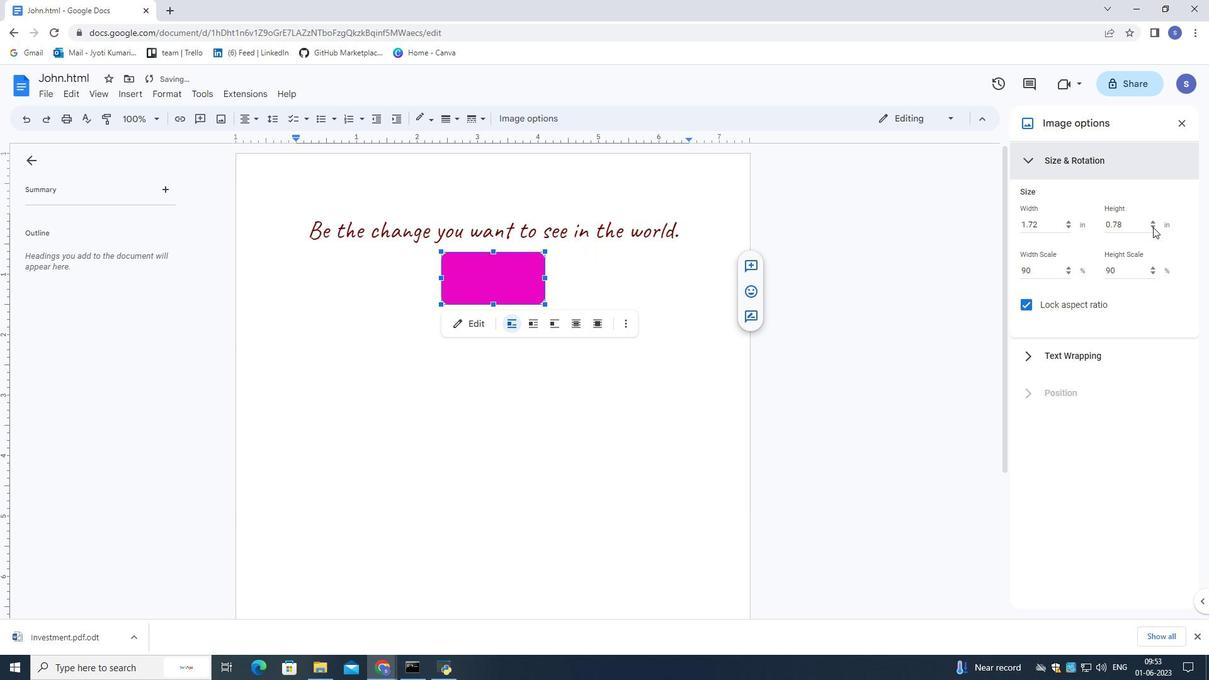 
Action: Mouse pressed left at (1153, 227)
Screenshot: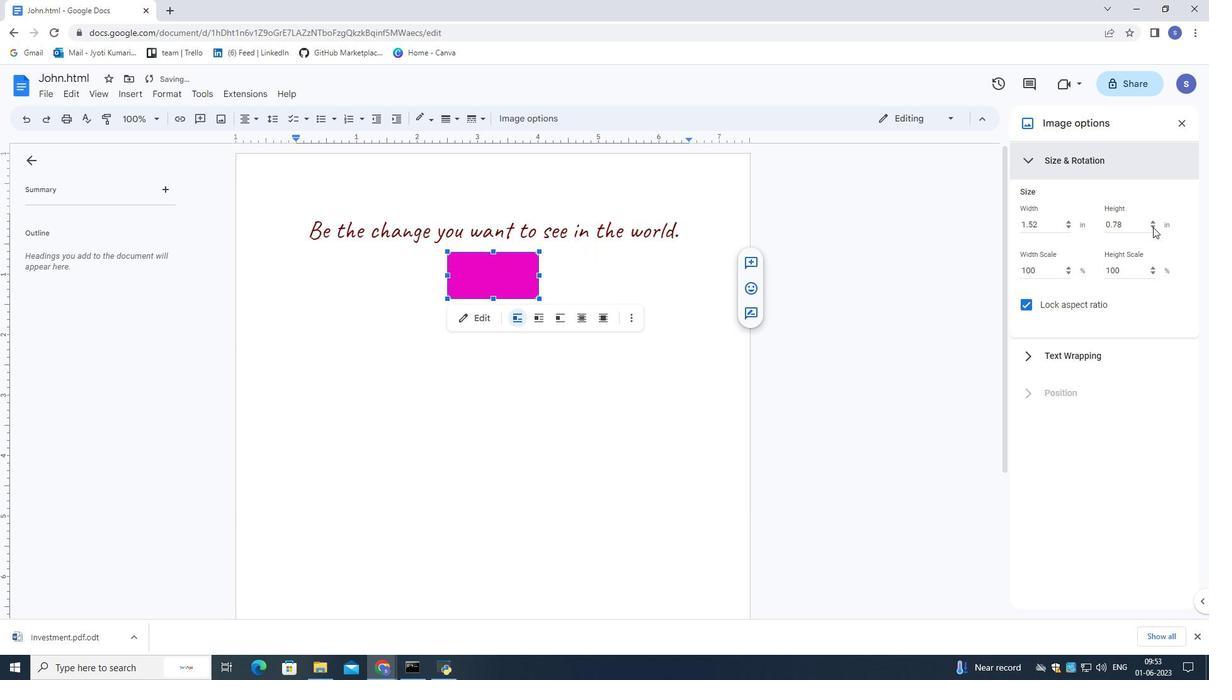
Action: Mouse pressed left at (1153, 227)
Screenshot: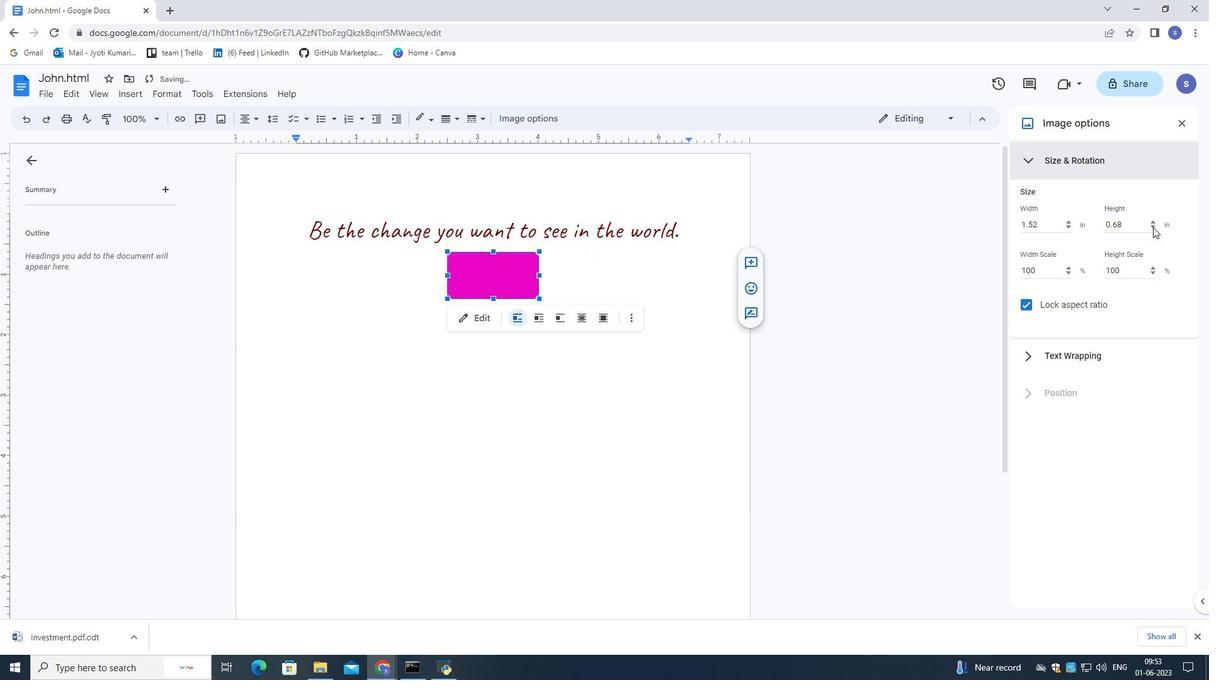 
Action: Mouse pressed left at (1153, 227)
Screenshot: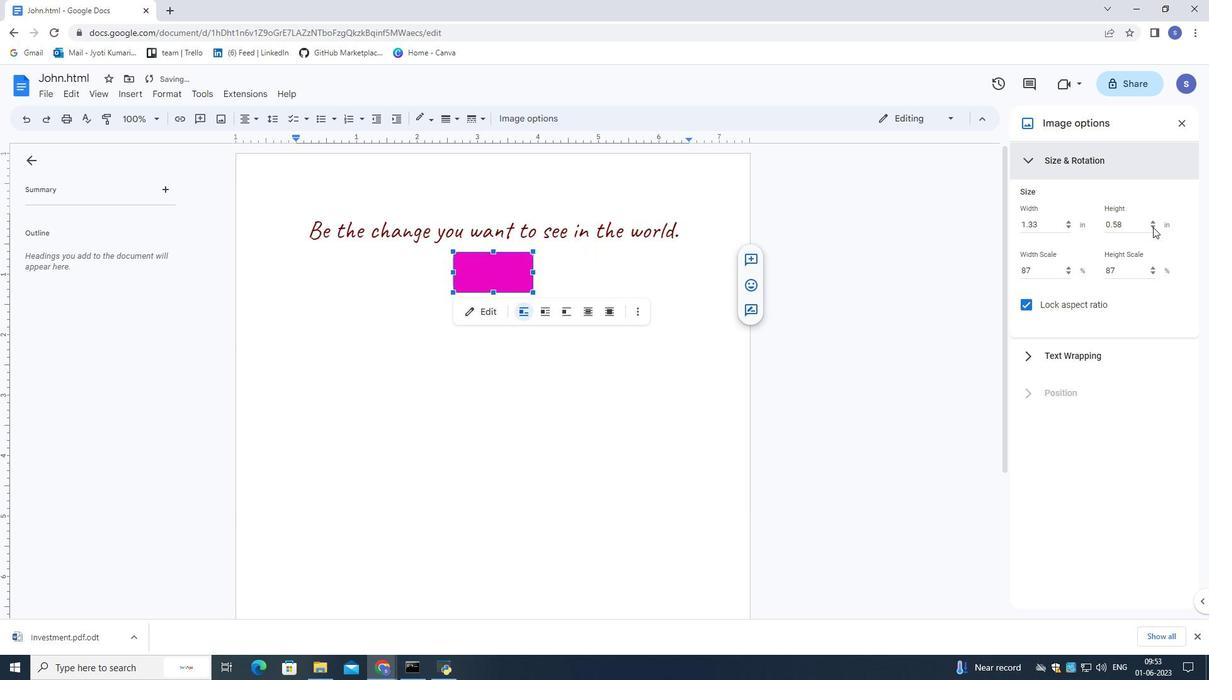 
Action: Mouse pressed left at (1153, 227)
Screenshot: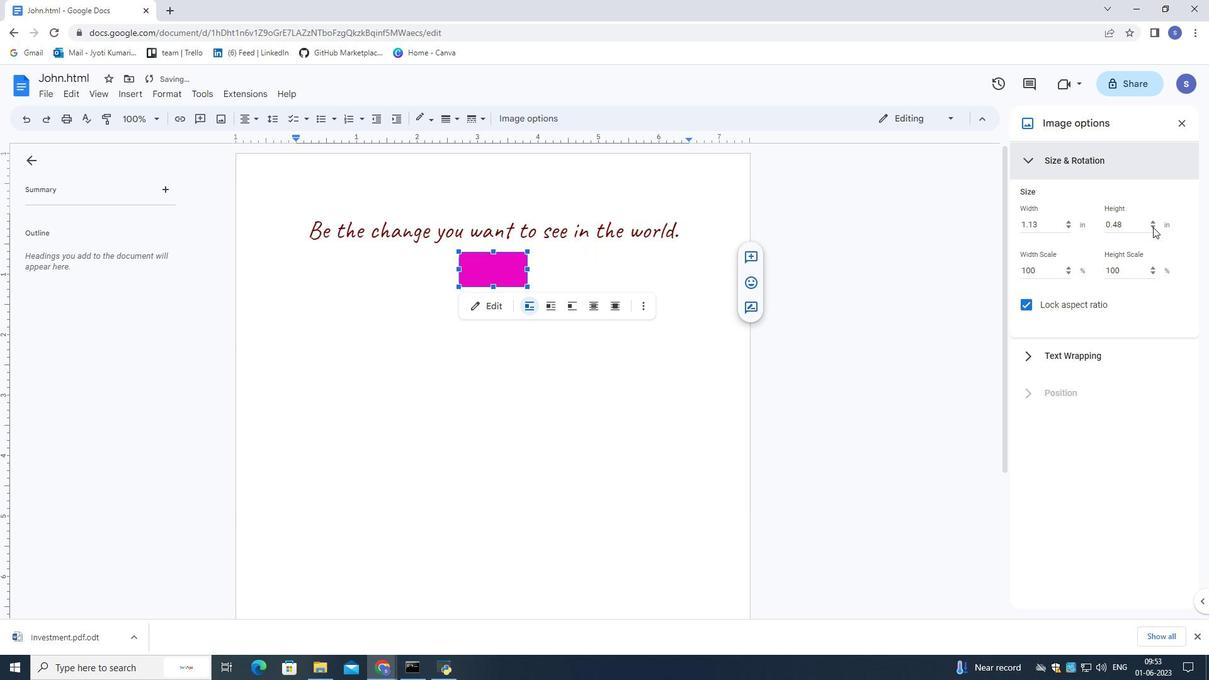 
Action: Mouse pressed left at (1153, 227)
Screenshot: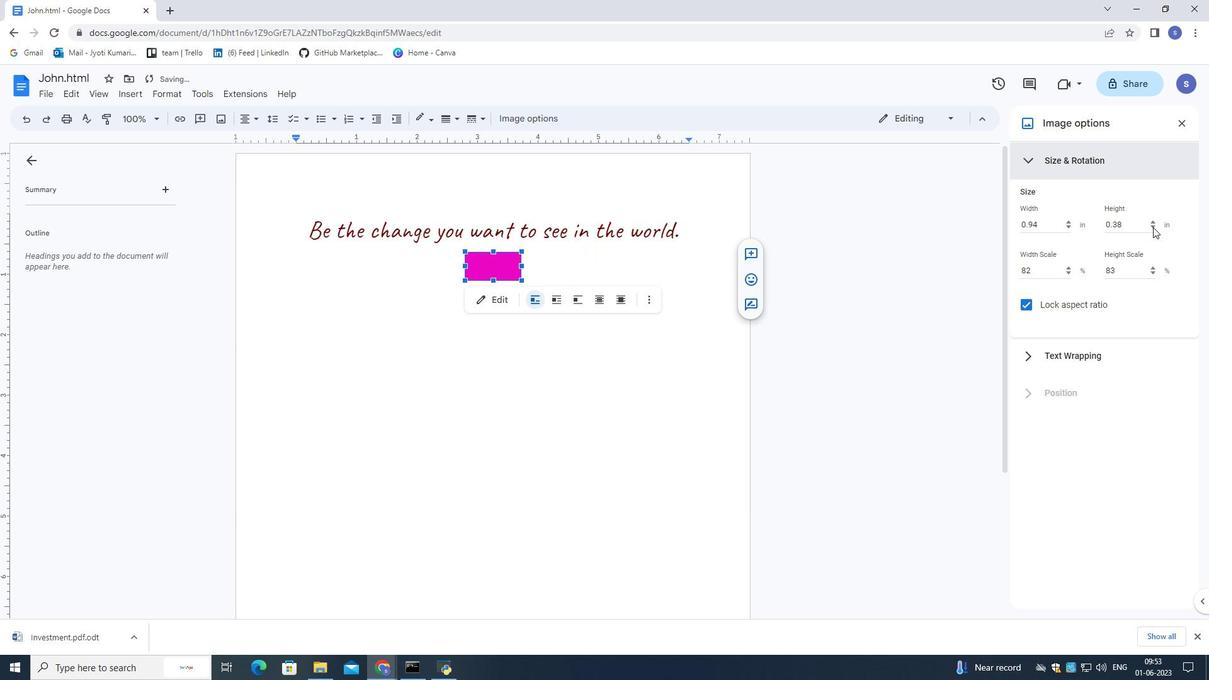 
Action: Mouse pressed left at (1153, 227)
Screenshot: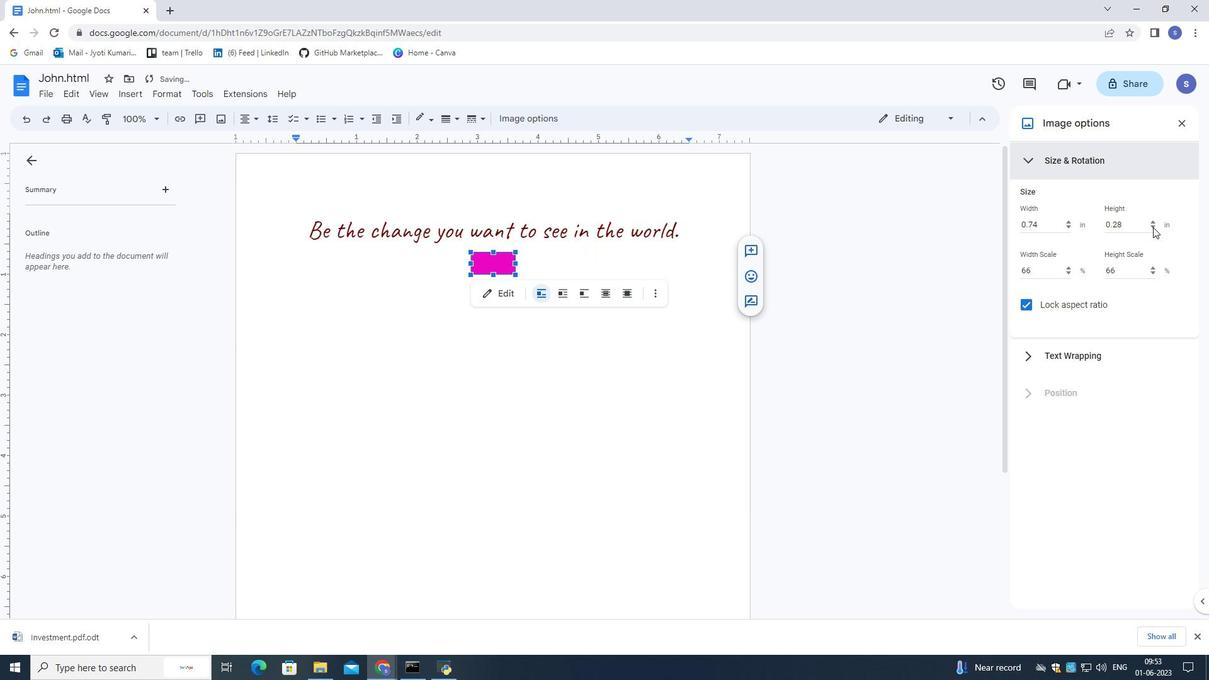 
Action: Mouse pressed left at (1153, 227)
Screenshot: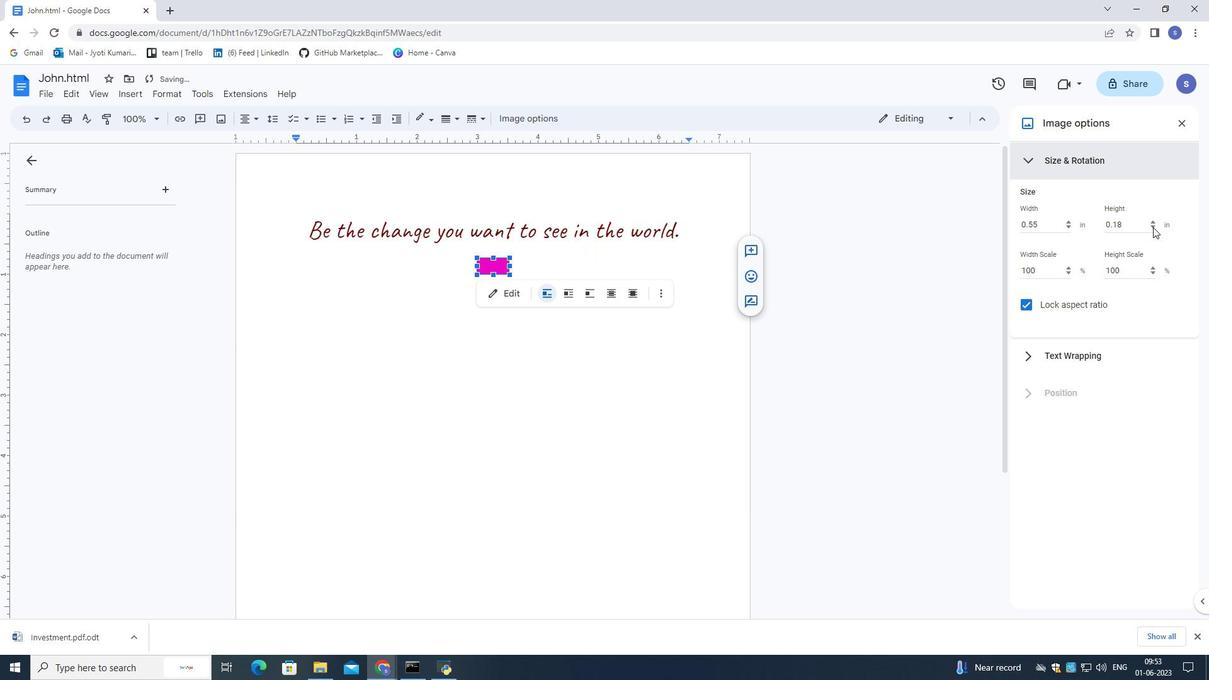 
Action: Mouse pressed left at (1153, 227)
Screenshot: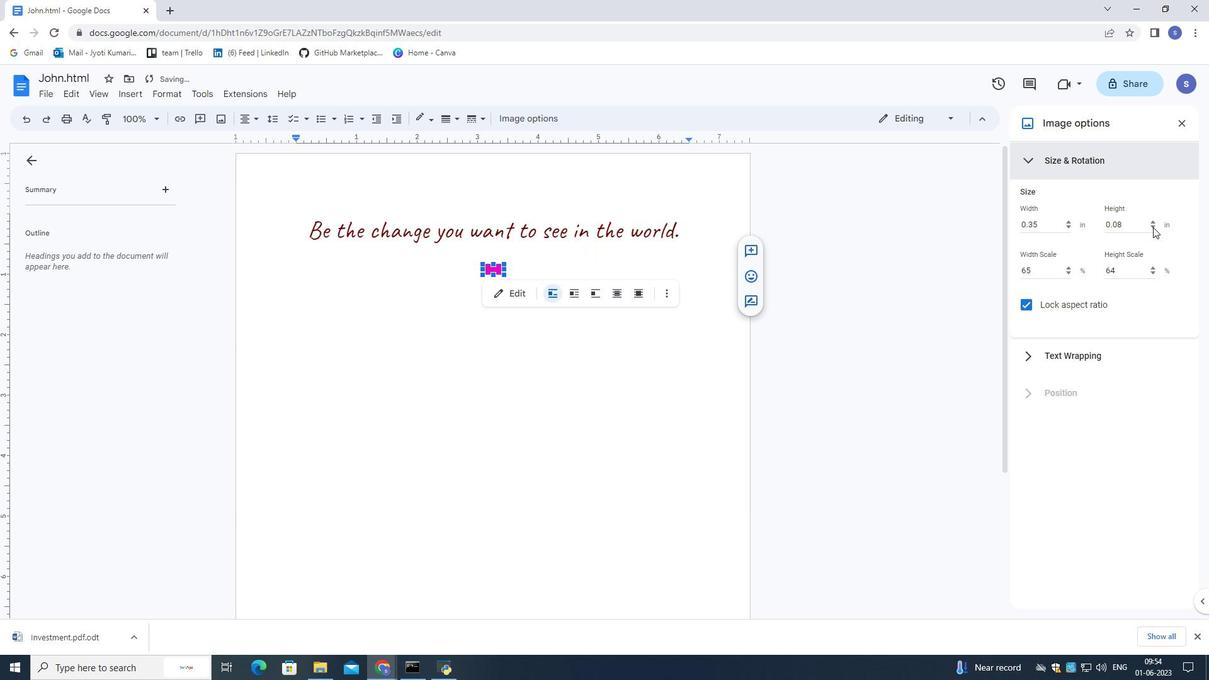 
Action: Mouse pressed left at (1153, 227)
Screenshot: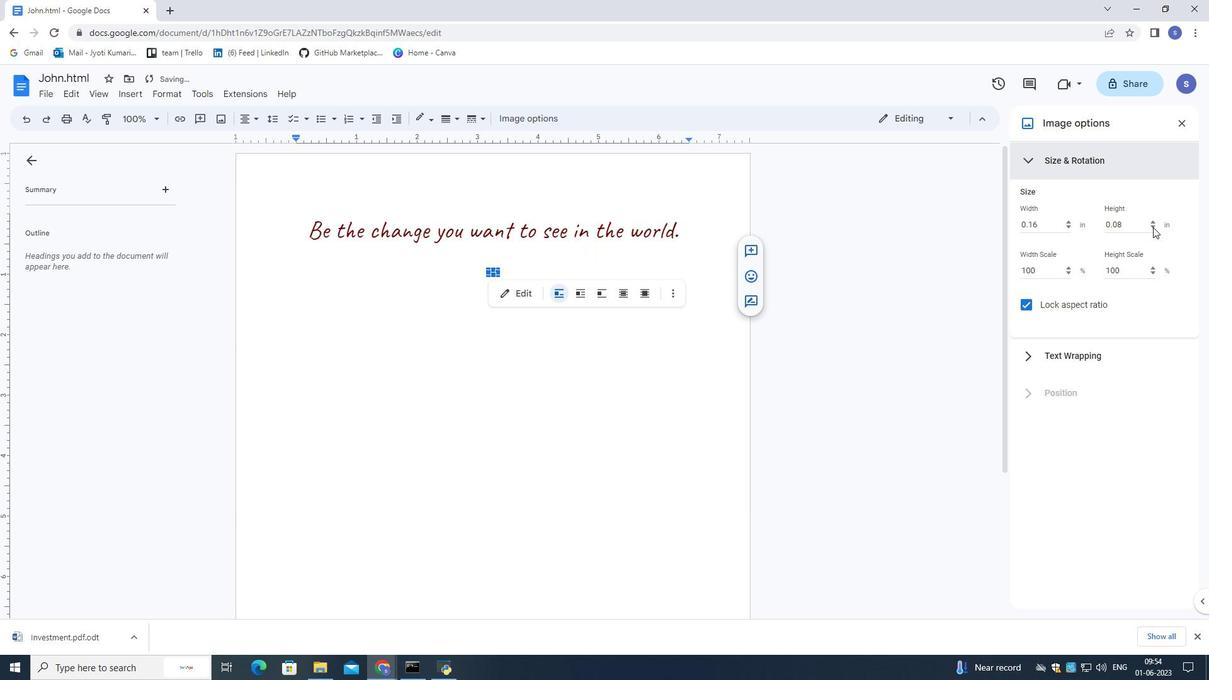 
Action: Mouse moved to (1153, 219)
Screenshot: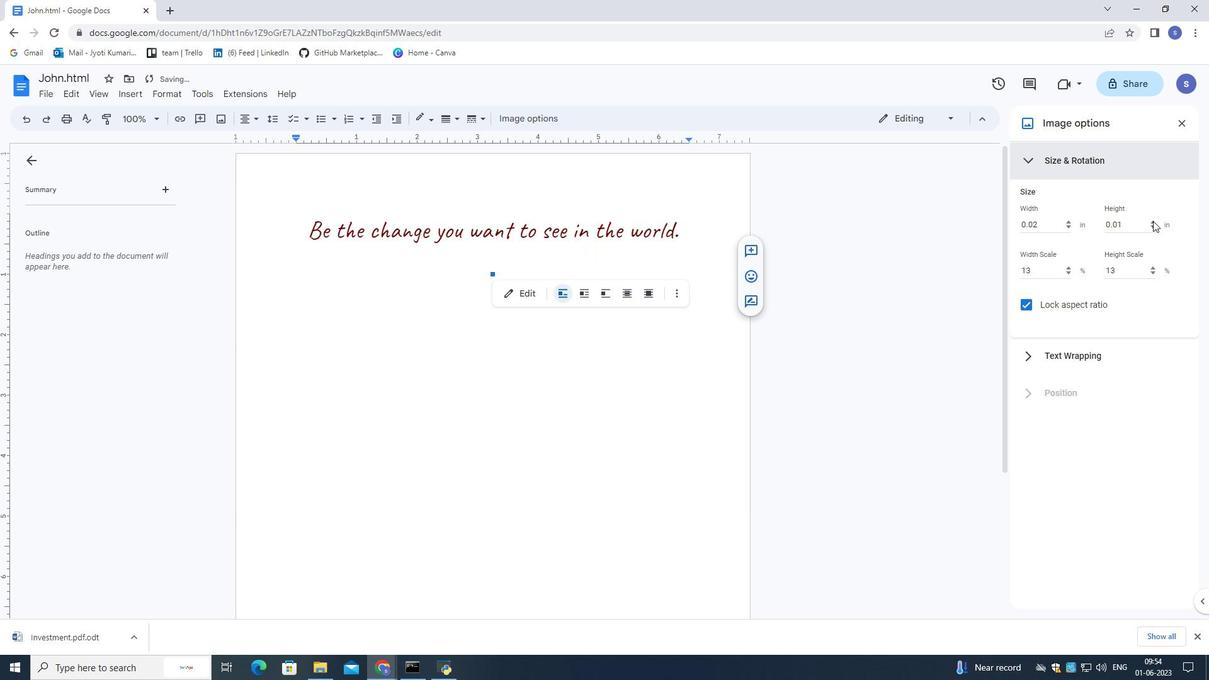 
Action: Mouse pressed left at (1153, 219)
Screenshot: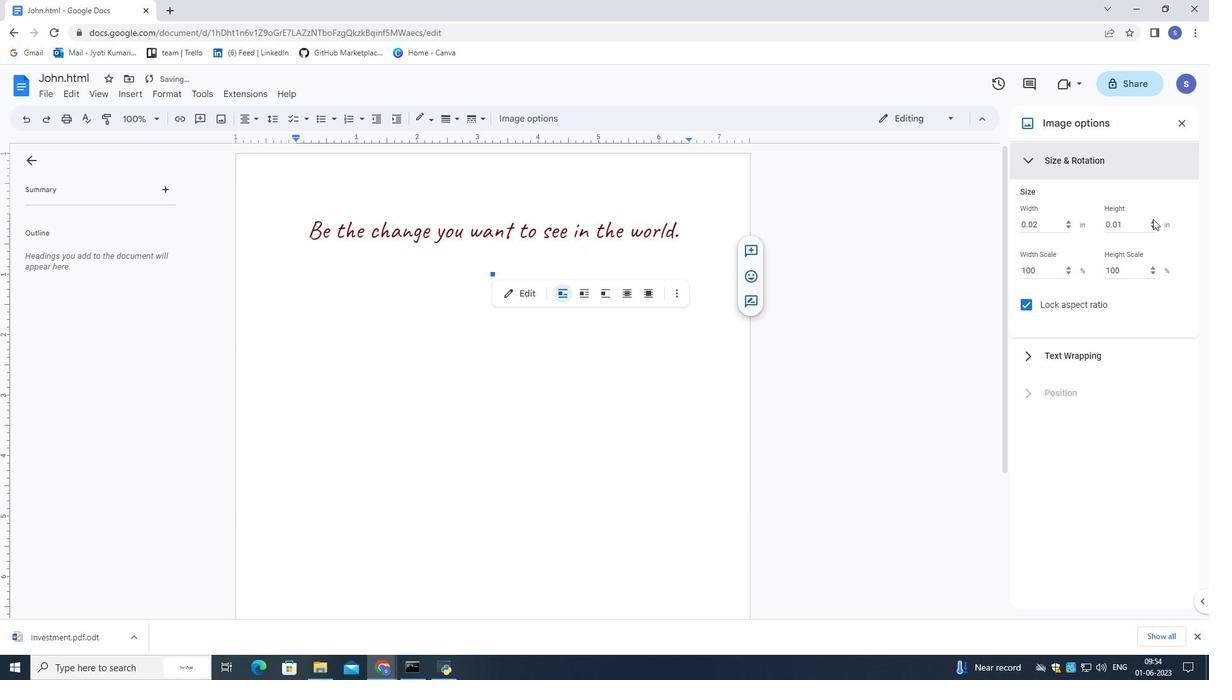 
Action: Mouse moved to (640, 421)
Screenshot: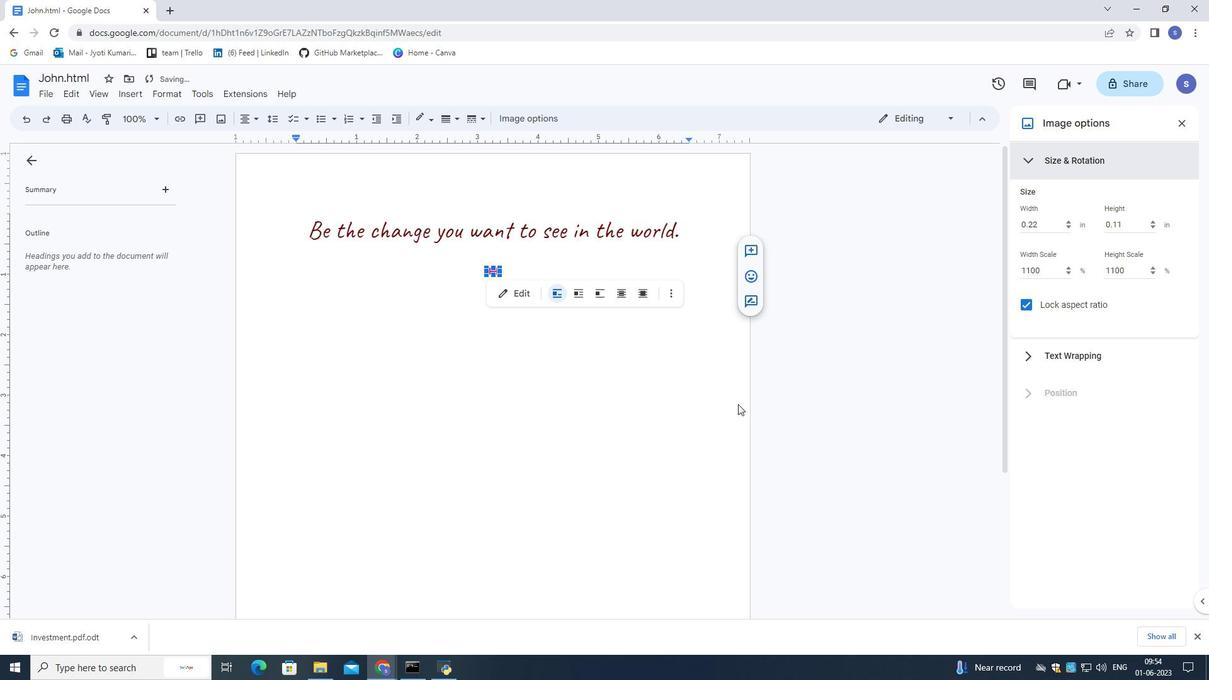 
Action: Mouse pressed left at (640, 421)
Screenshot: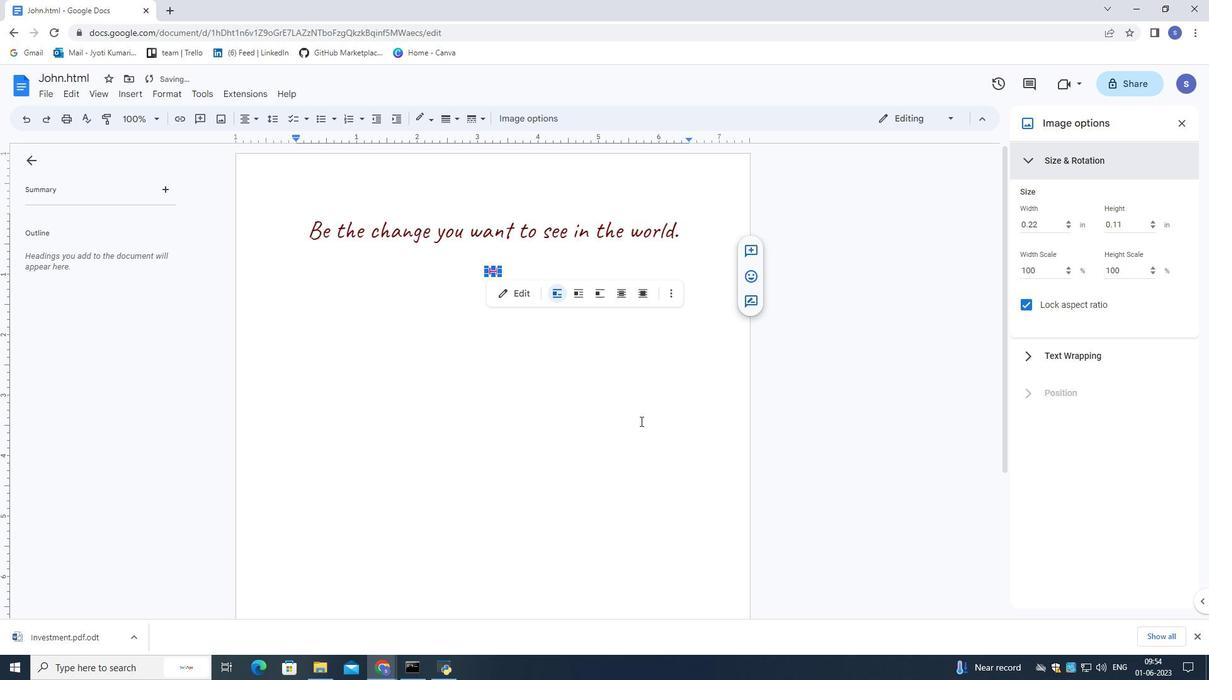 
Action: Mouse moved to (702, 240)
Screenshot: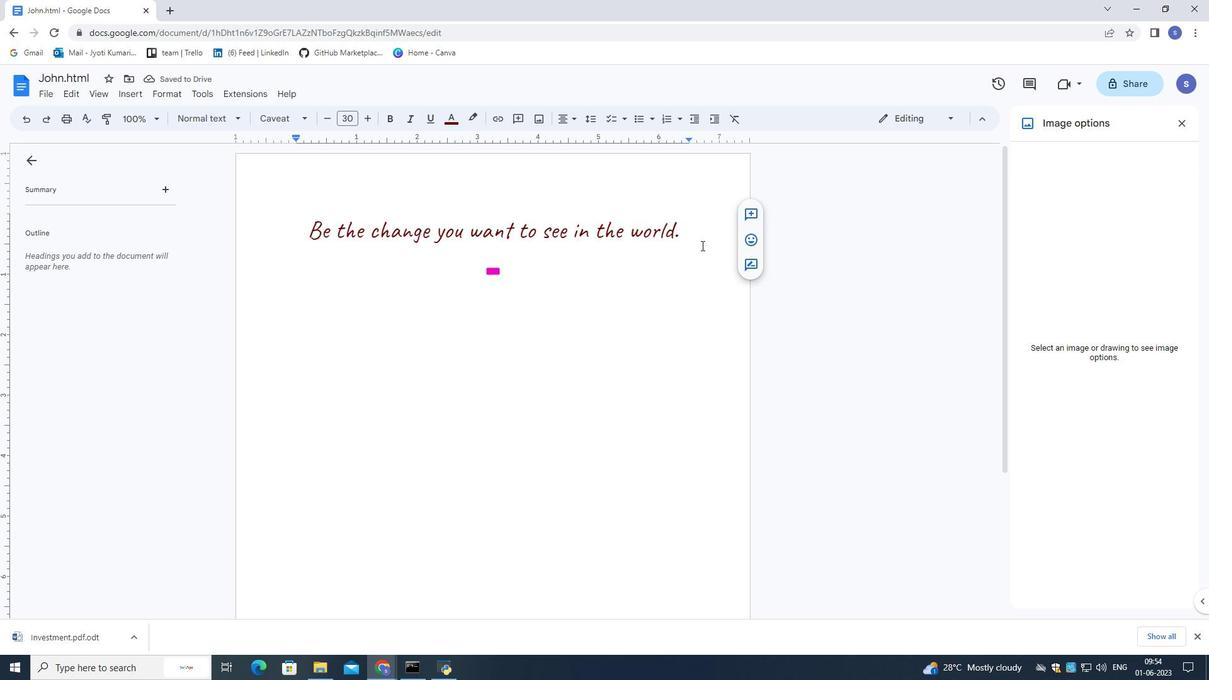 
Action: Mouse pressed left at (702, 240)
Screenshot: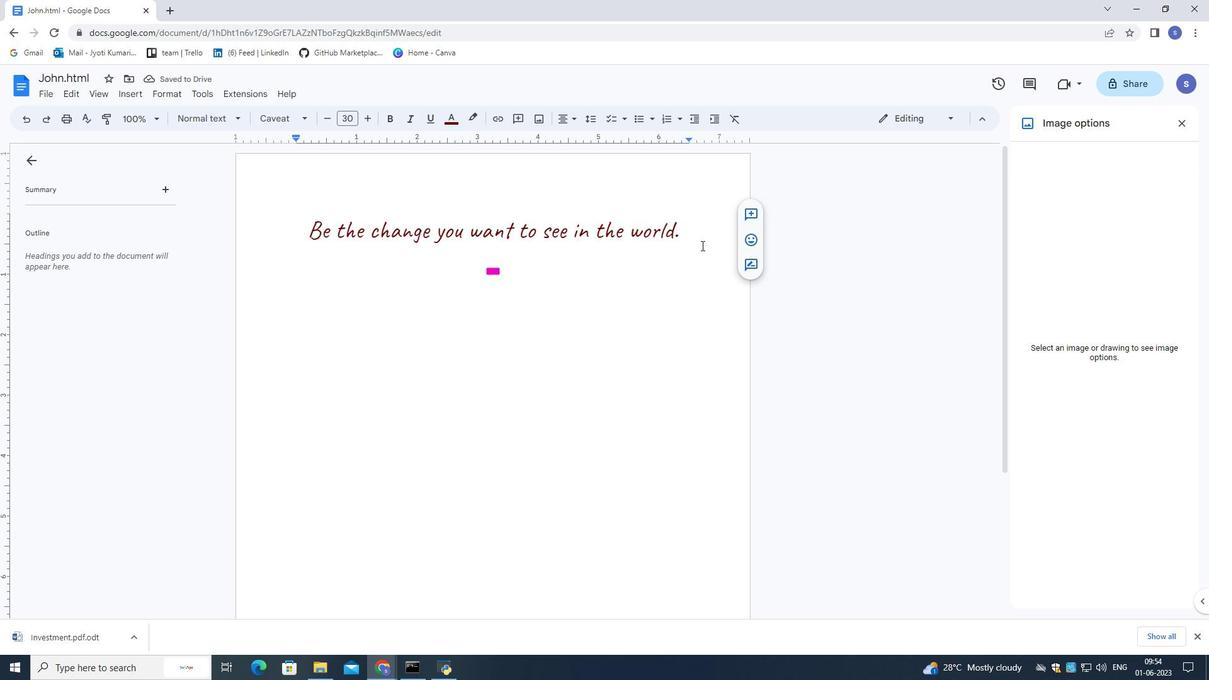 
Action: Mouse moved to (654, 340)
Screenshot: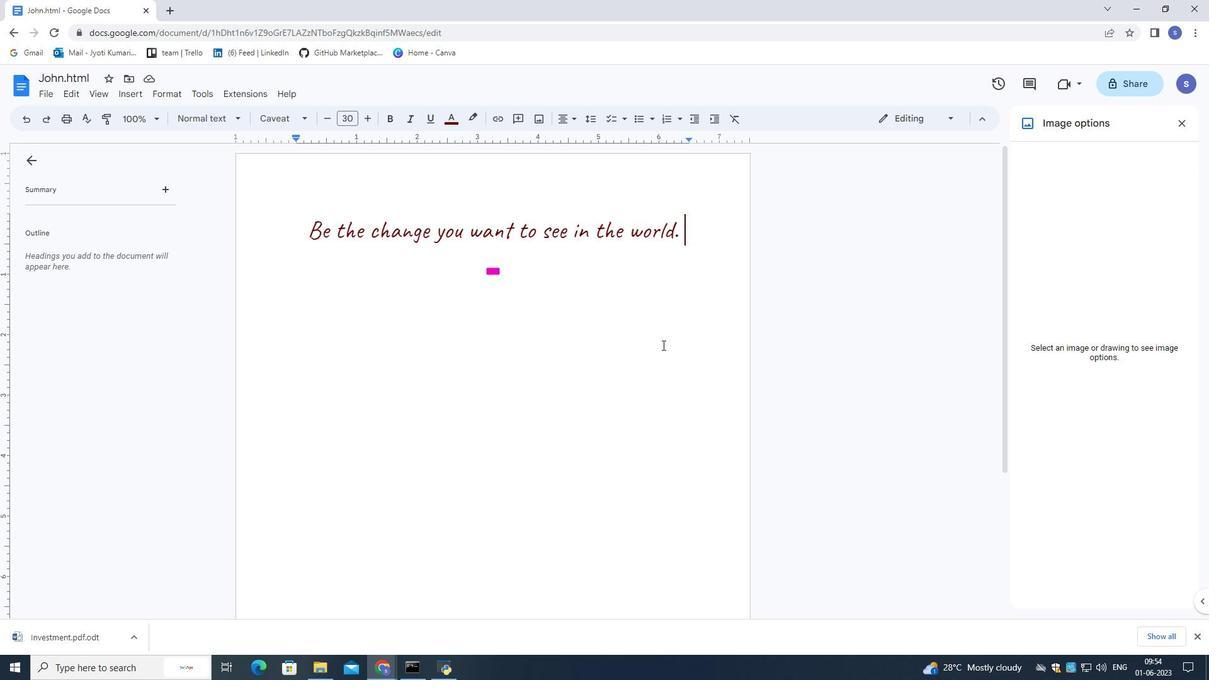 
